 Task: Edit a video using iMovie by importing clips, arranging them on the timeline, trimming, adding transitions, adjusting speed, and exporting the final video.
Action: Mouse moved to (66, 408)
Screenshot: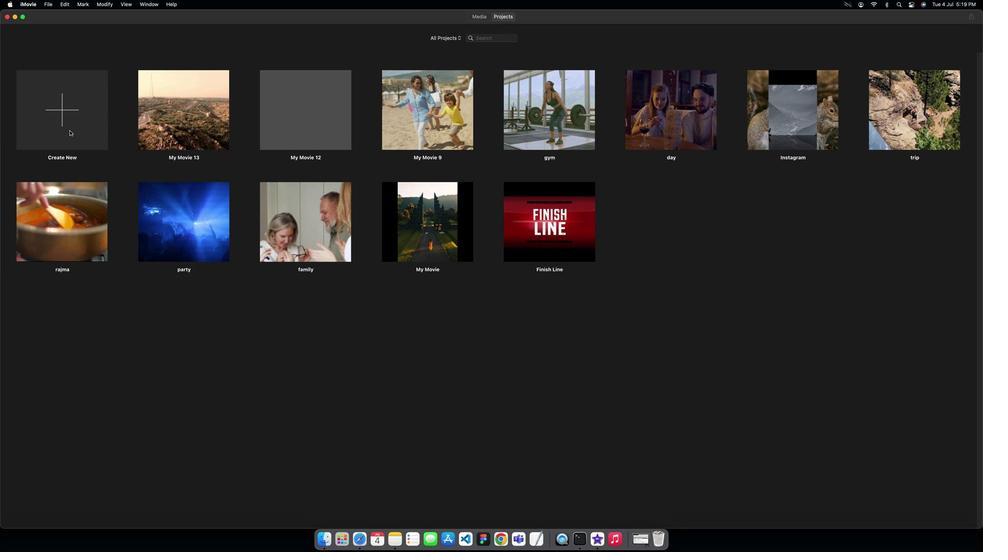 
Action: Mouse pressed left at (66, 408)
Screenshot: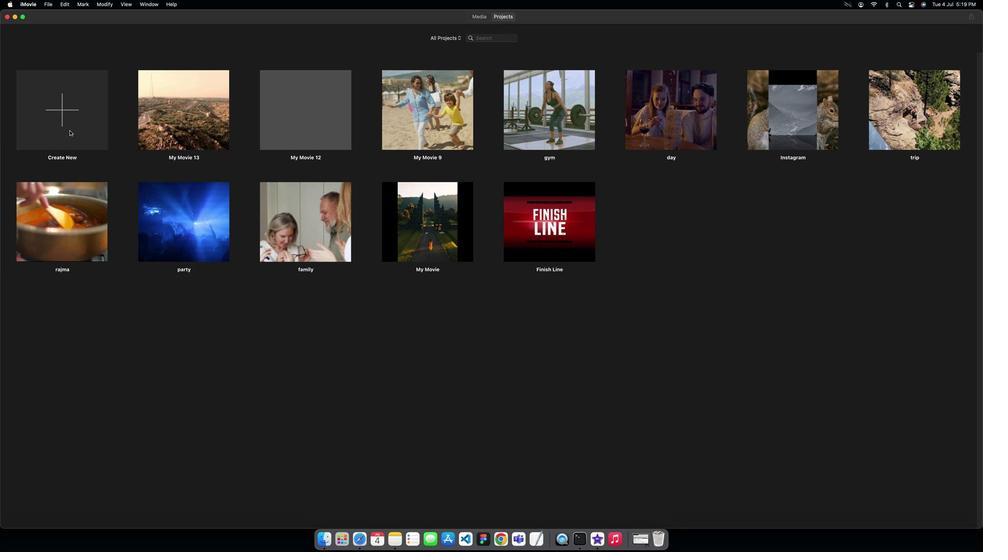 
Action: Mouse moved to (66, 409)
Screenshot: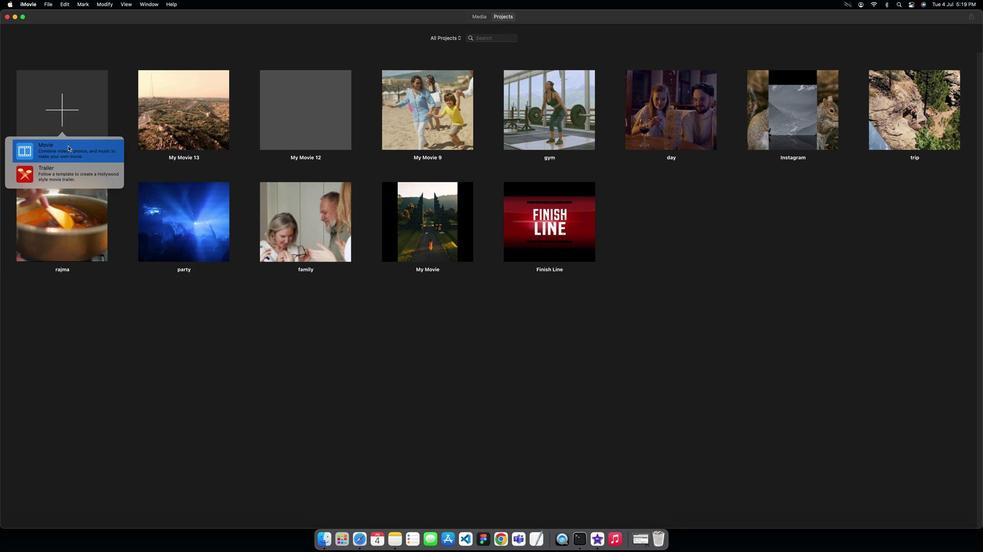 
Action: Mouse pressed left at (66, 409)
Screenshot: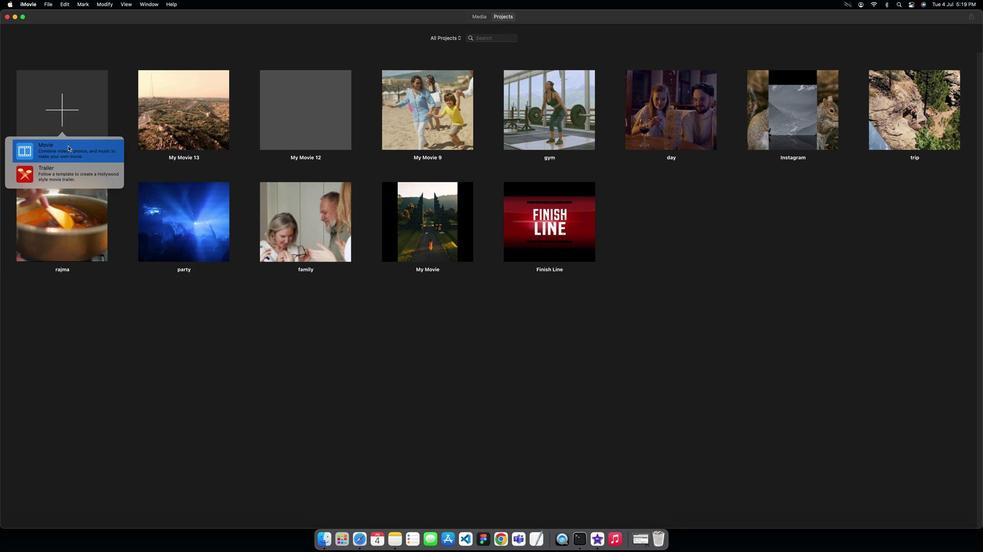 
Action: Mouse moved to (66, 409)
Screenshot: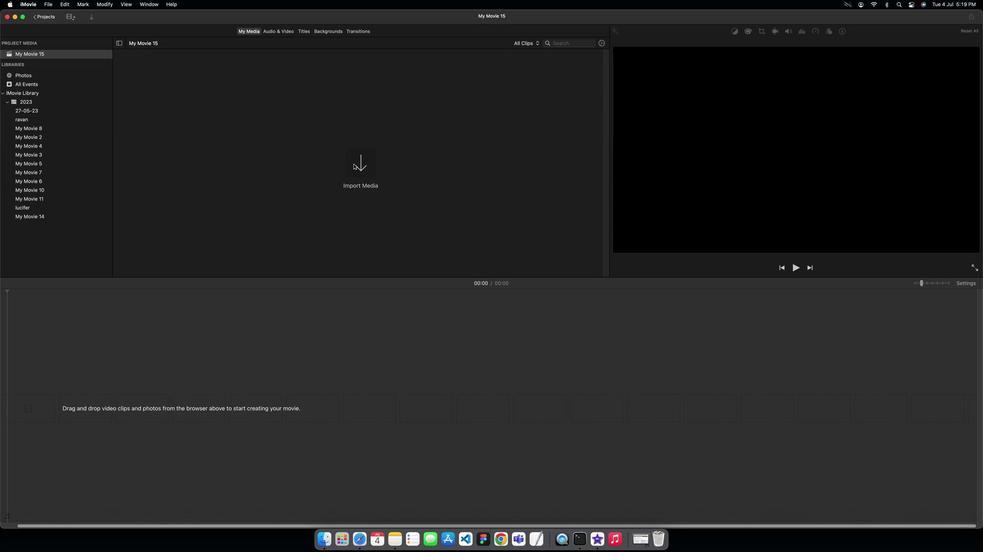 
Action: Mouse pressed left at (66, 409)
Screenshot: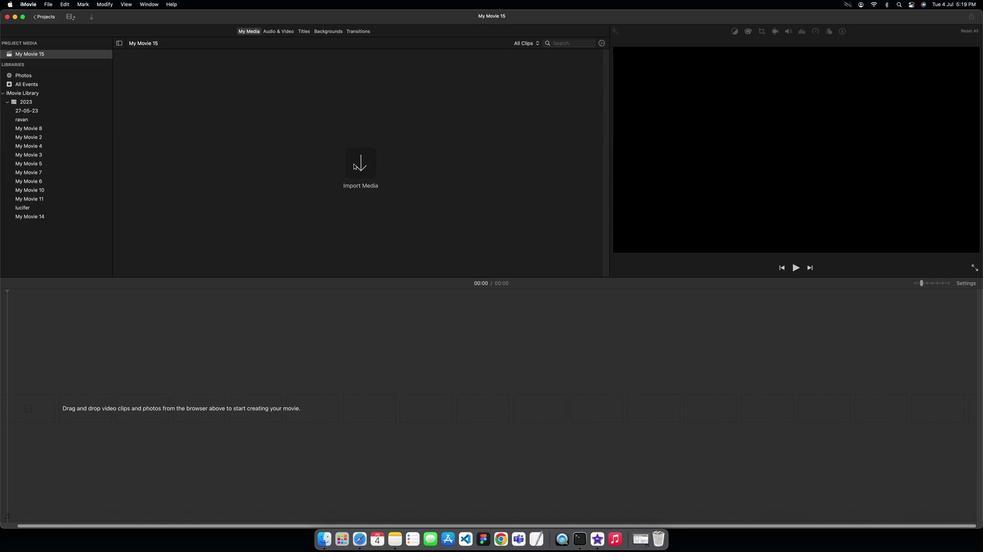
Action: Mouse moved to (66, 410)
Screenshot: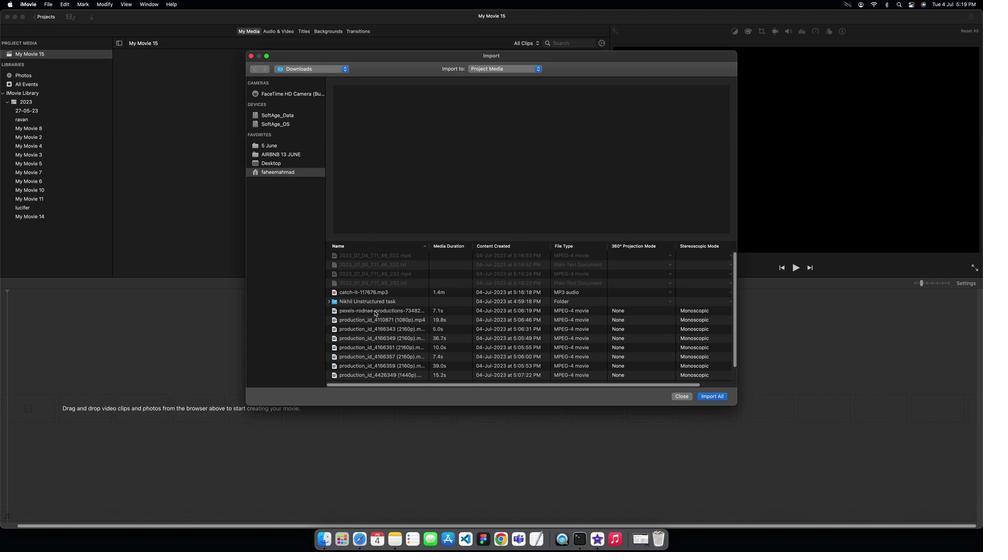 
Action: Mouse pressed left at (66, 410)
Screenshot: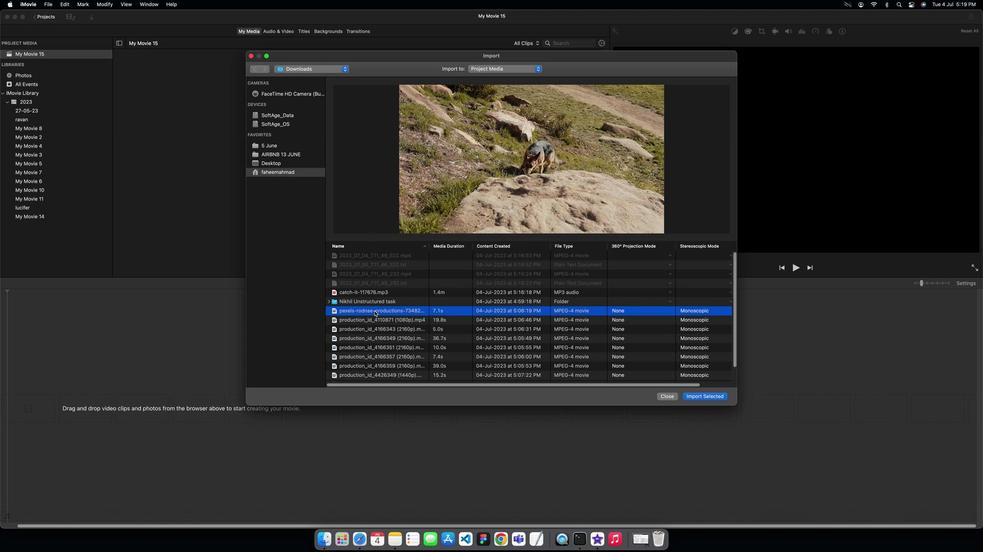 
Action: Mouse scrolled (66, 410) with delta (66, 407)
Screenshot: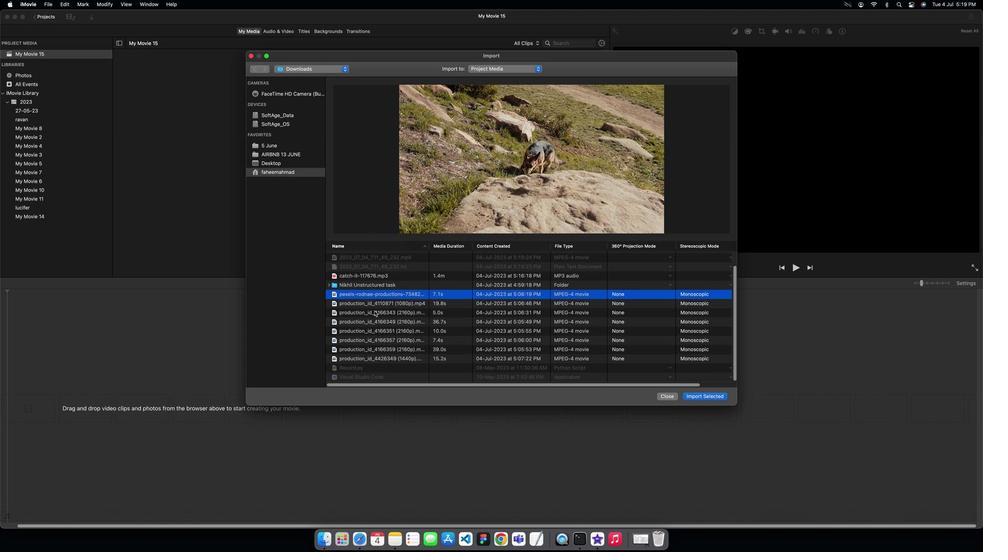 
Action: Mouse scrolled (66, 410) with delta (66, 407)
Screenshot: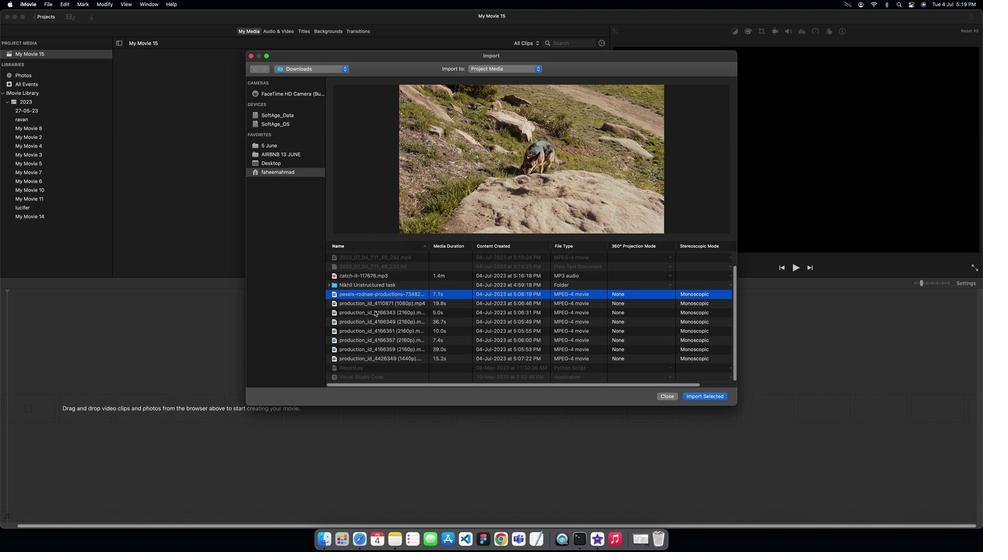 
Action: Mouse scrolled (66, 410) with delta (66, 407)
Screenshot: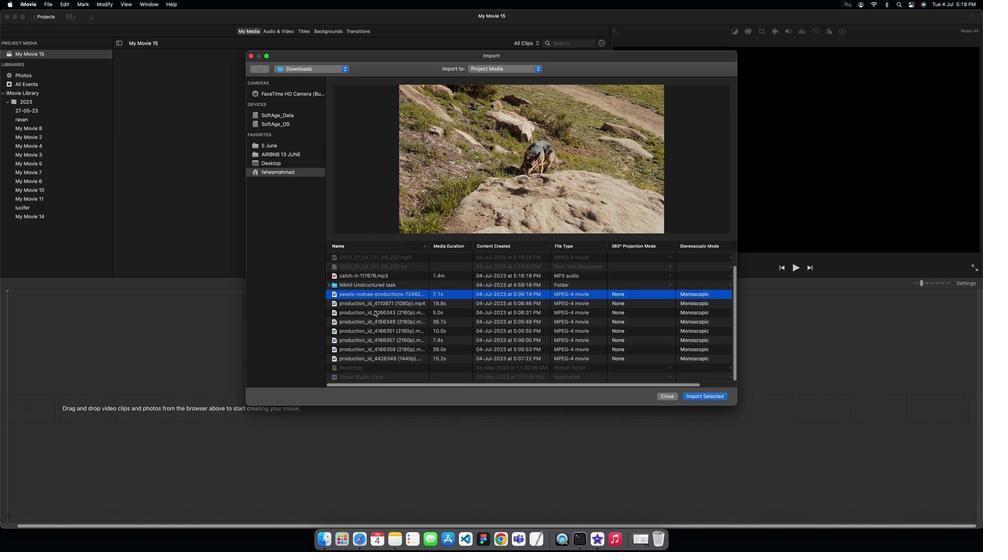 
Action: Mouse moved to (66, 410)
Screenshot: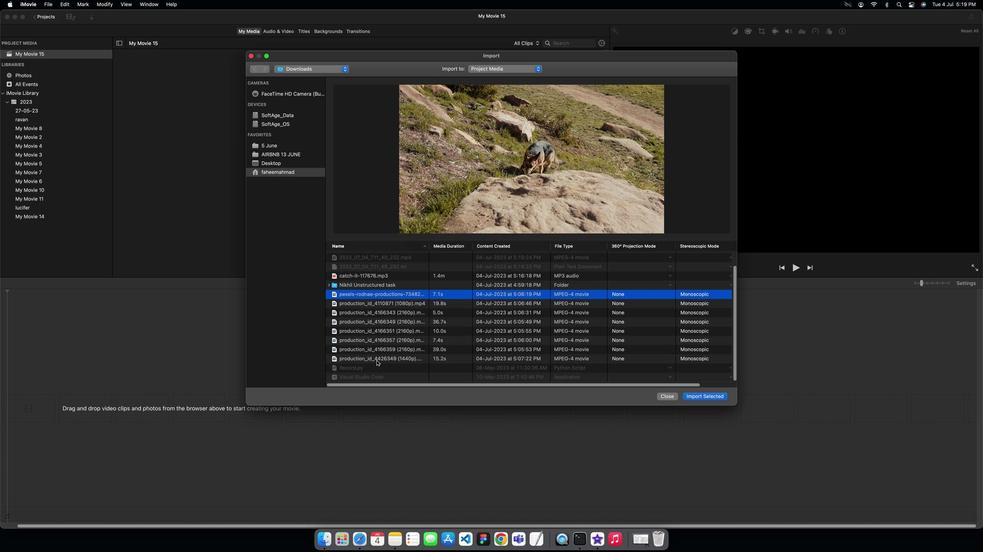 
Action: Key pressed Key.shift
Screenshot: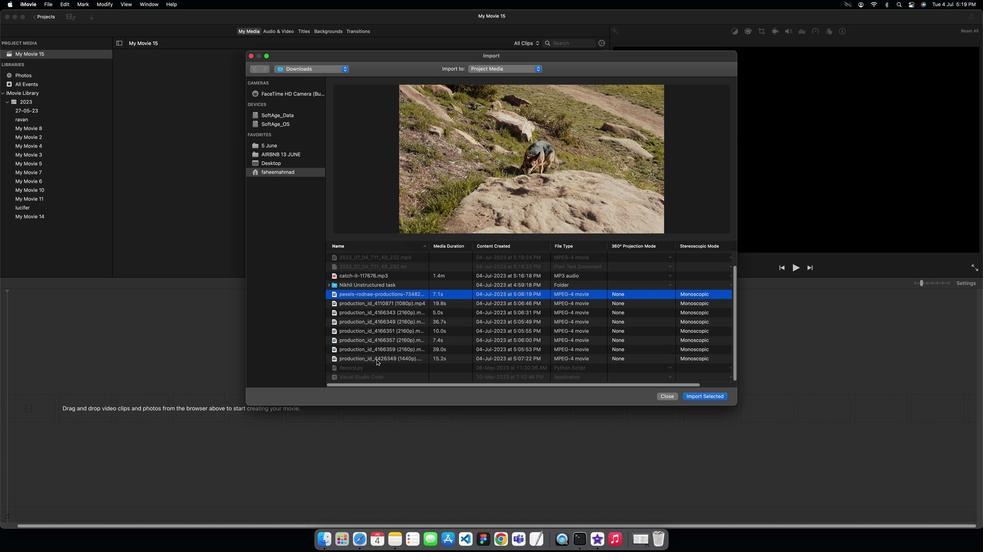 
Action: Mouse moved to (66, 410)
Screenshot: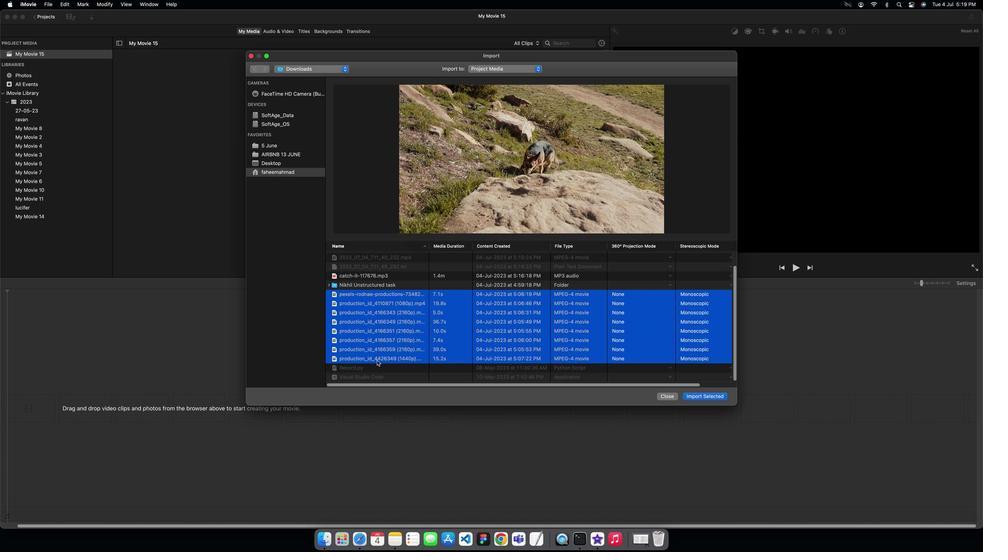 
Action: Mouse pressed left at (66, 410)
Screenshot: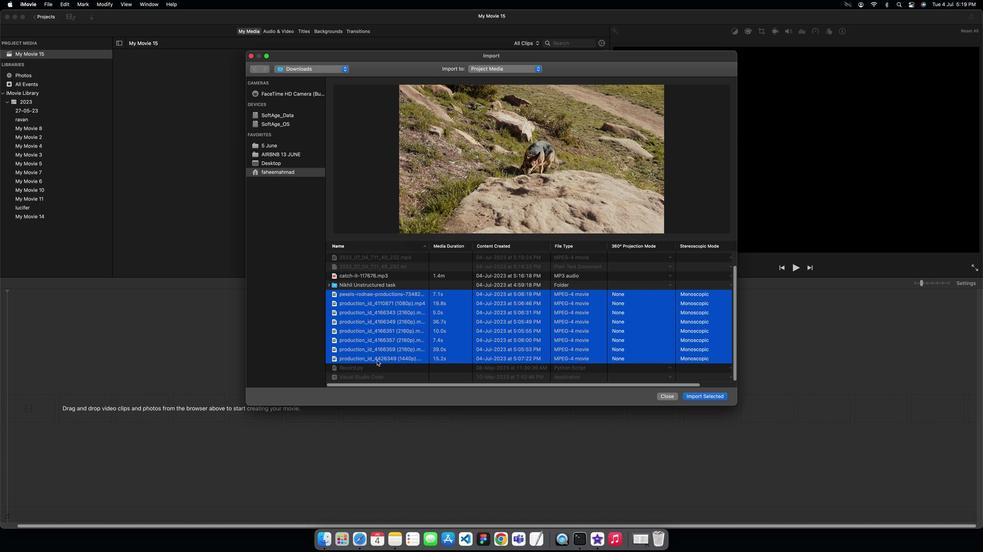 
Action: Mouse moved to (66, 411)
Screenshot: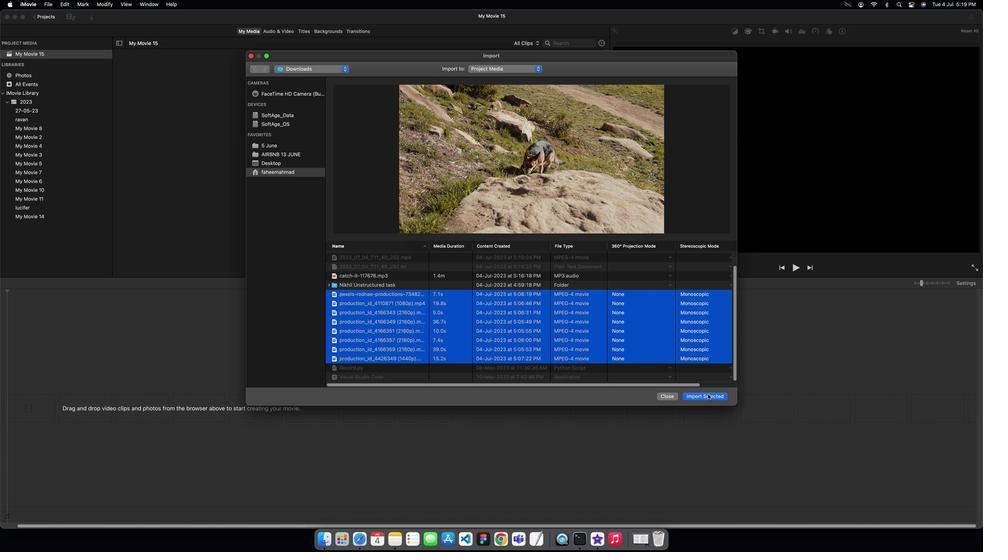 
Action: Mouse pressed left at (66, 411)
Screenshot: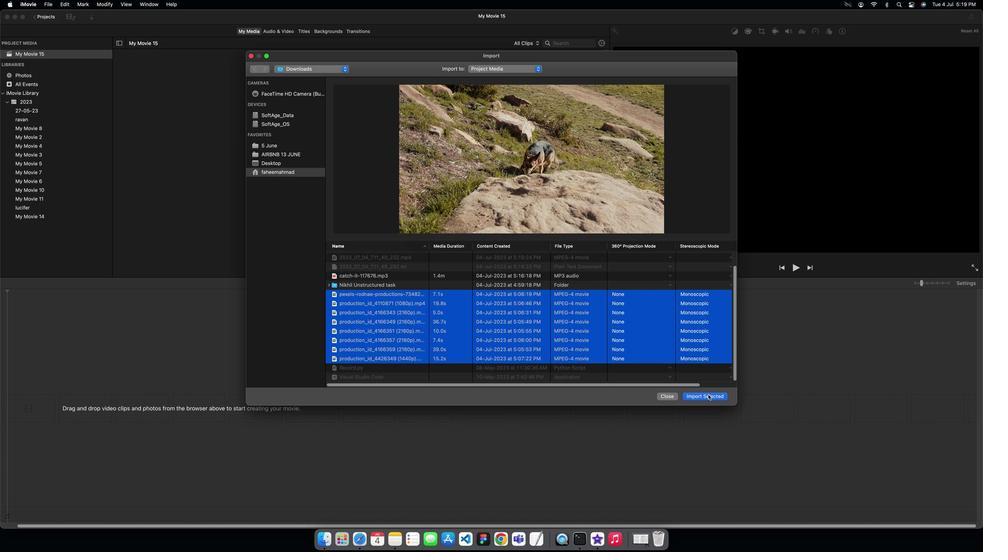 
Action: Mouse moved to (66, 409)
Screenshot: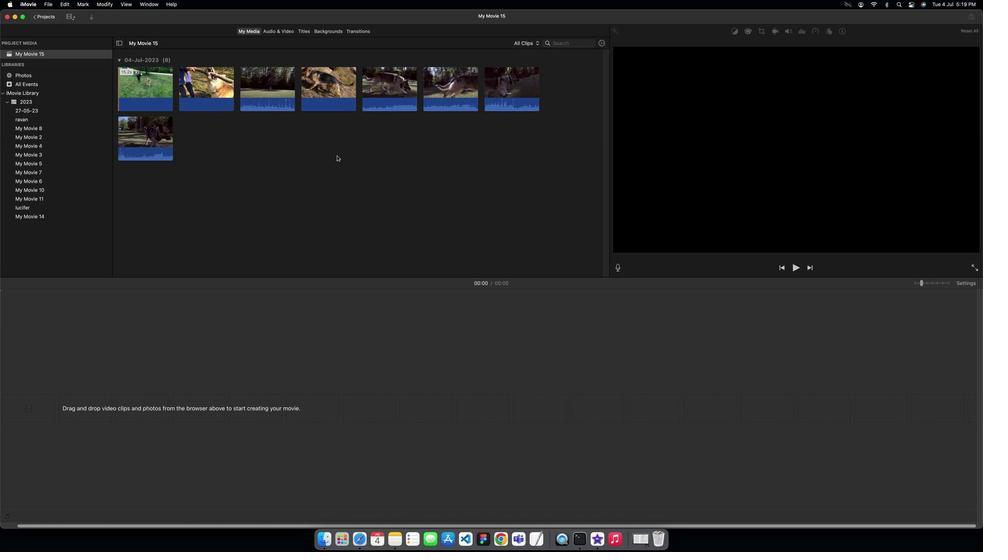 
Action: Mouse pressed left at (66, 409)
Screenshot: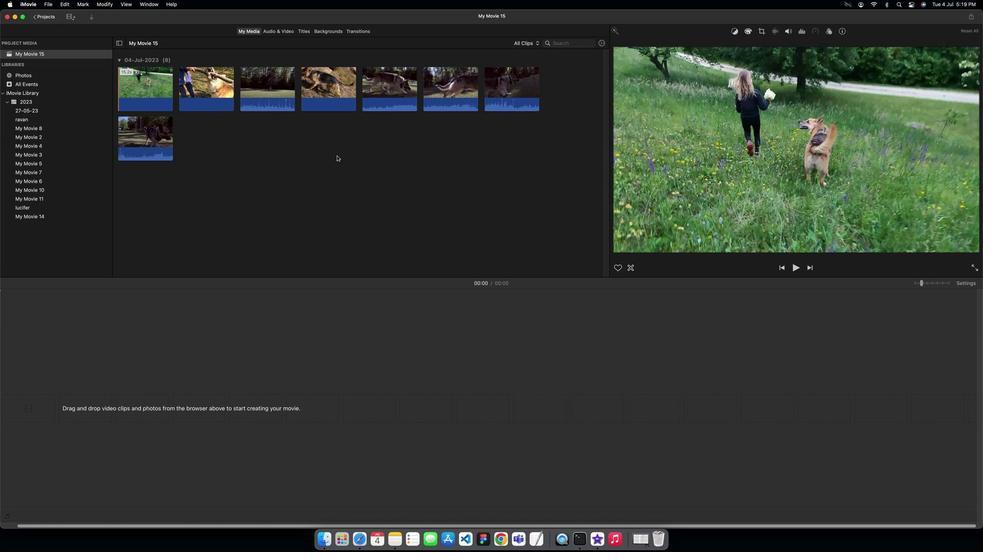 
Action: Mouse moved to (66, 408)
Screenshot: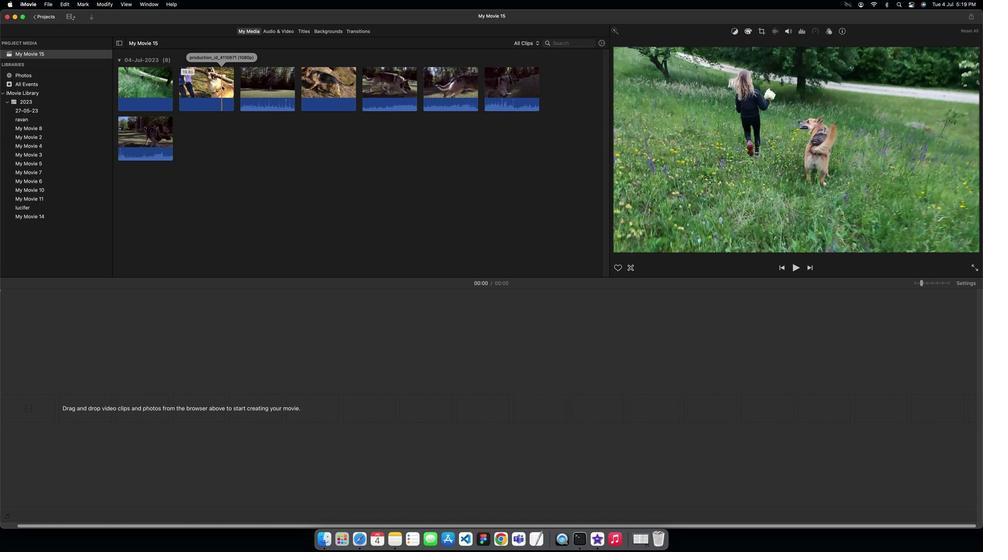 
Action: Mouse pressed left at (66, 408)
Screenshot: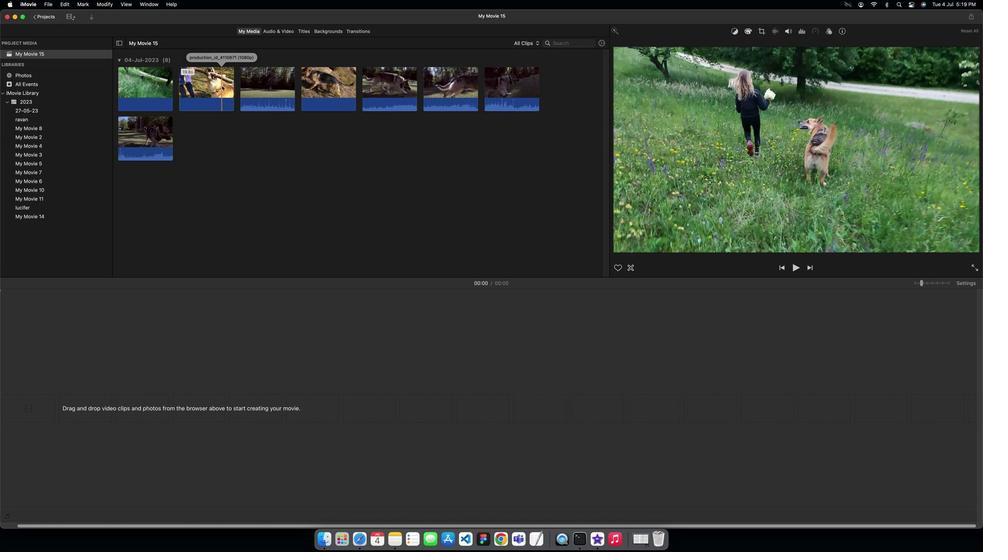 
Action: Mouse moved to (66, 408)
Screenshot: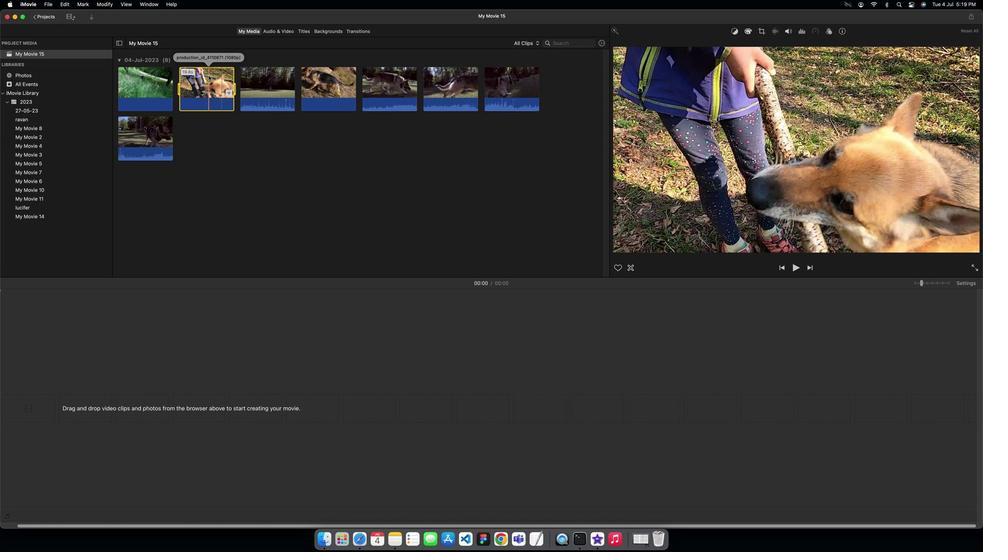 
Action: Mouse pressed left at (66, 408)
Screenshot: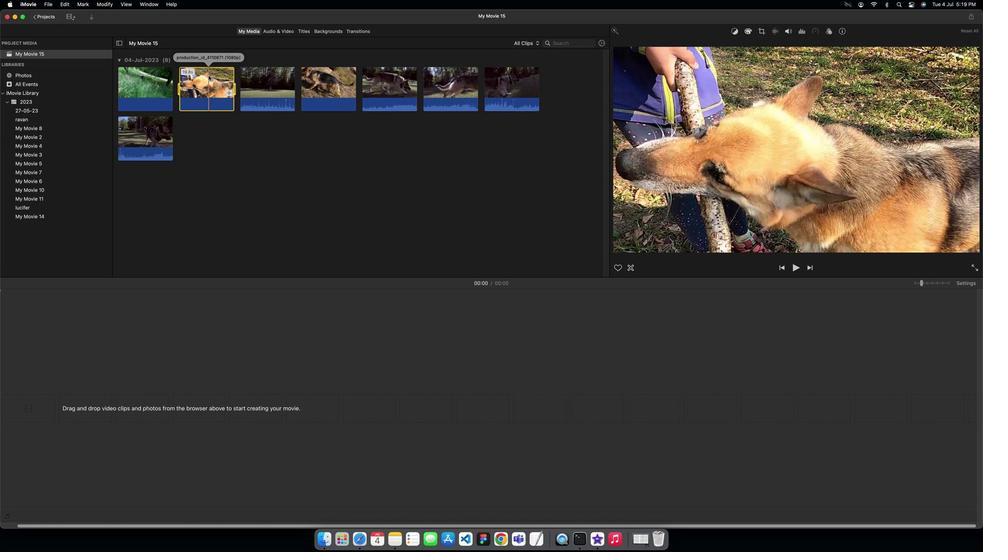 
Action: Mouse moved to (66, 408)
Screenshot: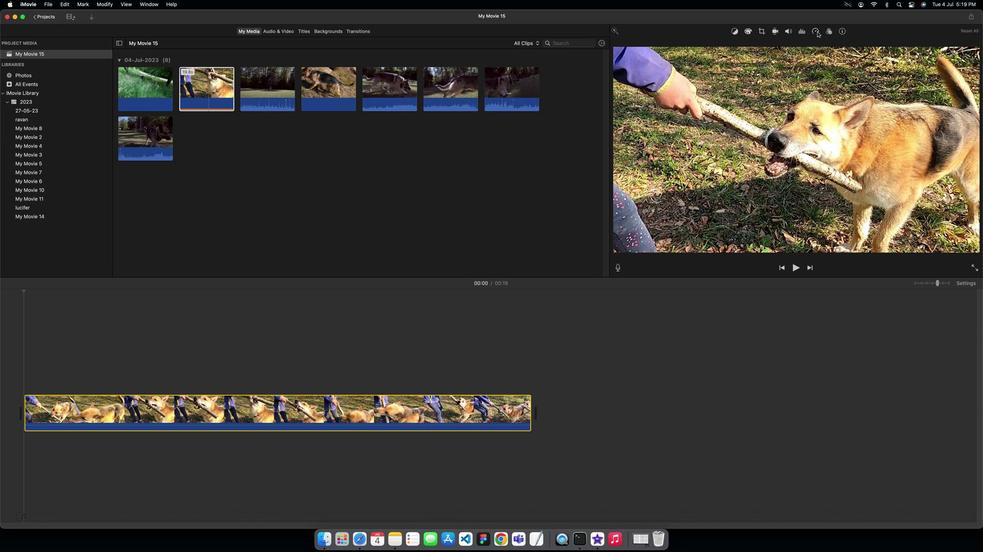
Action: Mouse pressed left at (66, 408)
Screenshot: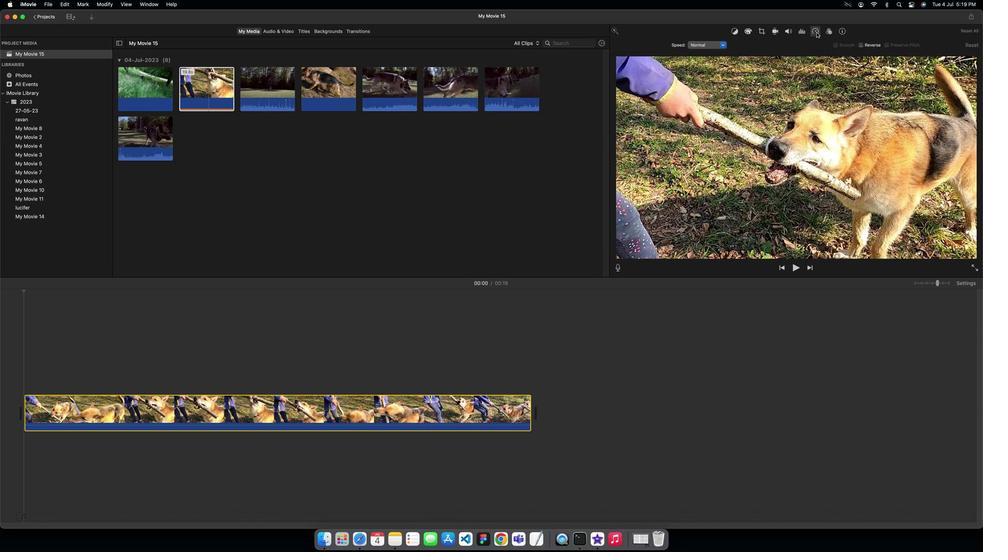 
Action: Mouse moved to (66, 408)
Screenshot: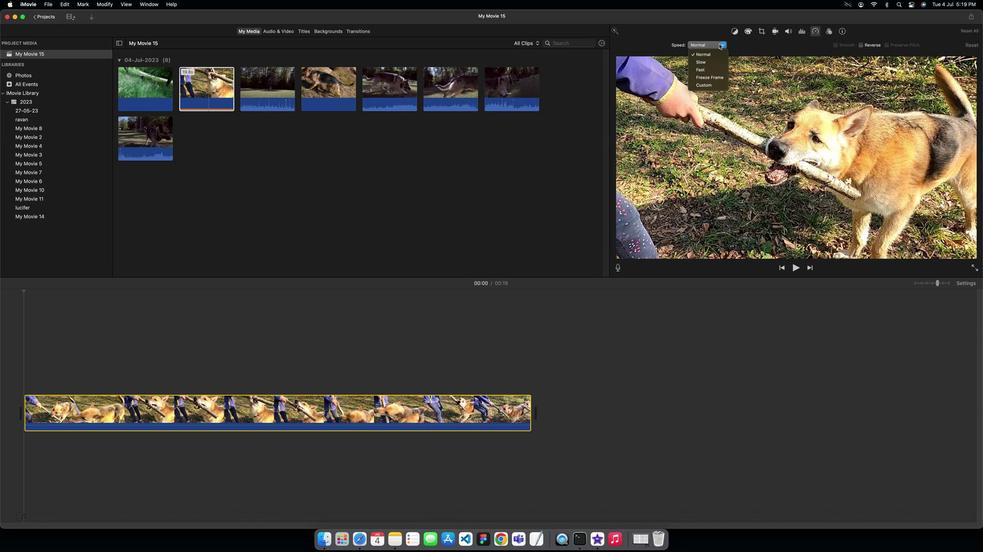 
Action: Mouse pressed left at (66, 408)
Screenshot: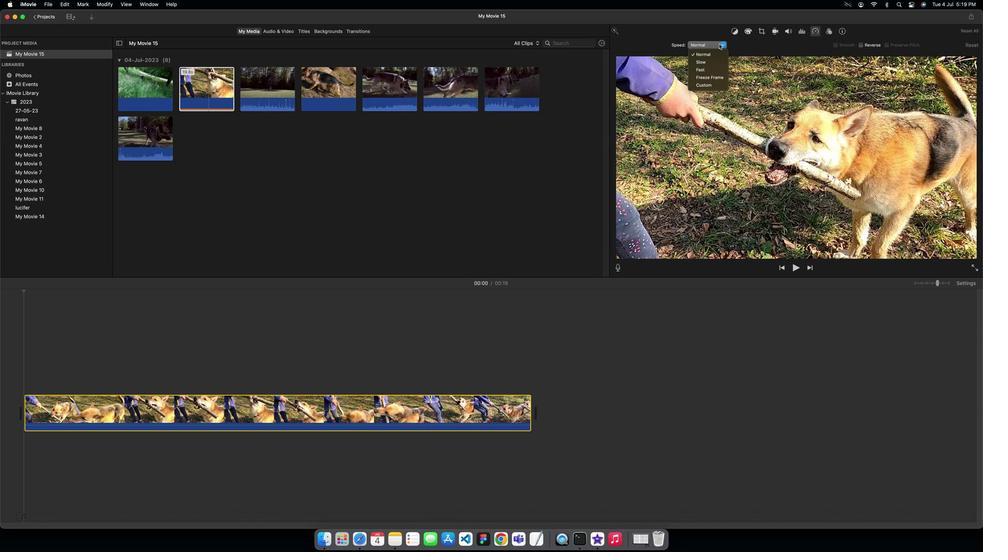 
Action: Mouse moved to (66, 408)
Screenshot: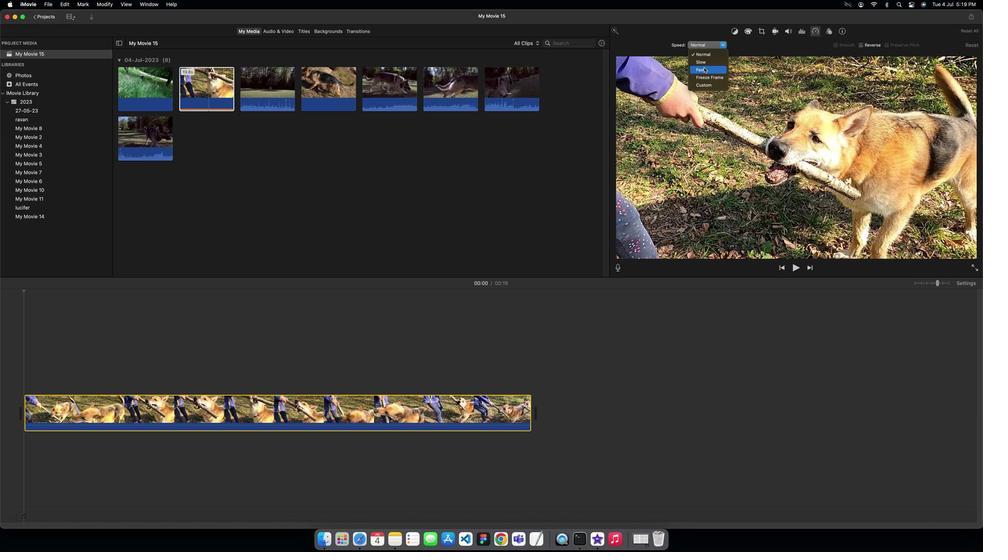 
Action: Mouse pressed left at (66, 408)
Screenshot: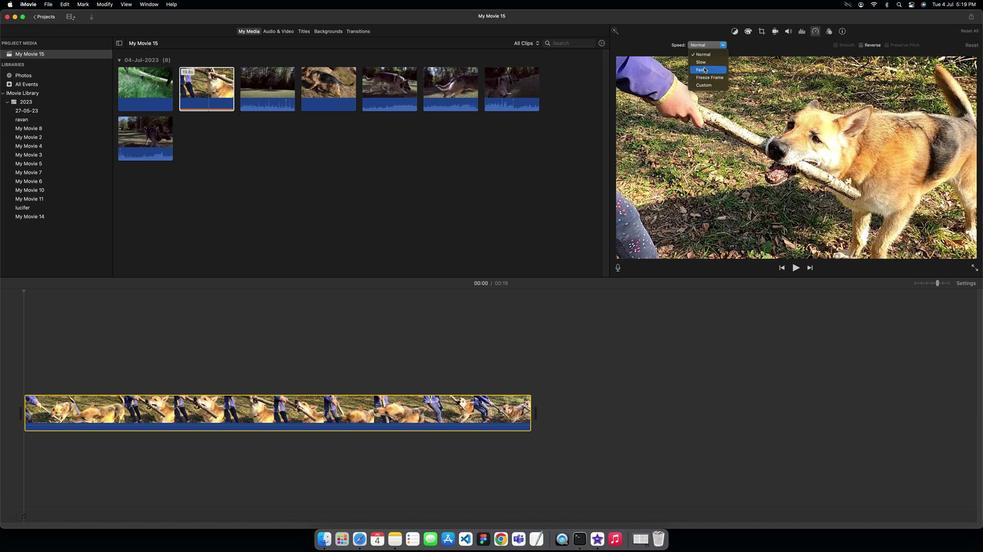 
Action: Mouse moved to (66, 408)
Screenshot: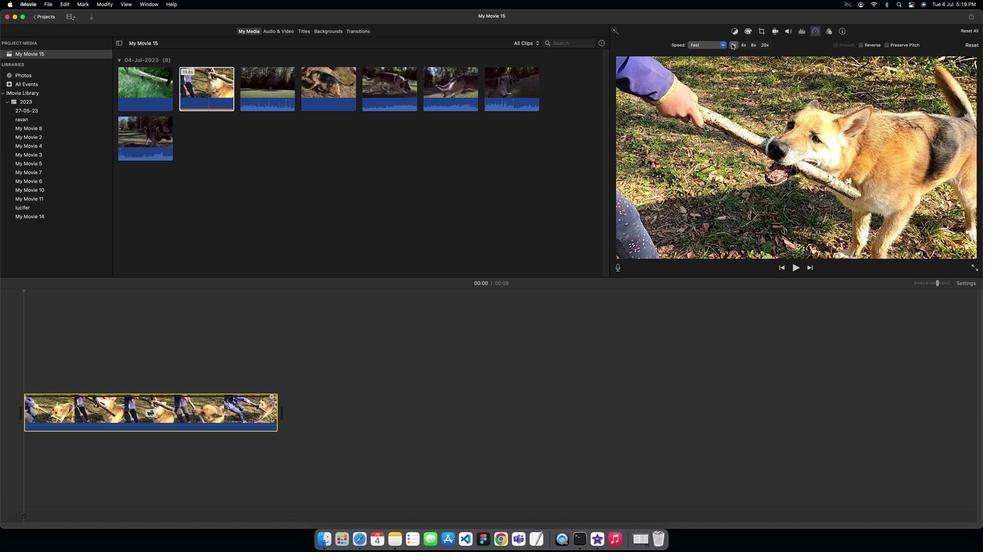 
Action: Mouse pressed left at (66, 408)
Screenshot: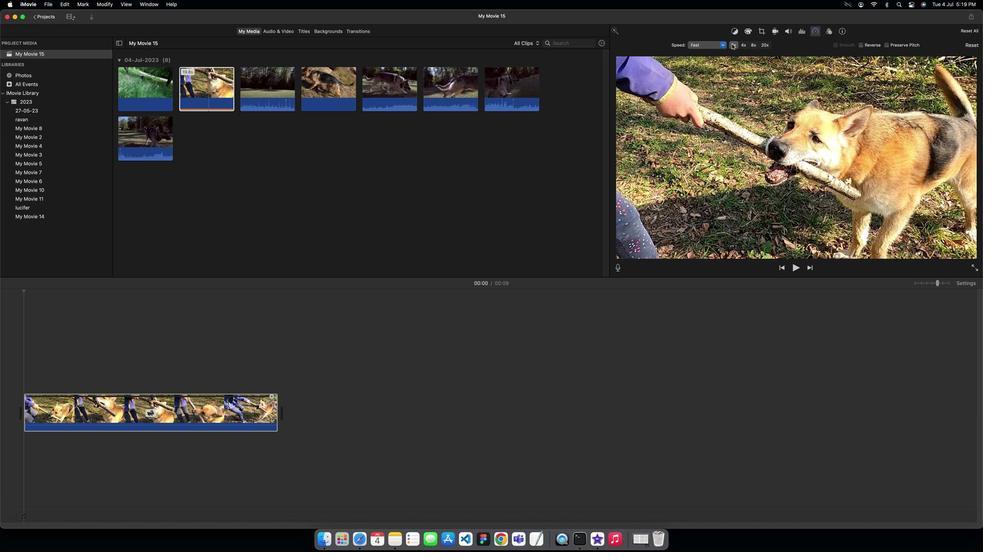 
Action: Mouse moved to (66, 410)
Screenshot: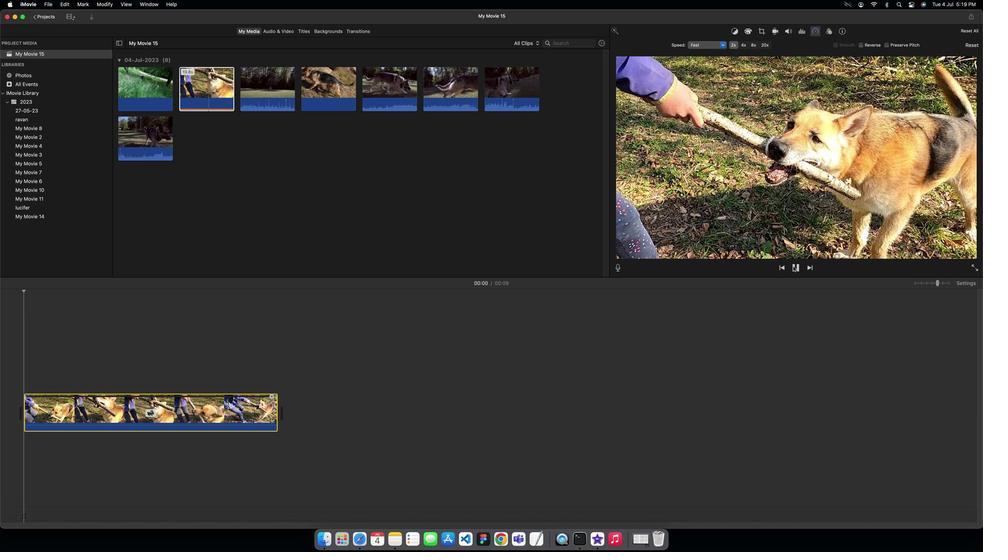 
Action: Mouse pressed left at (66, 410)
Screenshot: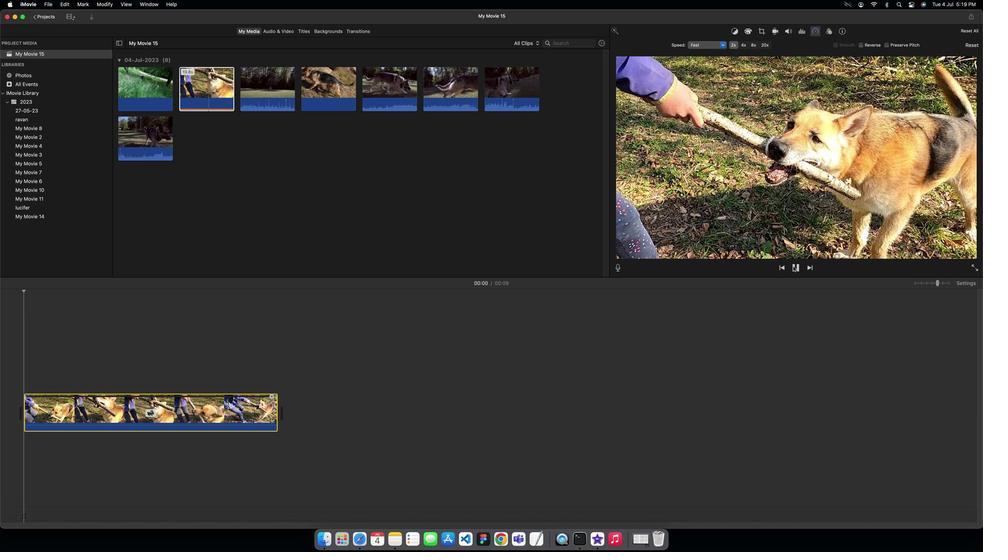 
Action: Mouse moved to (66, 410)
Screenshot: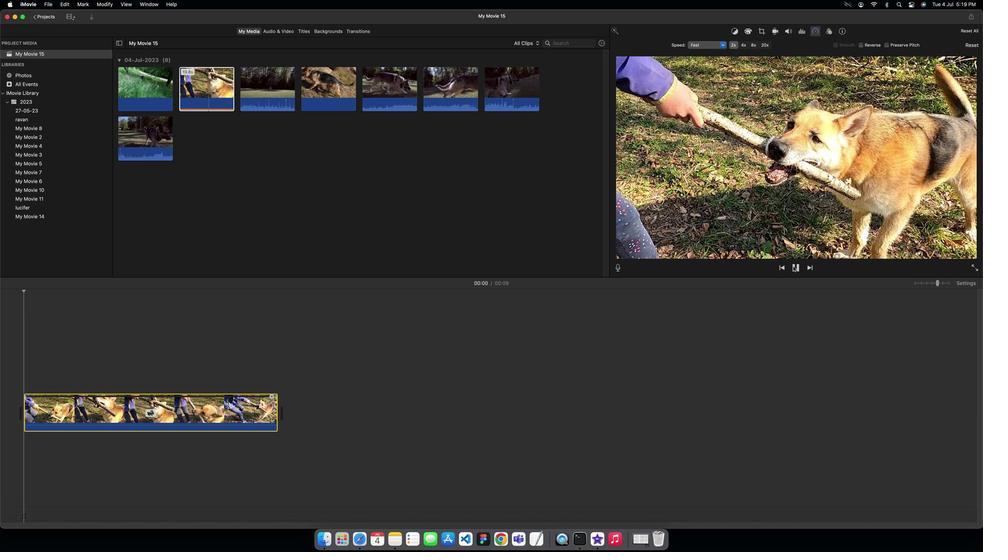 
Action: Mouse pressed left at (66, 410)
Screenshot: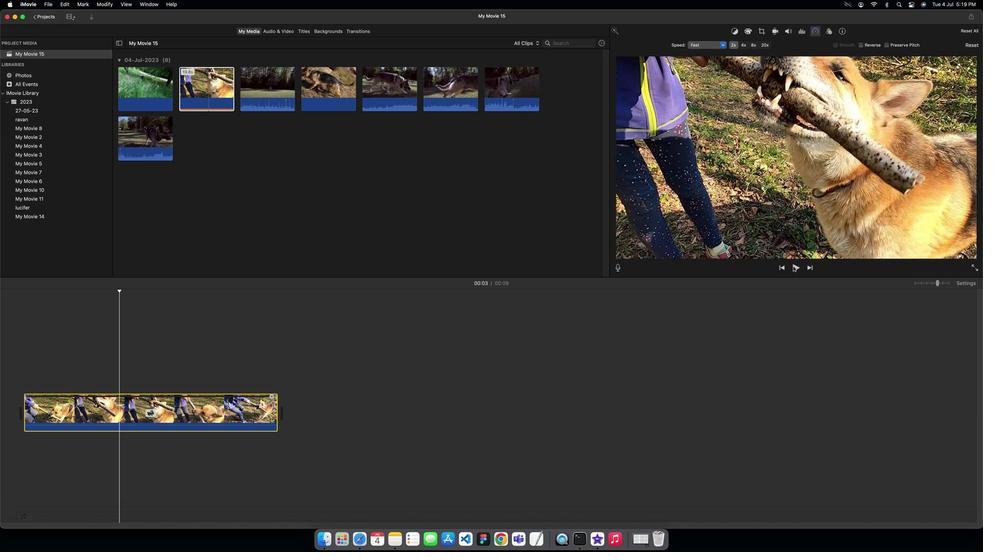 
Action: Mouse moved to (66, 411)
Screenshot: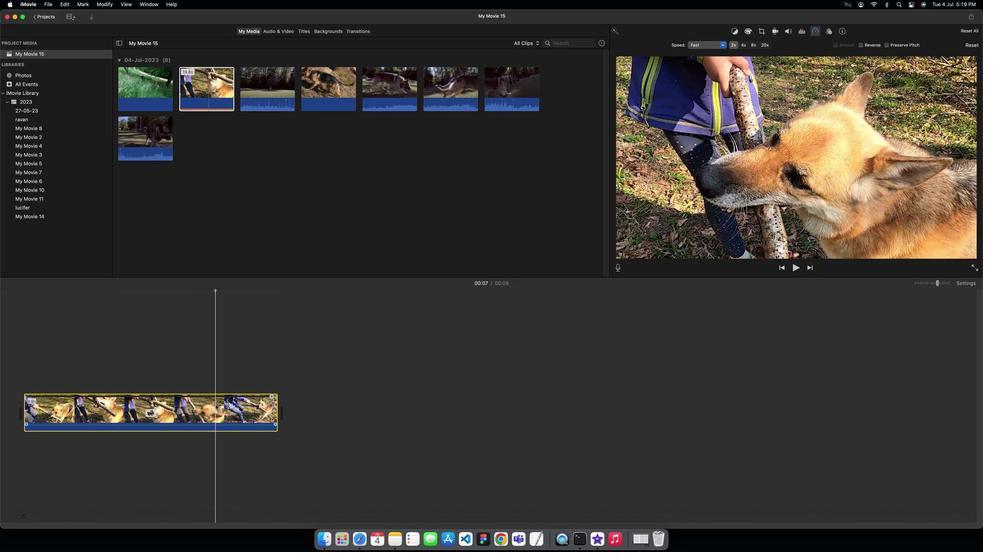 
Action: Mouse pressed left at (66, 411)
Screenshot: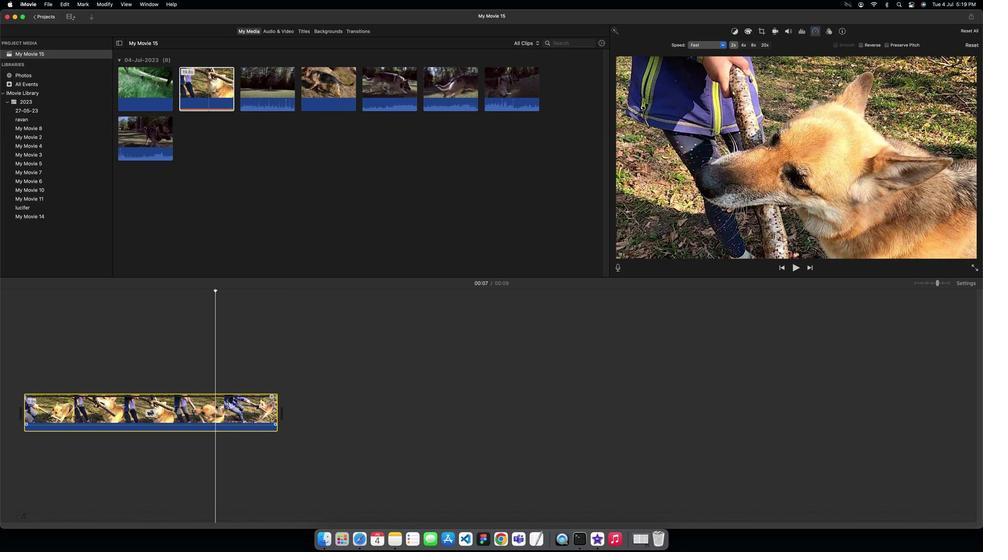 
Action: Mouse moved to (66, 410)
Screenshot: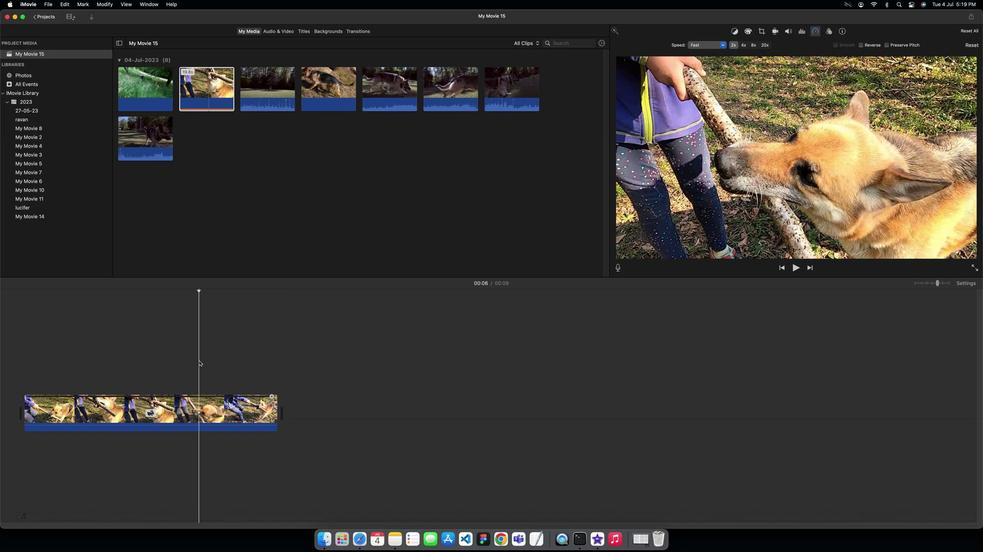 
Action: Mouse pressed left at (66, 410)
Screenshot: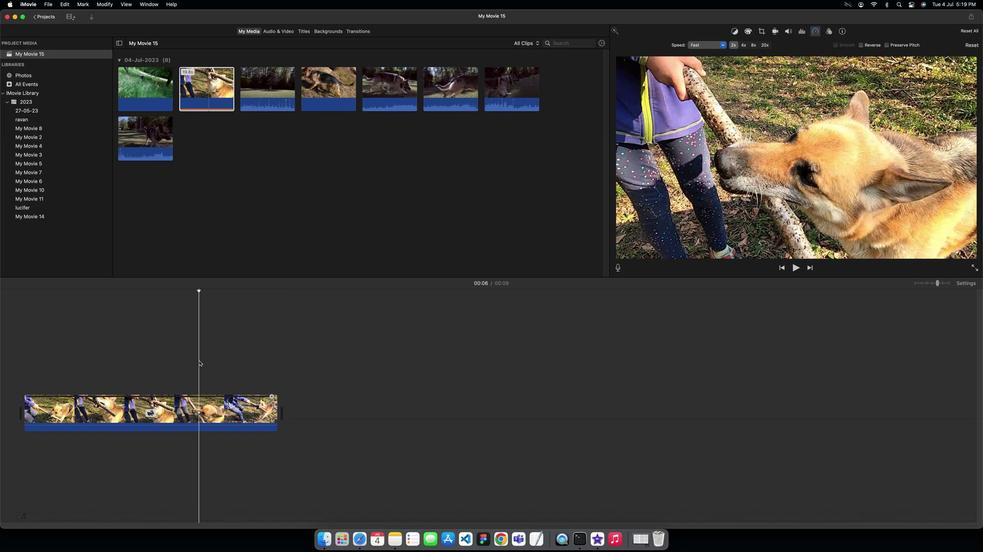 
Action: Mouse moved to (66, 408)
Screenshot: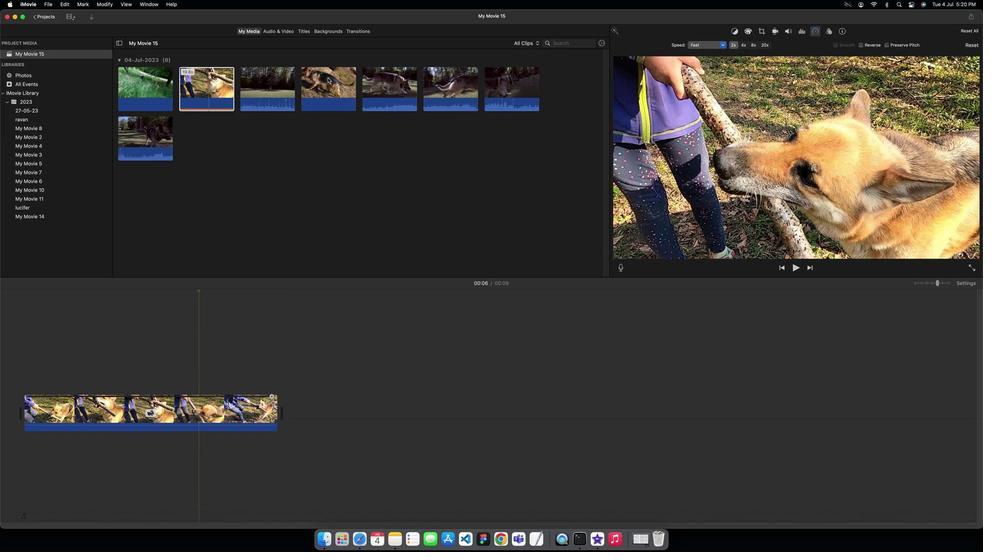 
Action: Mouse pressed left at (66, 408)
Screenshot: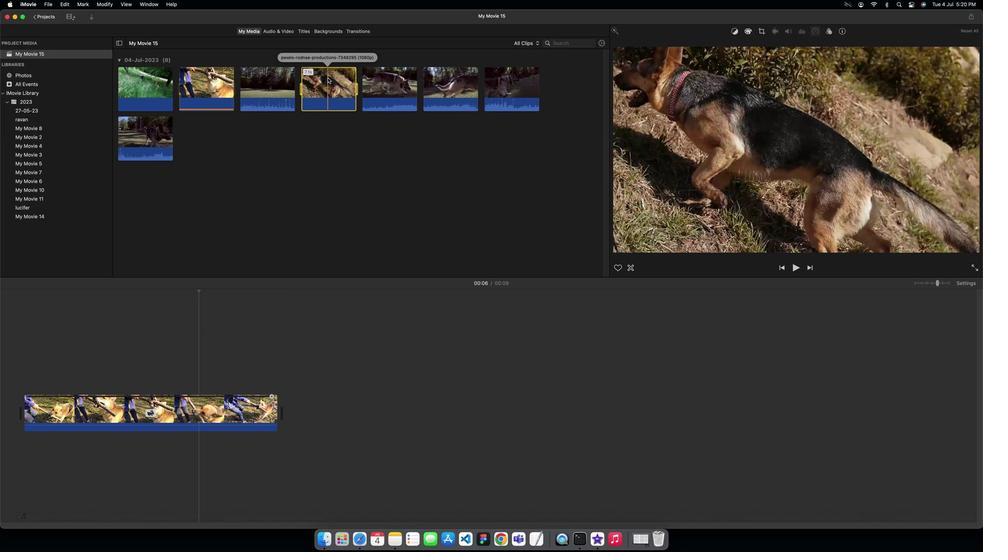 
Action: Mouse moved to (66, 408)
Screenshot: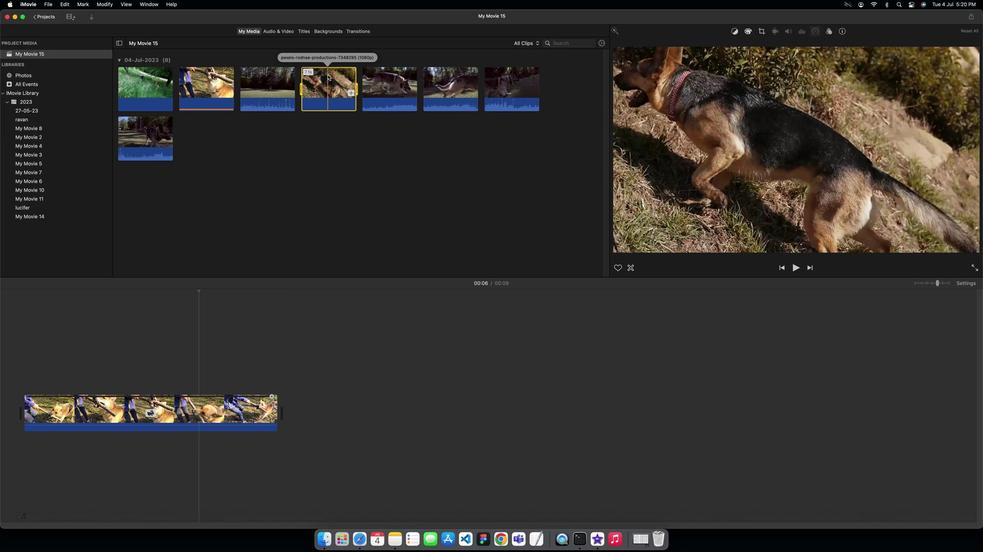 
Action: Mouse pressed left at (66, 408)
Screenshot: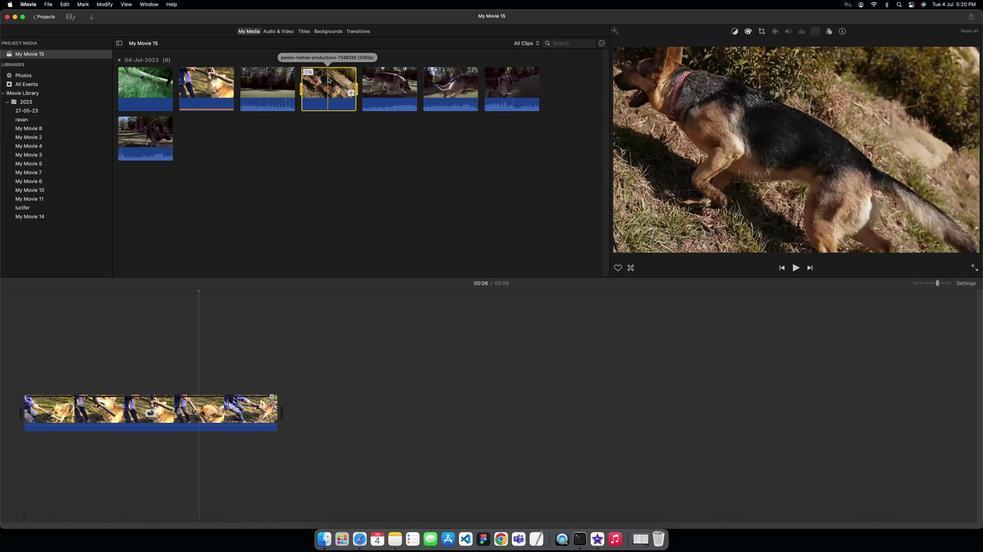 
Action: Mouse moved to (66, 411)
Screenshot: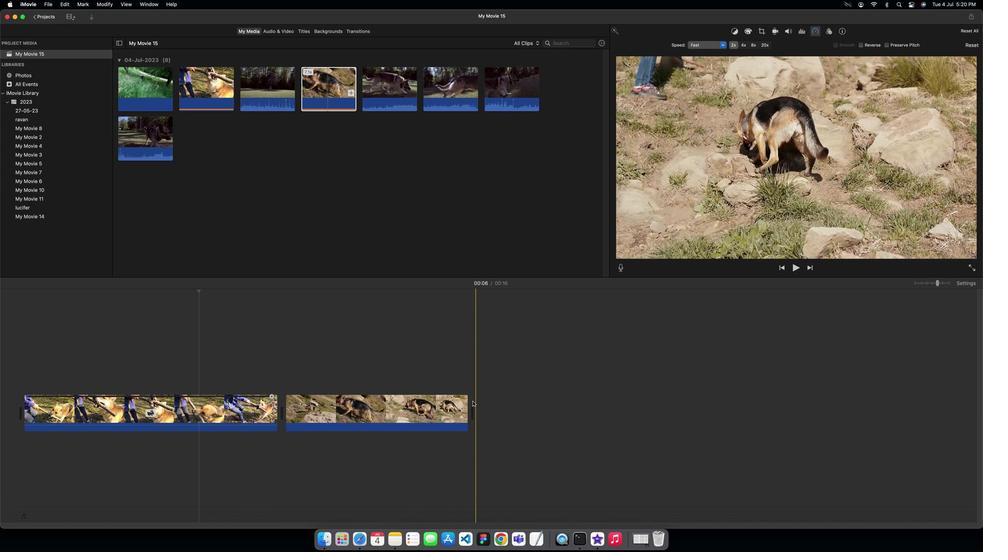 
Action: Mouse pressed left at (66, 411)
Screenshot: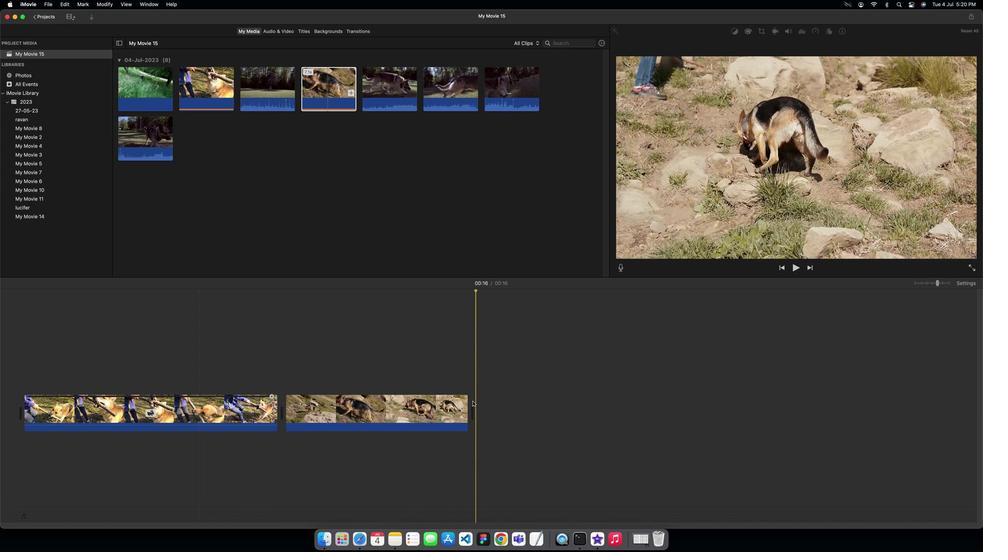 
Action: Mouse moved to (66, 408)
Screenshot: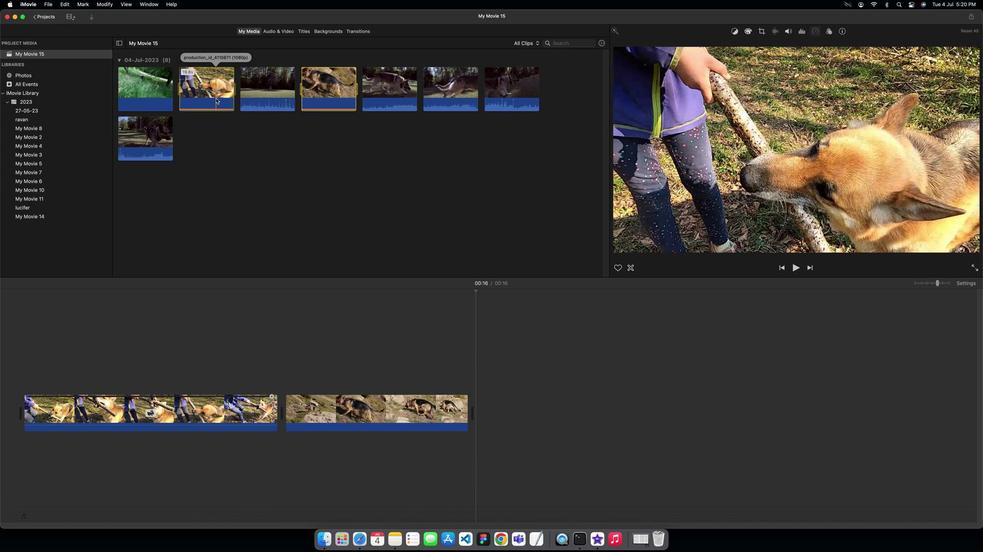 
Action: Mouse pressed left at (66, 408)
Screenshot: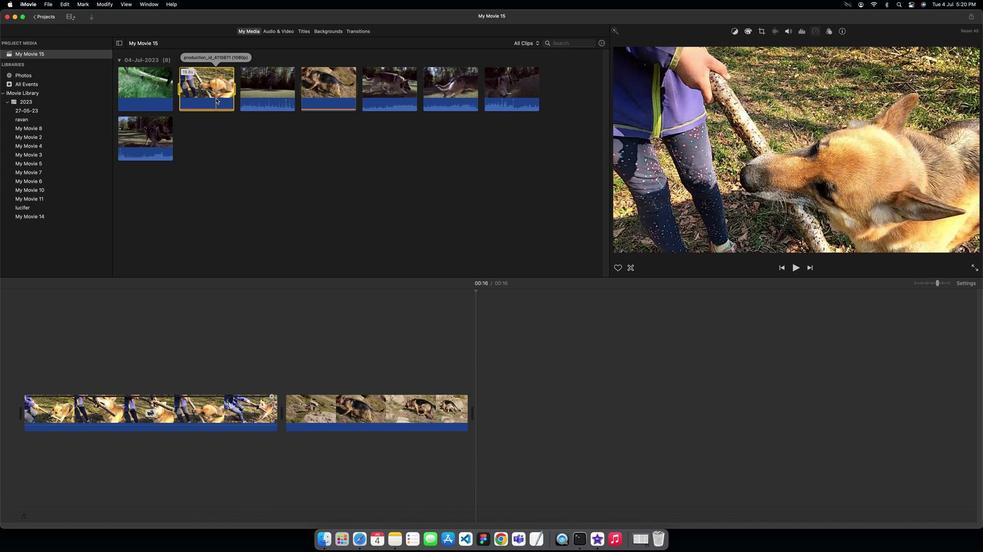 
Action: Mouse moved to (66, 408)
Screenshot: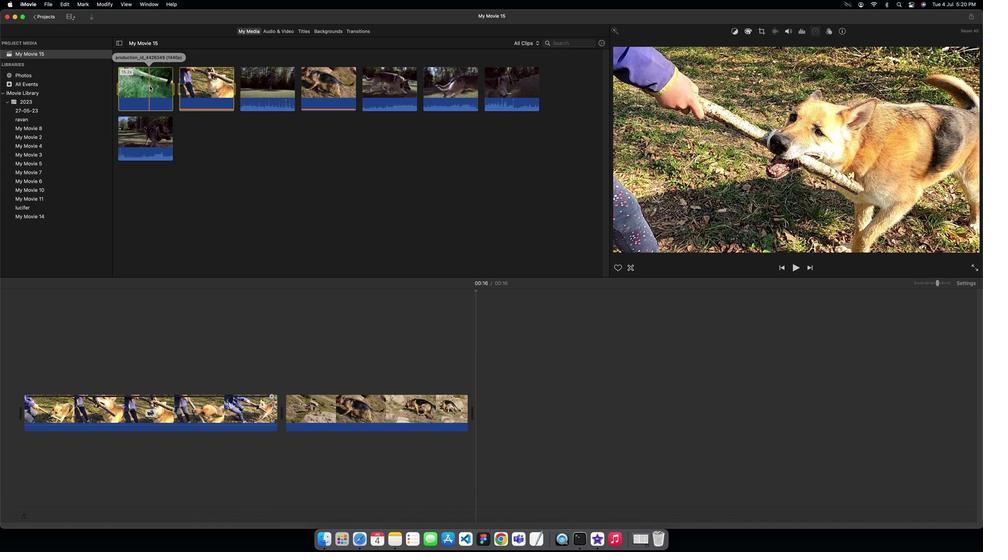 
Action: Mouse pressed left at (66, 408)
Screenshot: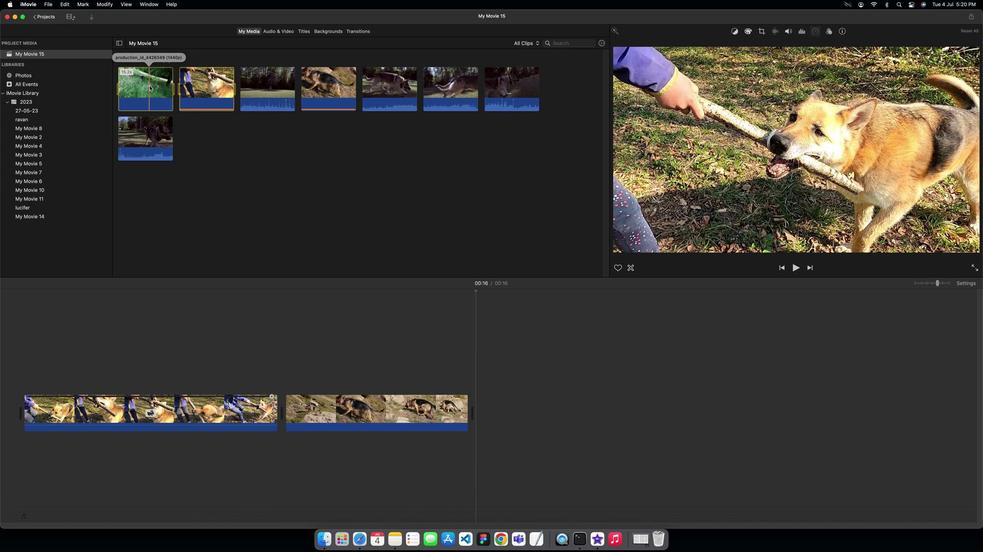 
Action: Mouse moved to (66, 408)
Screenshot: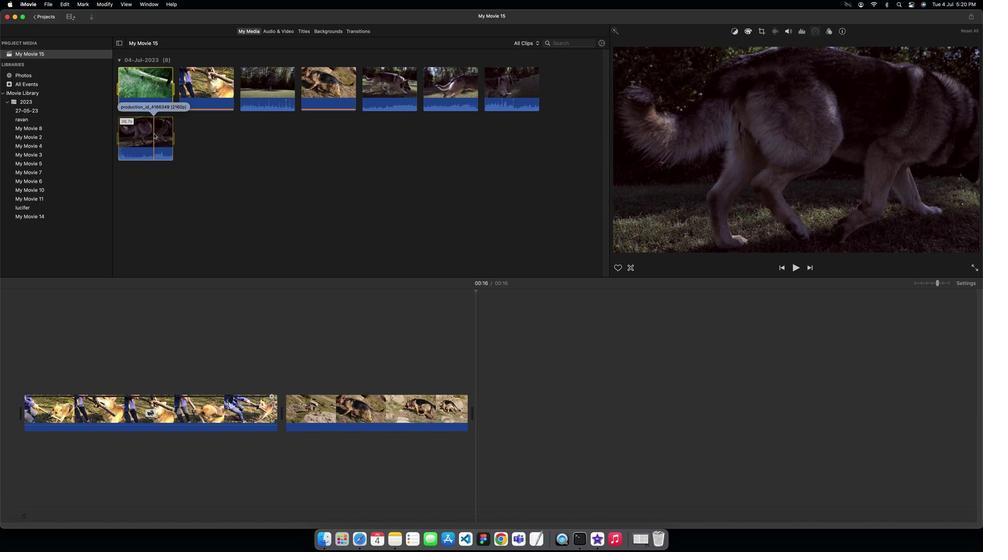 
Action: Mouse pressed left at (66, 408)
Screenshot: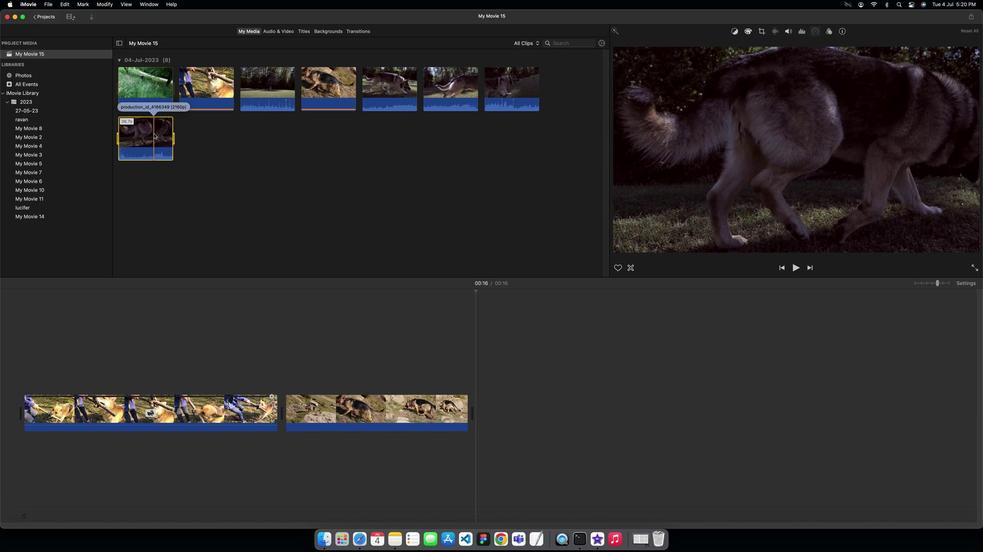 
Action: Mouse moved to (66, 408)
Screenshot: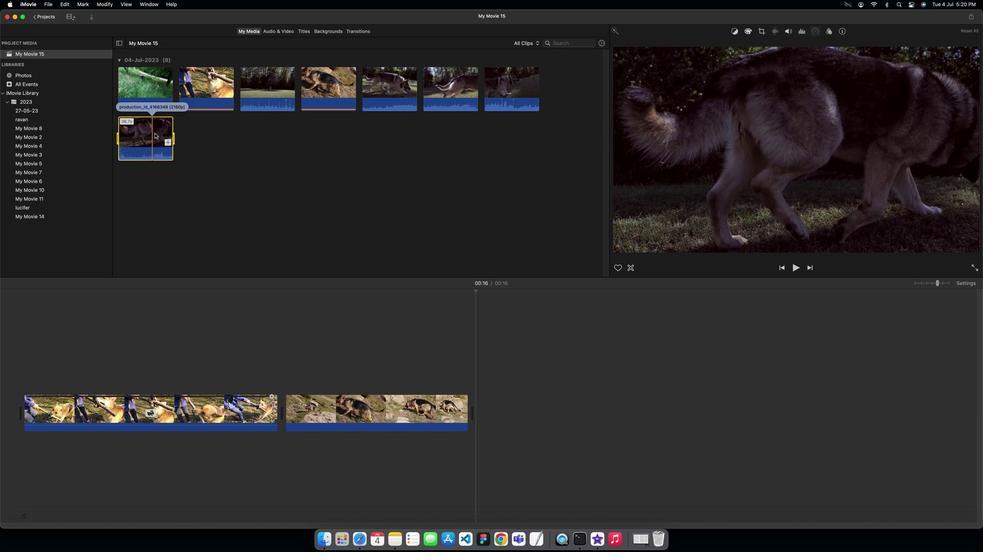 
Action: Mouse pressed left at (66, 408)
Screenshot: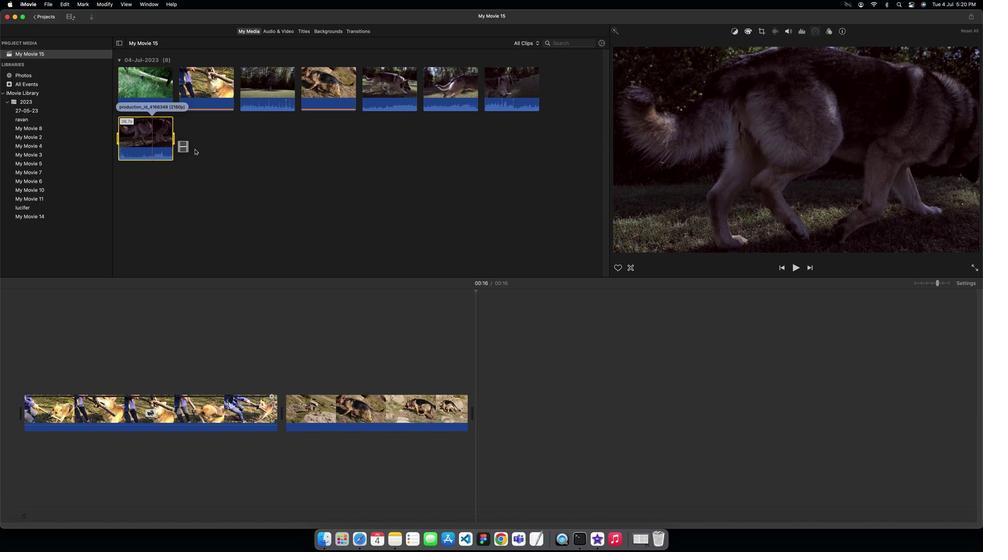 
Action: Mouse moved to (66, 412)
Screenshot: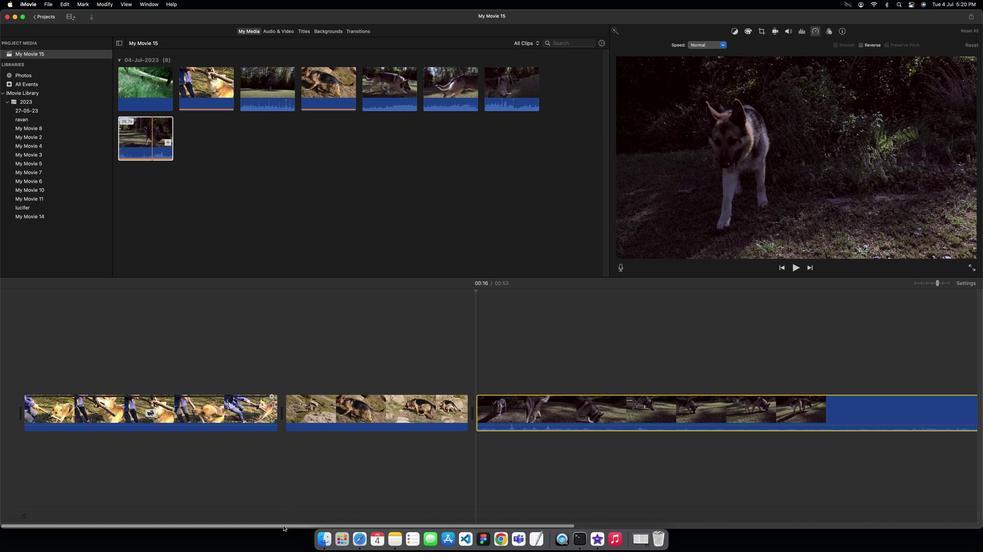 
Action: Mouse pressed left at (66, 412)
Screenshot: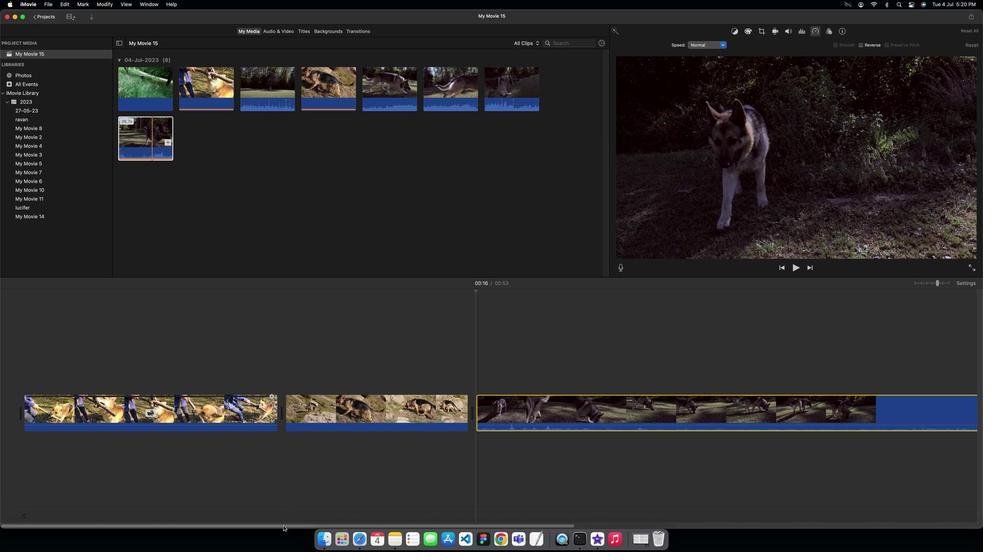 
Action: Mouse moved to (66, 411)
Screenshot: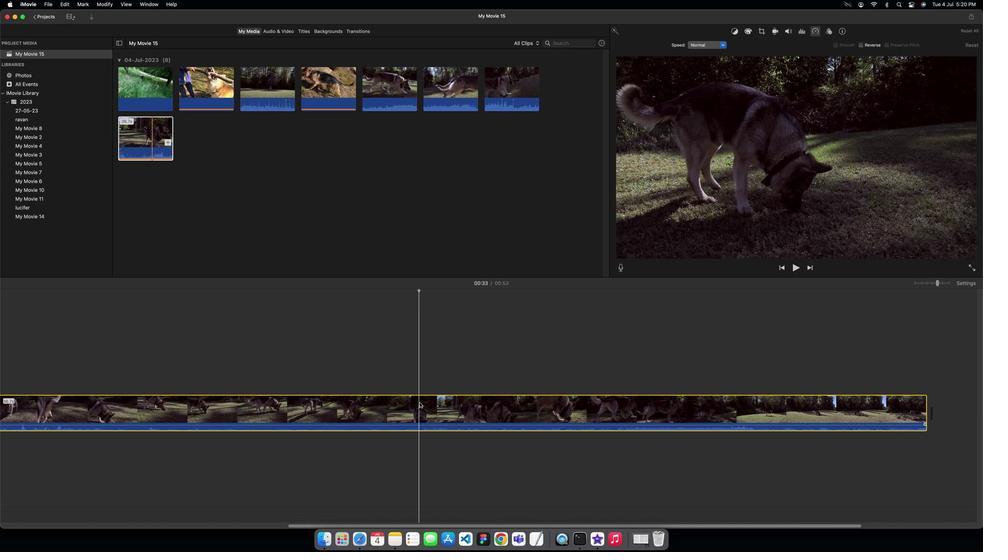 
Action: Mouse pressed left at (66, 411)
Screenshot: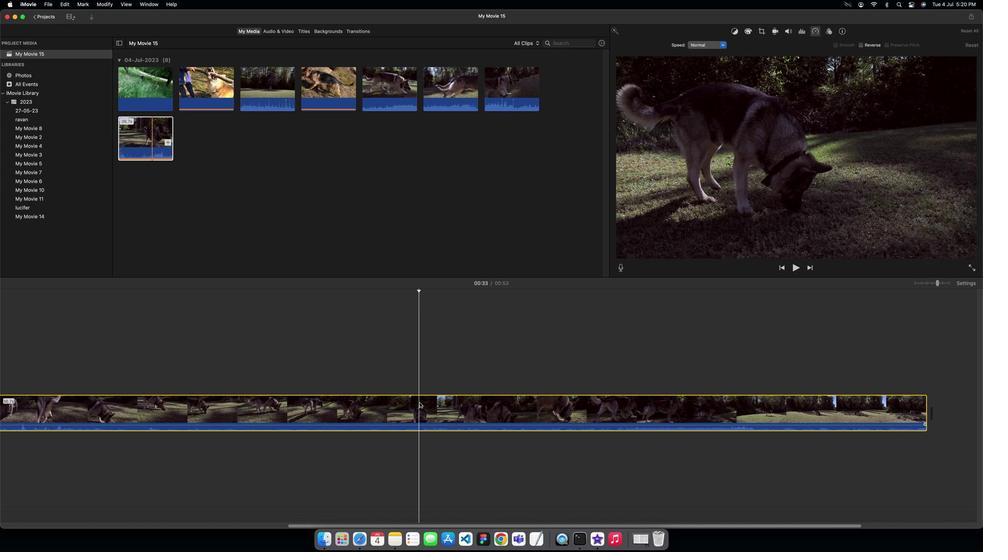 
Action: Mouse moved to (66, 407)
Screenshot: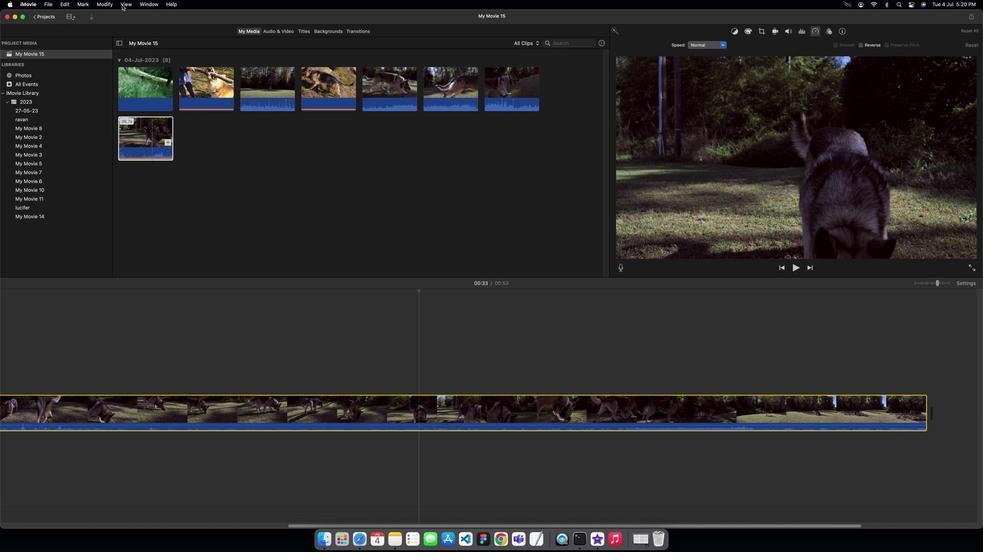 
Action: Mouse pressed left at (66, 407)
Screenshot: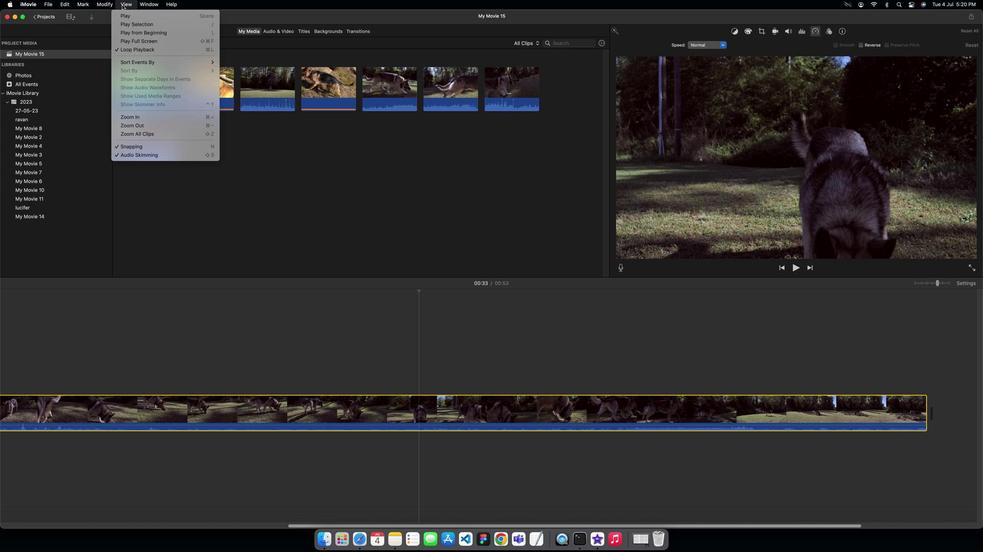 
Action: Mouse moved to (66, 408)
Screenshot: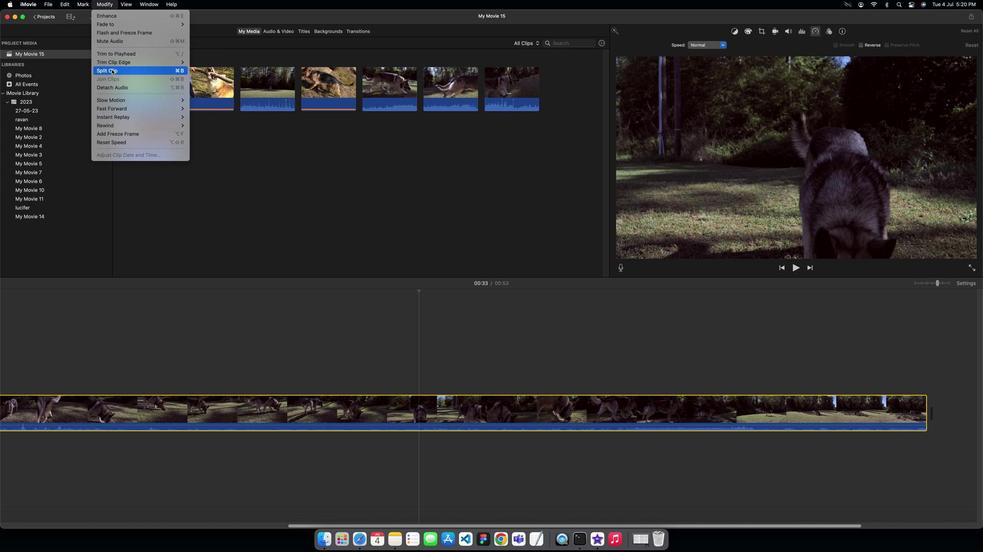 
Action: Mouse pressed left at (66, 408)
Screenshot: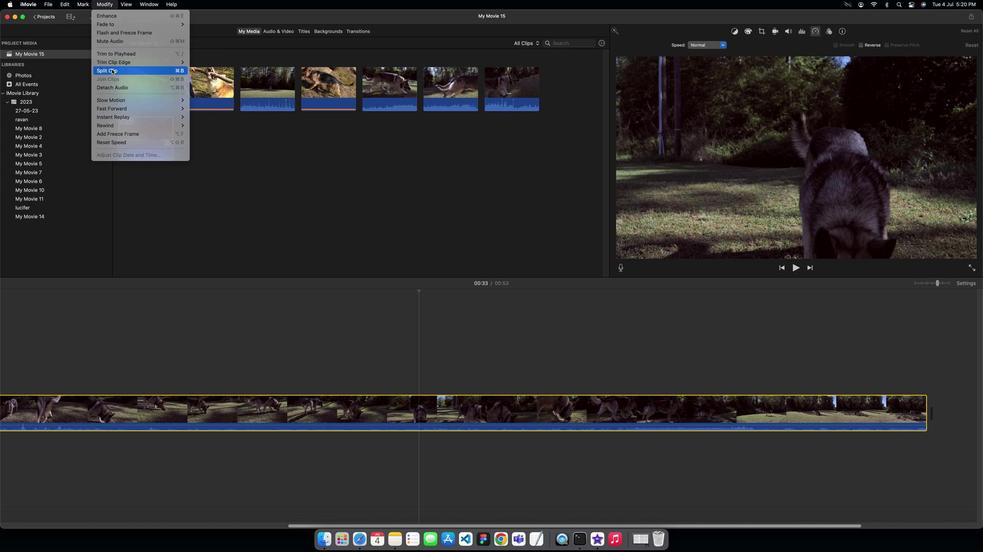 
Action: Mouse moved to (66, 411)
Screenshot: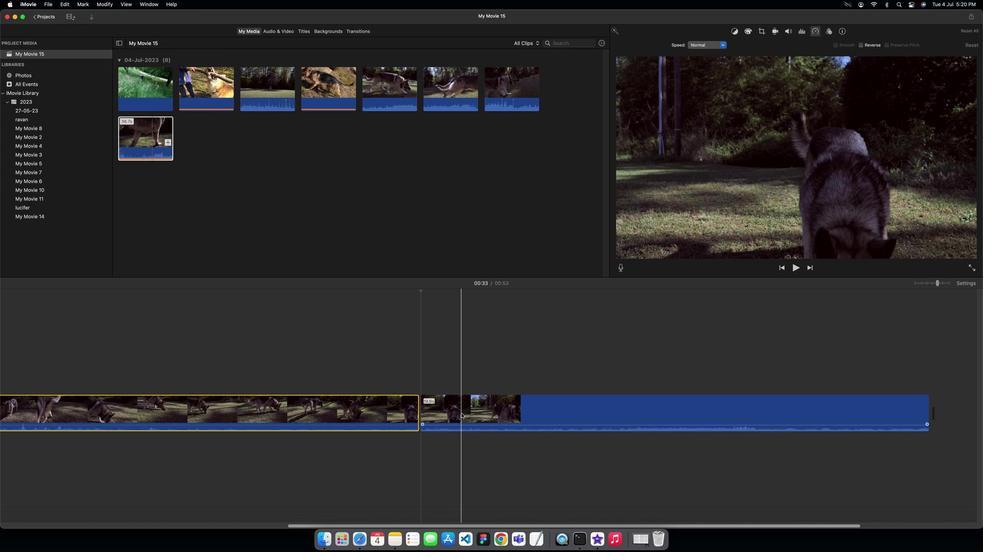 
Action: Mouse pressed left at (66, 411)
Screenshot: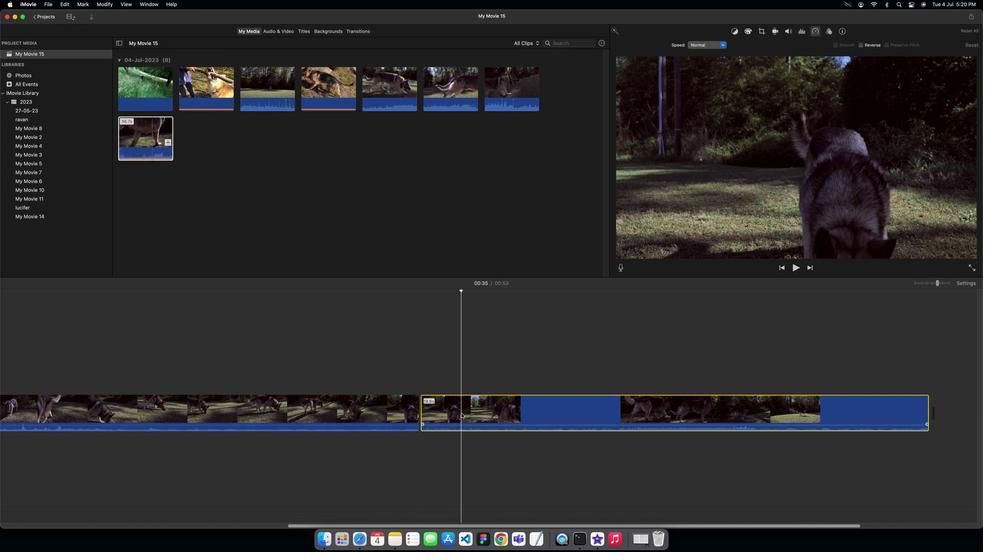 
Action: Key pressed Key.backspace
Screenshot: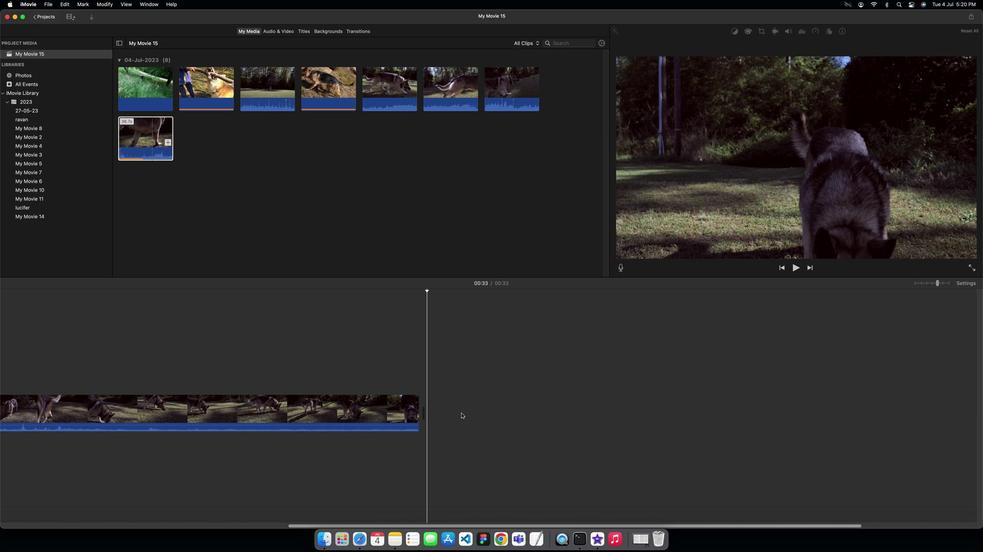 
Action: Mouse moved to (66, 412)
Screenshot: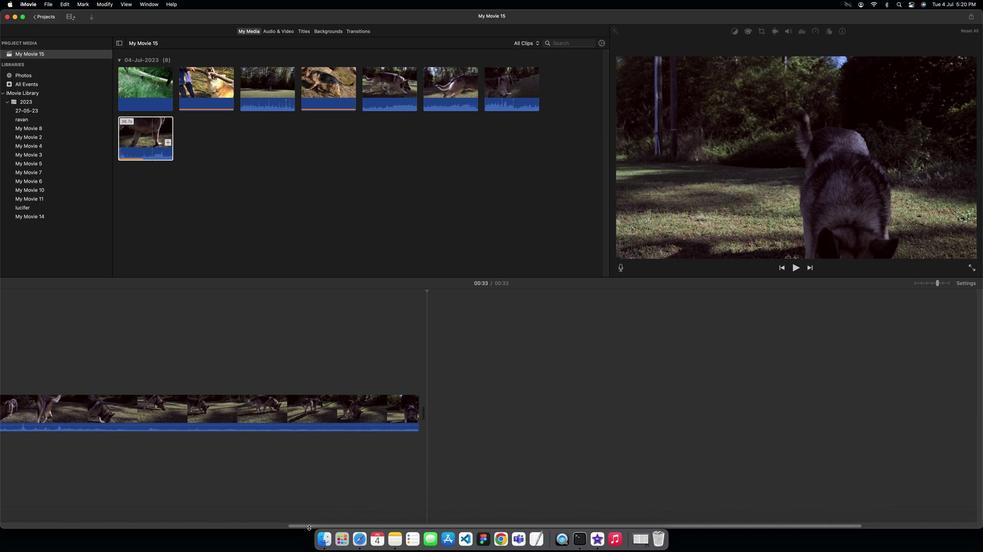 
Action: Mouse pressed left at (66, 412)
Screenshot: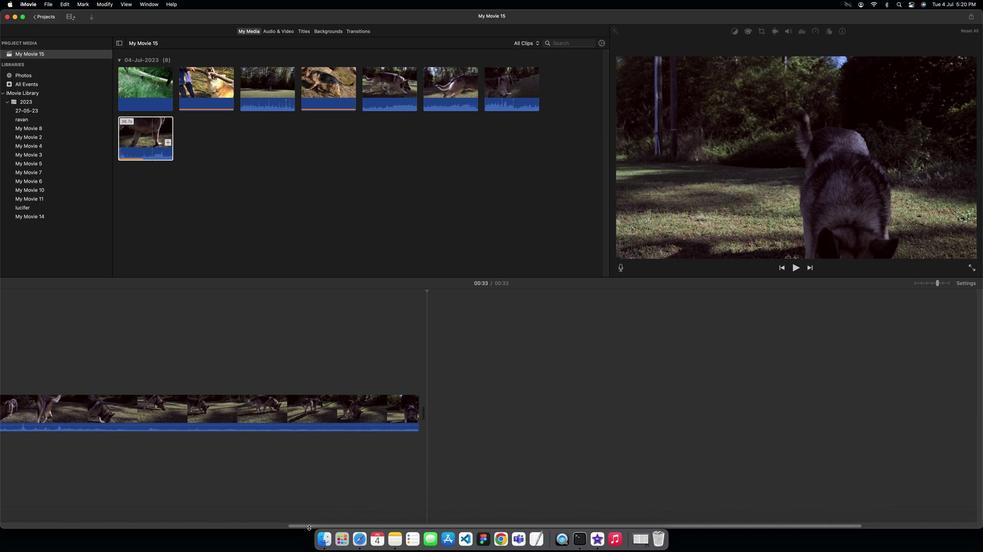 
Action: Mouse moved to (66, 412)
Screenshot: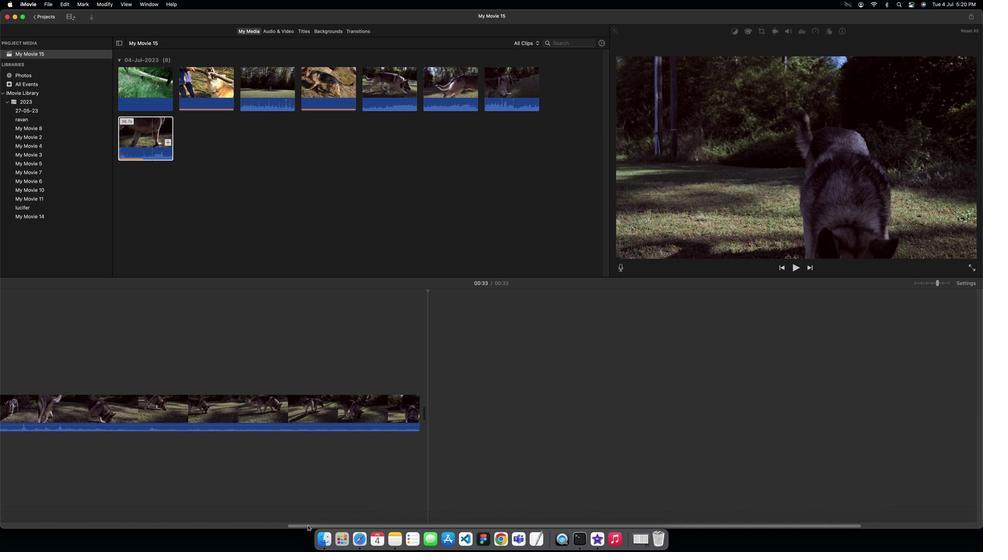 
Action: Mouse pressed left at (66, 412)
Screenshot: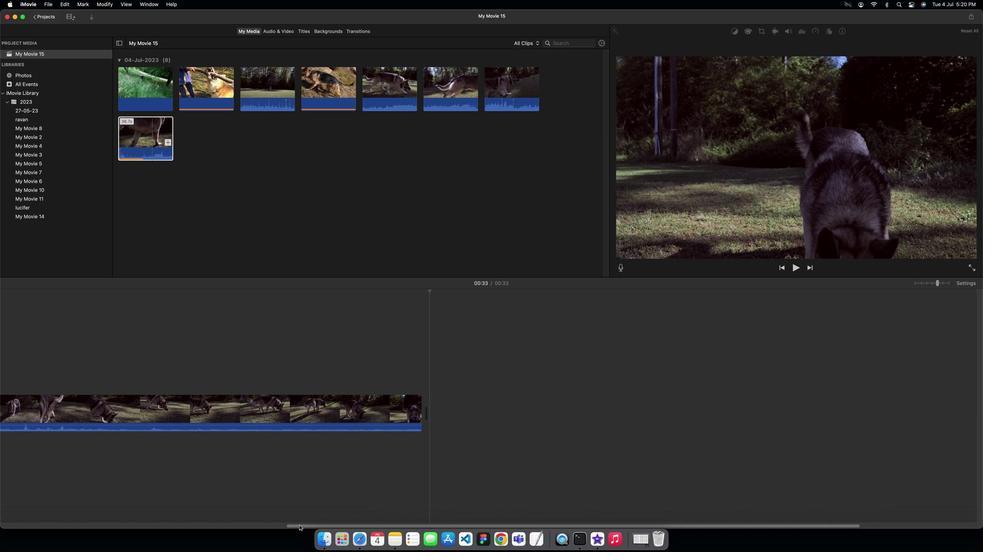 
Action: Mouse moved to (66, 411)
Screenshot: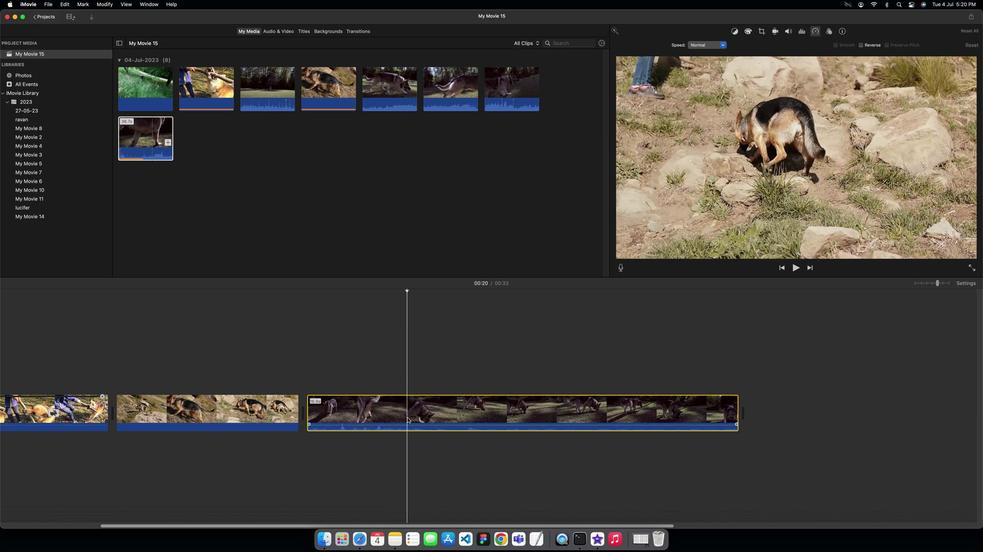 
Action: Mouse pressed left at (66, 411)
Screenshot: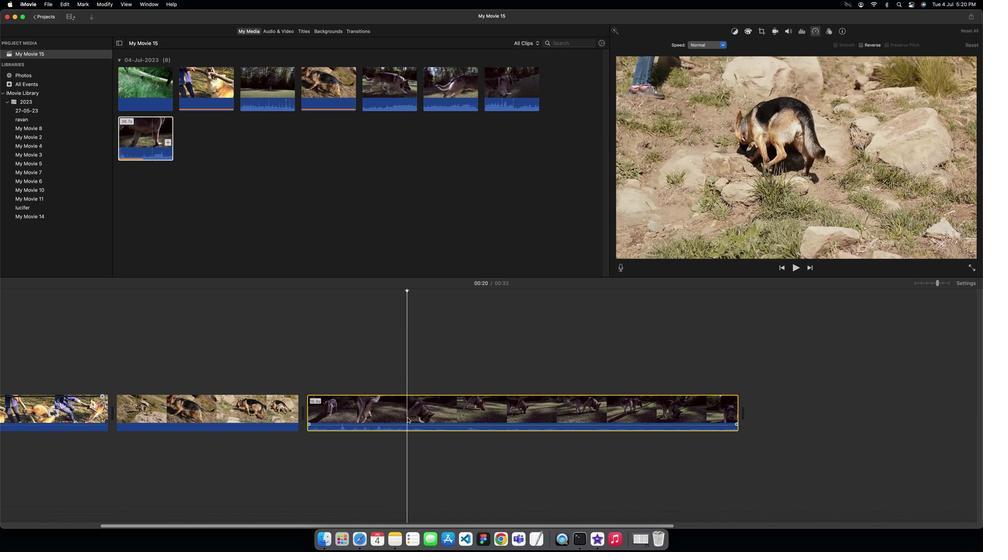 
Action: Mouse moved to (66, 408)
Screenshot: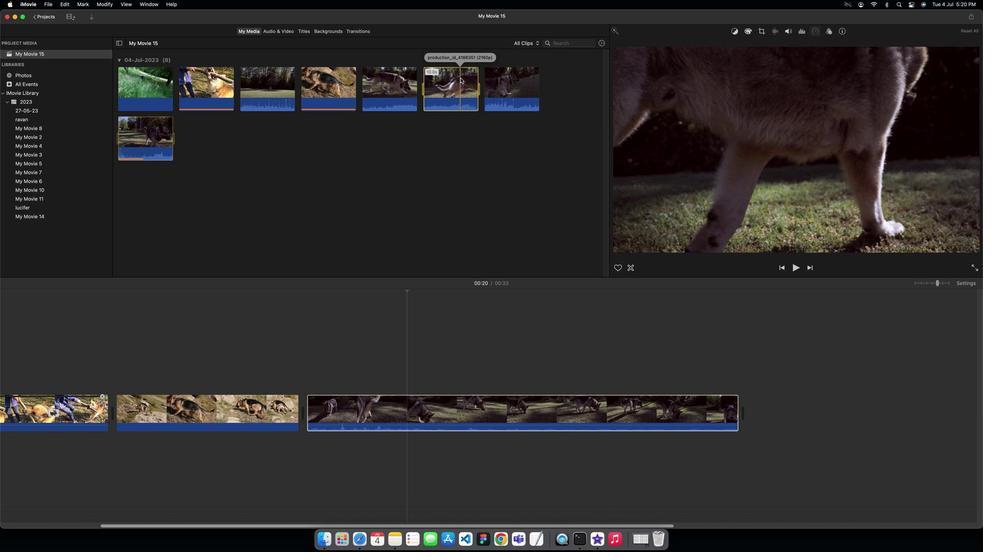
Action: Mouse pressed left at (66, 408)
Screenshot: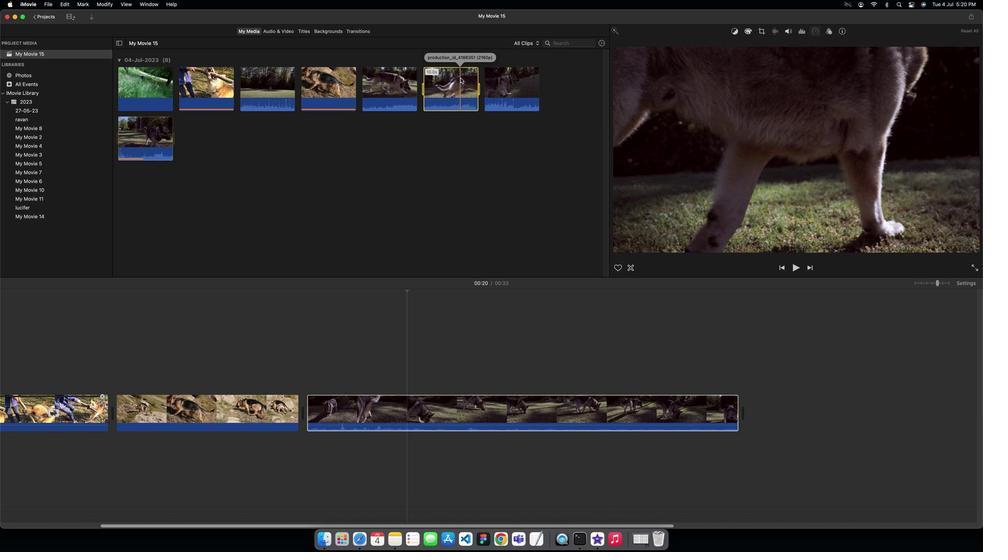 
Action: Mouse moved to (66, 408)
Screenshot: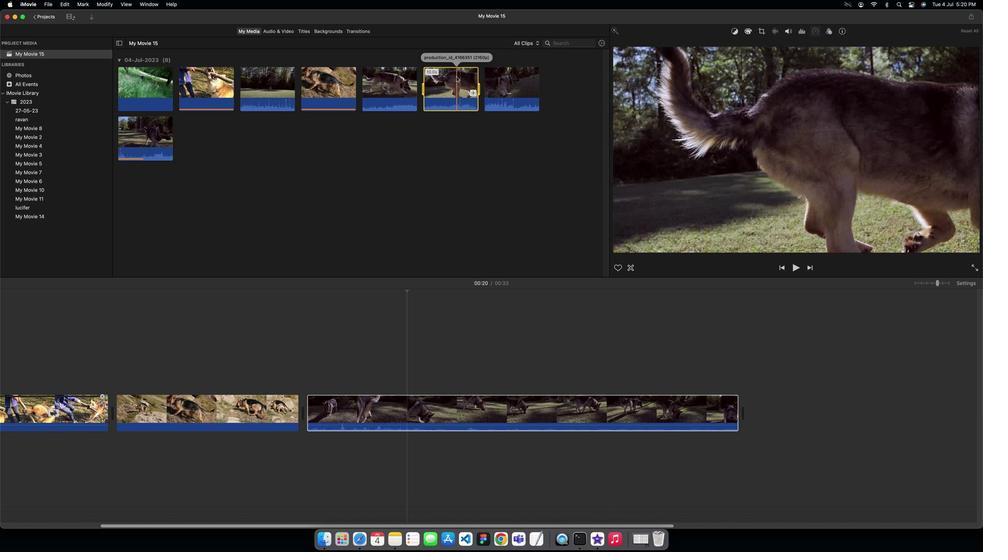 
Action: Mouse pressed left at (66, 408)
Screenshot: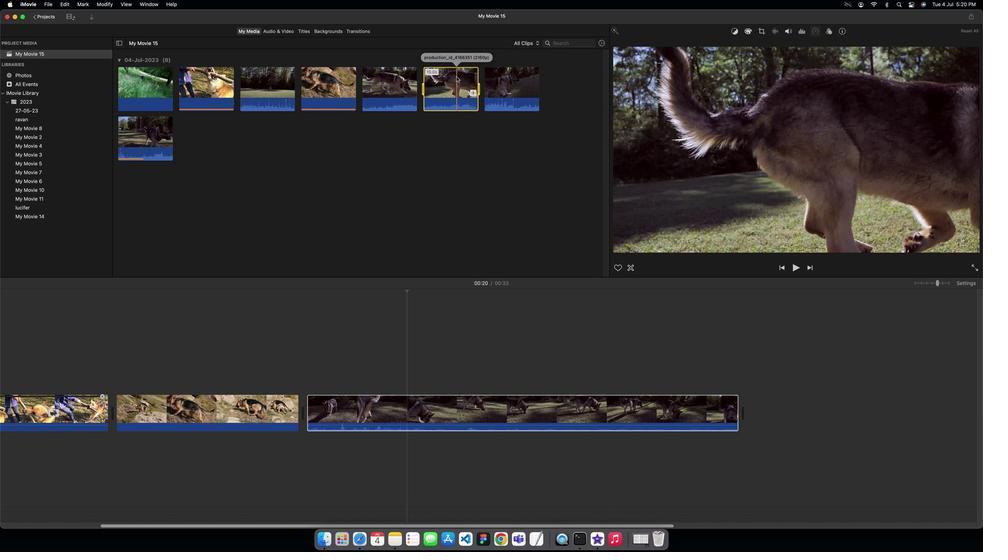 
Action: Mouse moved to (66, 411)
Screenshot: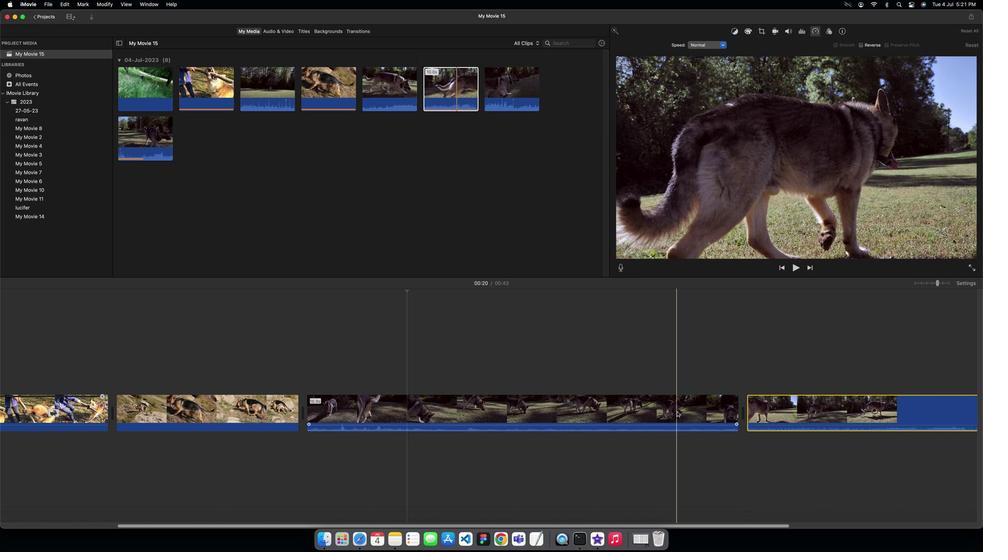 
Action: Mouse pressed left at (66, 411)
Screenshot: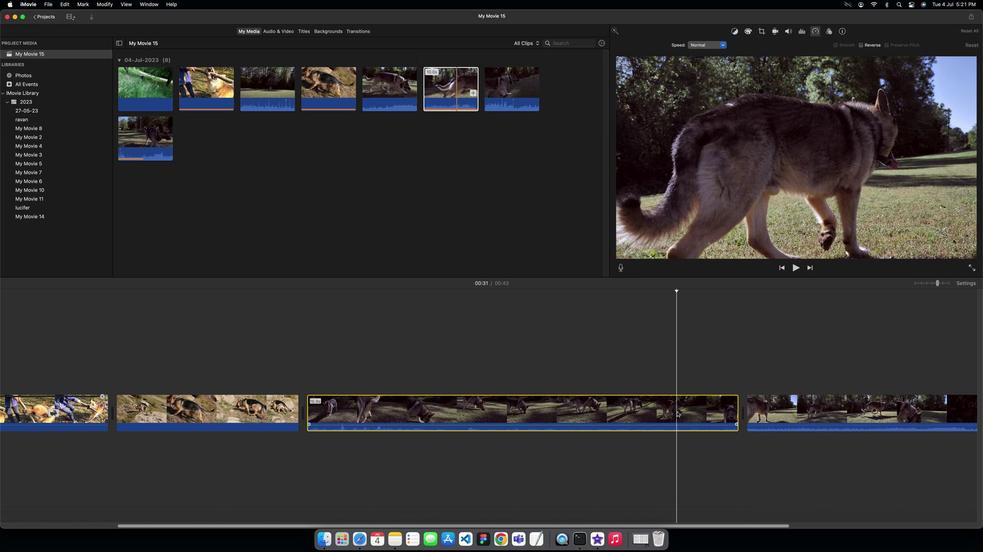 
Action: Mouse pressed left at (66, 411)
Screenshot: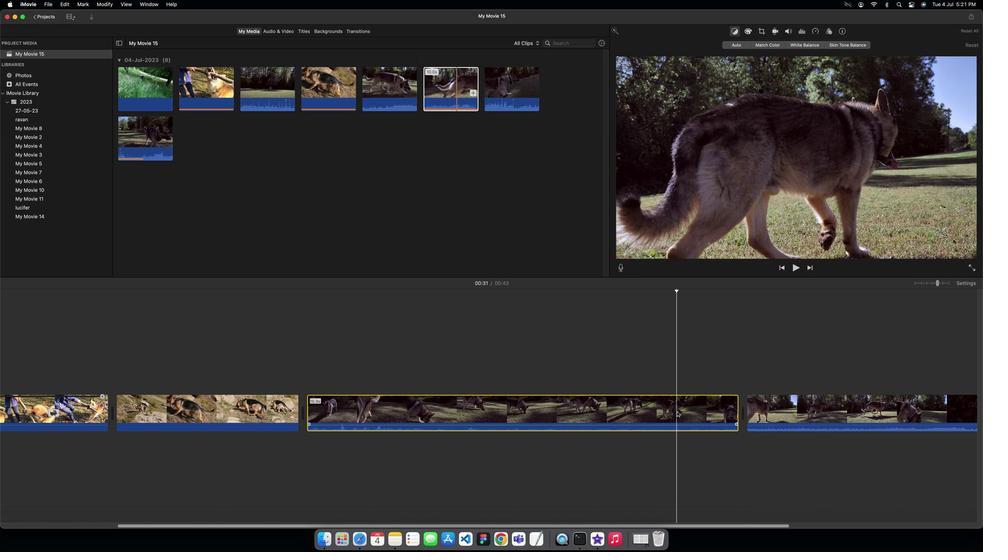 
Action: Mouse pressed left at (66, 411)
Screenshot: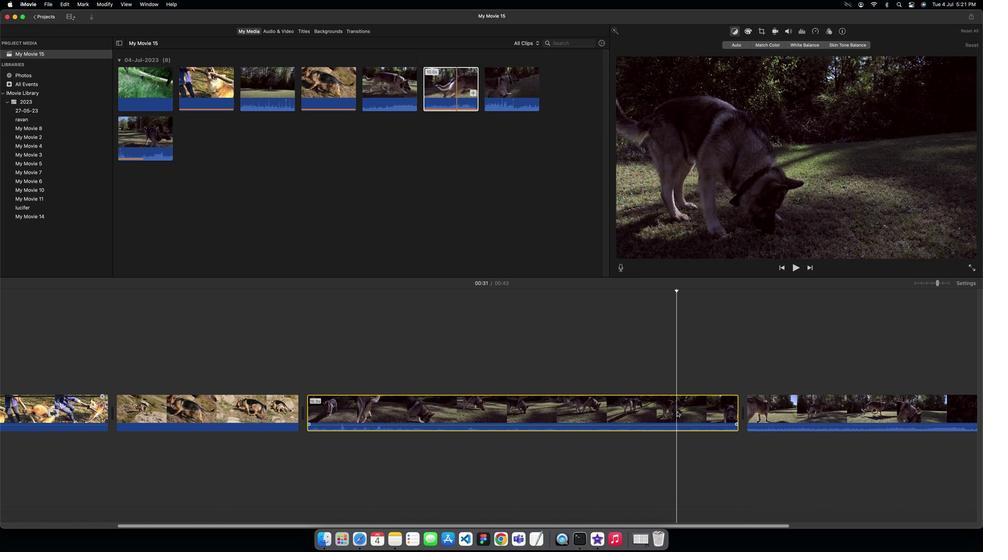 
Action: Mouse pressed left at (66, 411)
Screenshot: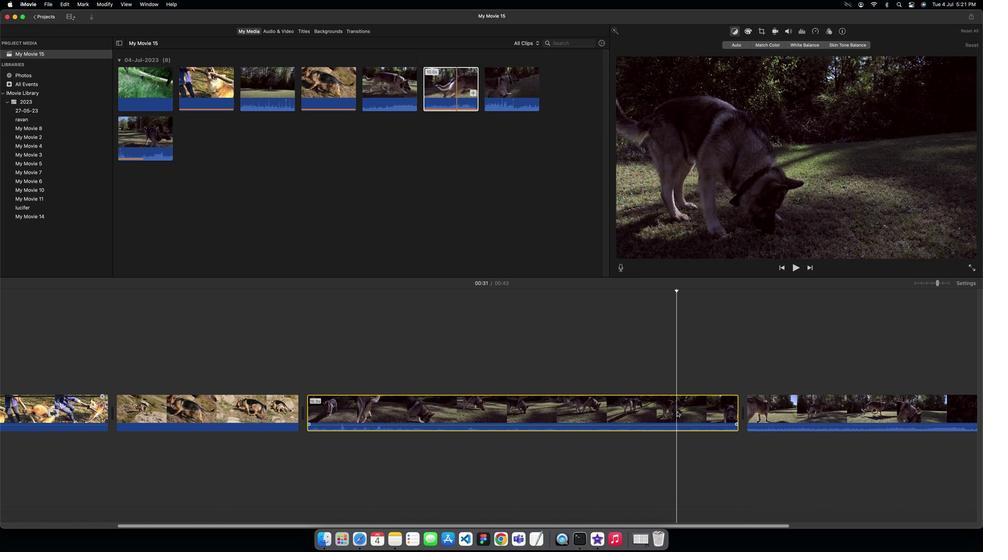 
Action: Mouse moved to (66, 412)
Screenshot: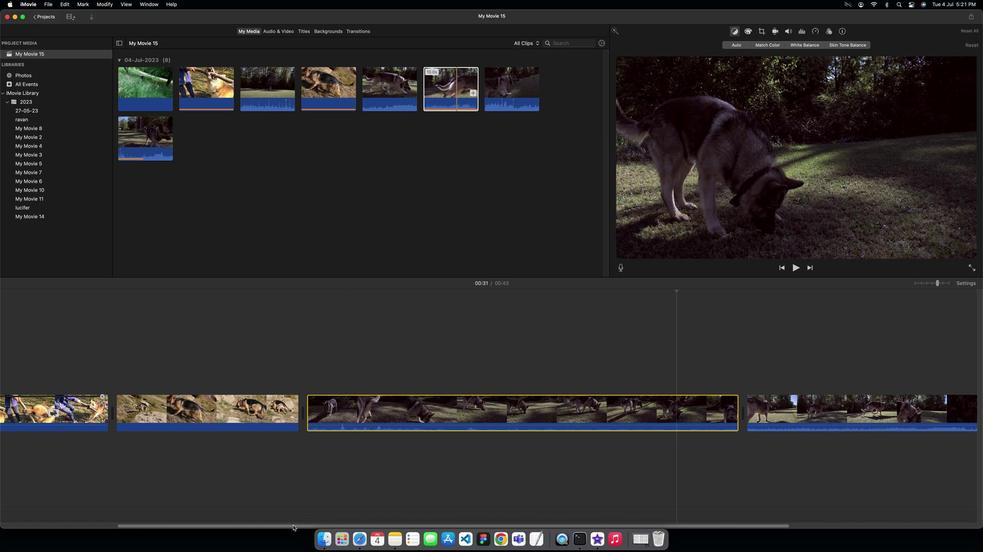 
Action: Mouse pressed left at (66, 412)
Screenshot: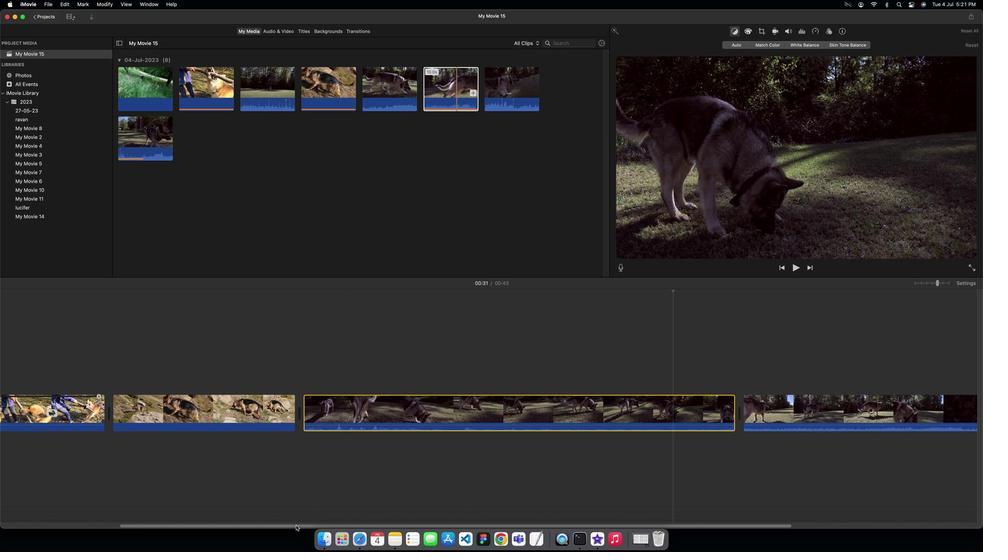 
Action: Mouse moved to (66, 411)
Screenshot: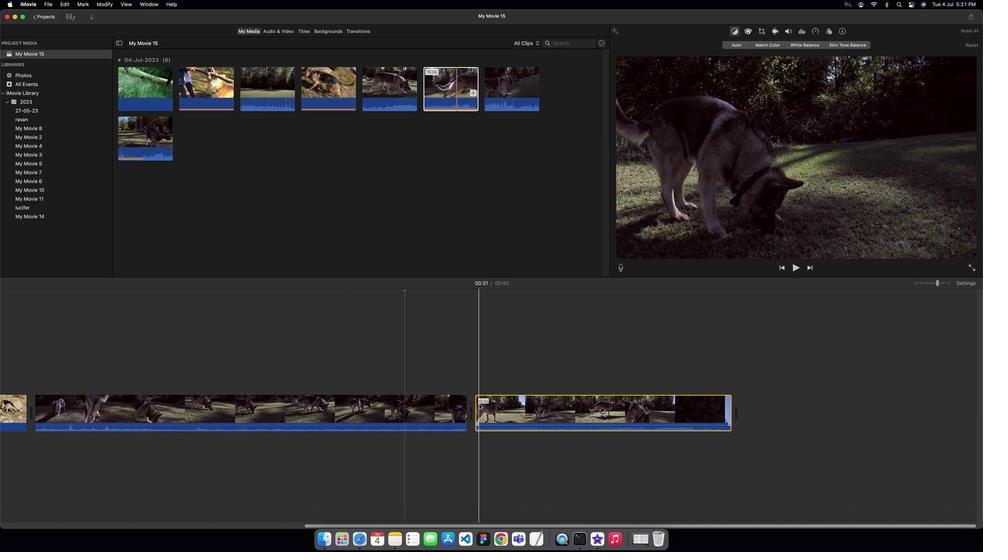 
Action: Mouse pressed left at (66, 411)
Screenshot: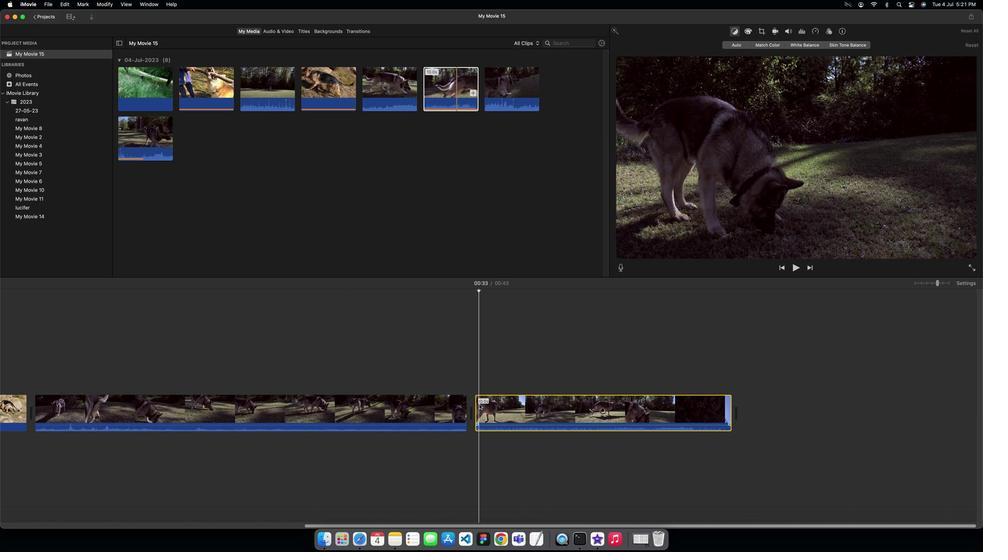 
Action: Mouse moved to (66, 408)
Screenshot: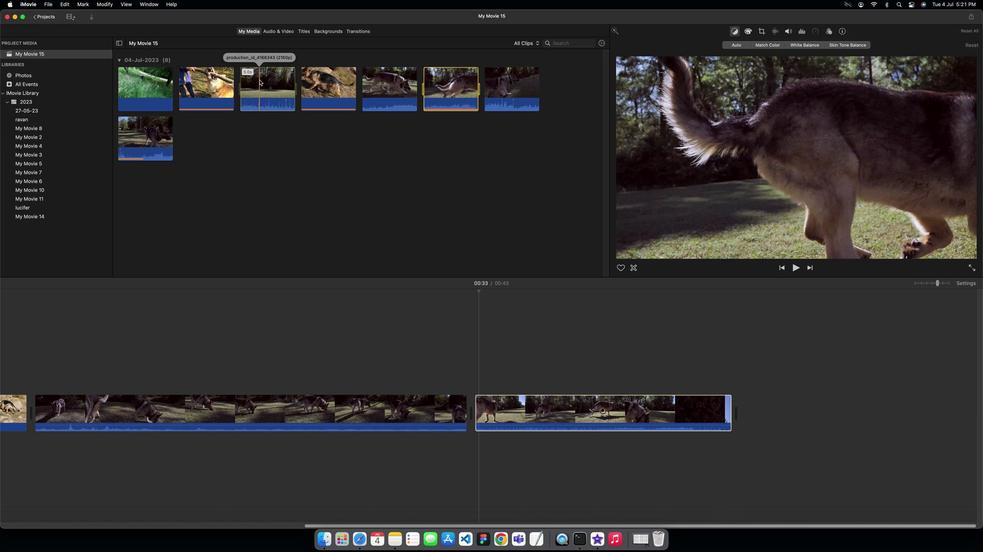 
Action: Mouse pressed left at (66, 408)
Screenshot: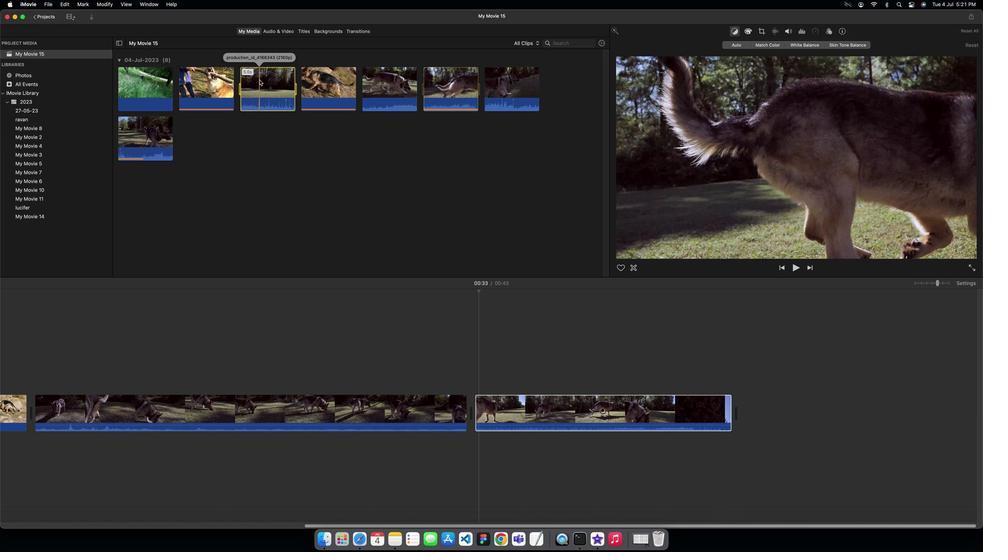 
Action: Mouse moved to (66, 408)
Screenshot: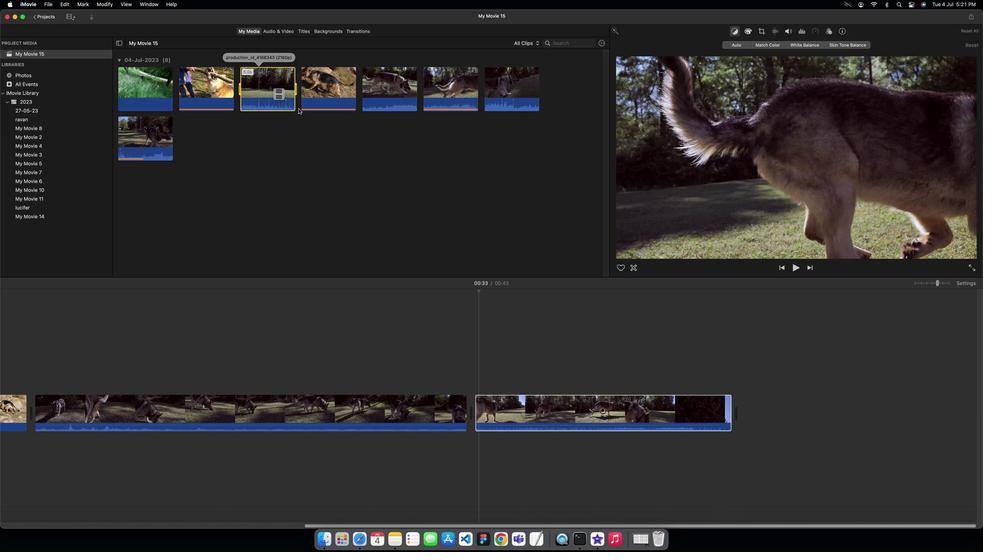 
Action: Mouse pressed left at (66, 408)
Screenshot: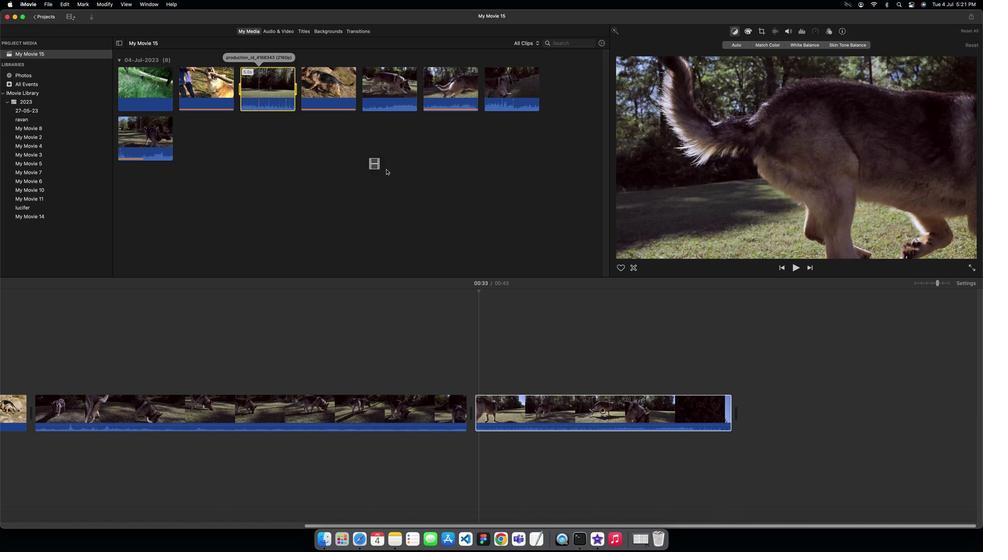 
Action: Mouse moved to (66, 411)
Screenshot: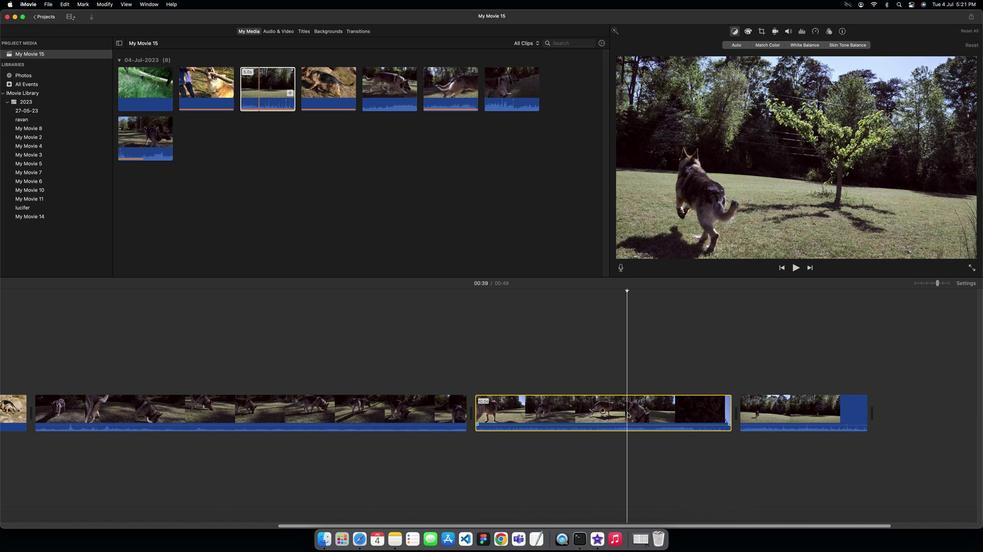 
Action: Mouse pressed left at (66, 411)
Screenshot: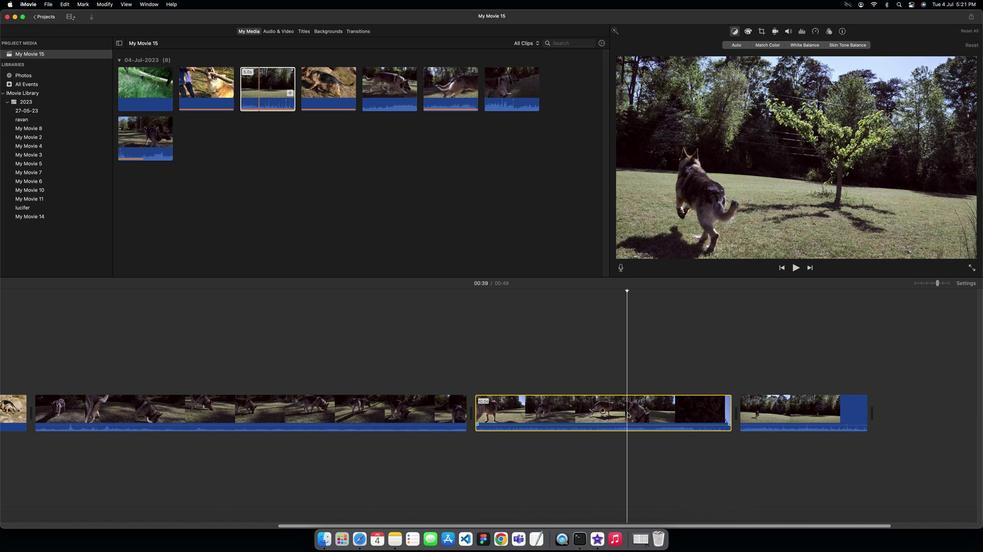 
Action: Mouse moved to (66, 408)
Screenshot: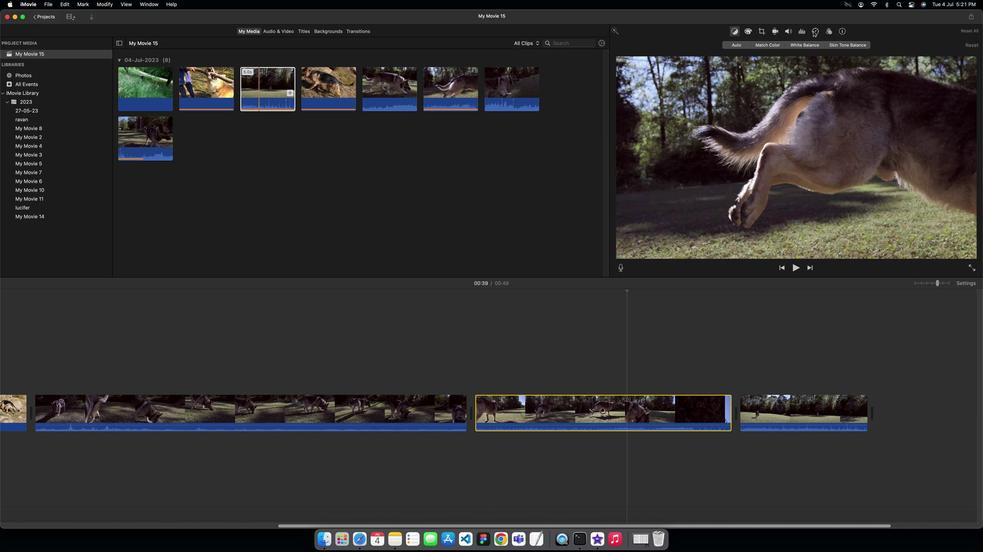 
Action: Mouse pressed left at (66, 408)
Screenshot: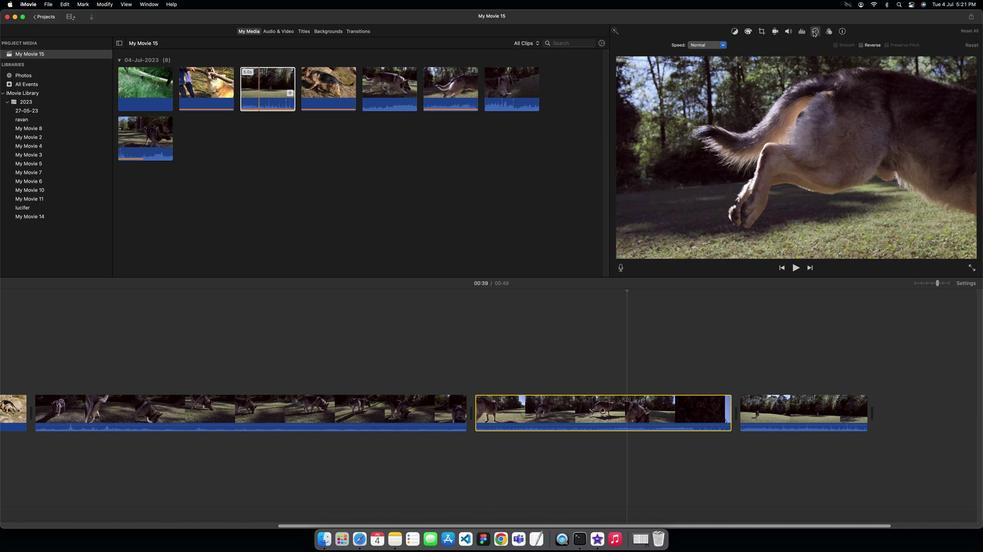 
Action: Mouse moved to (66, 408)
Screenshot: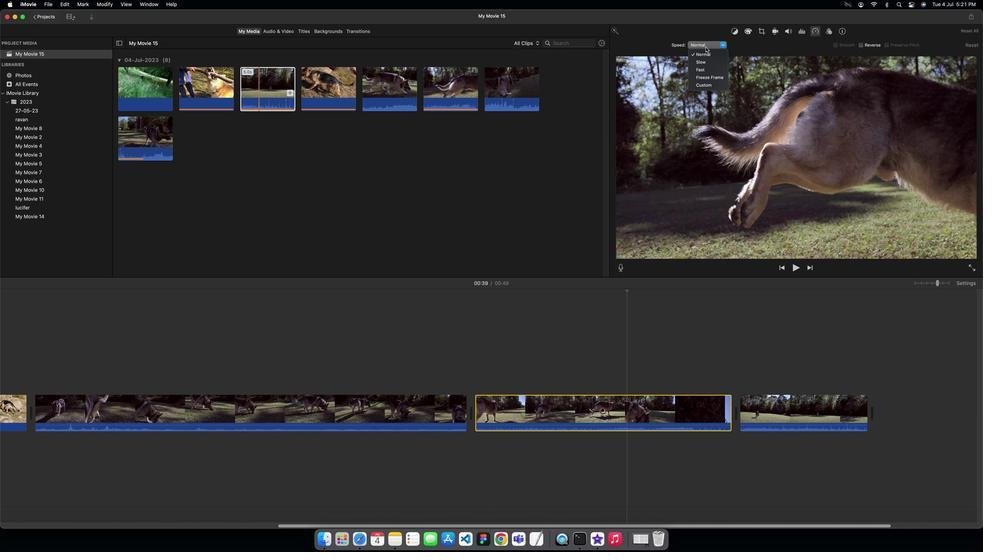 
Action: Mouse pressed left at (66, 408)
Screenshot: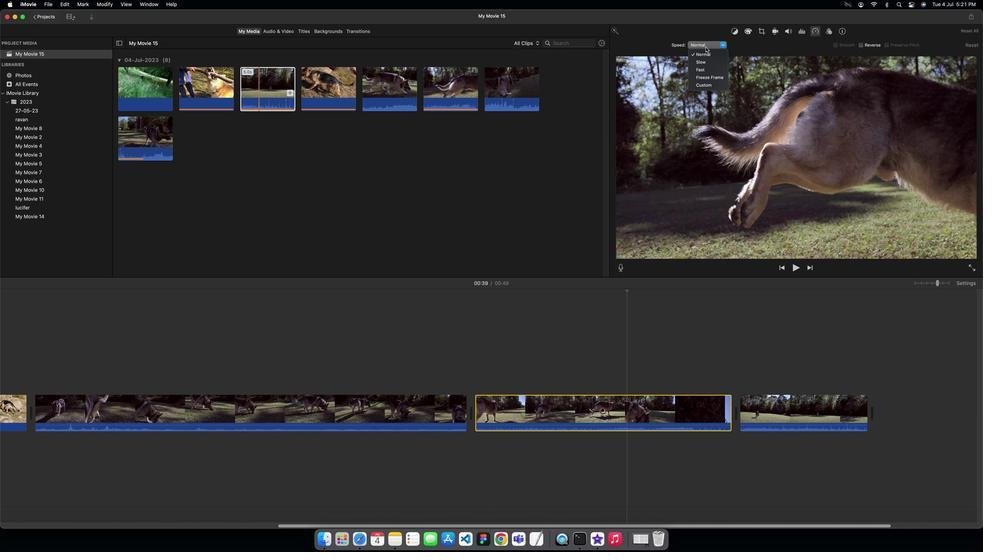 
Action: Mouse moved to (66, 408)
Screenshot: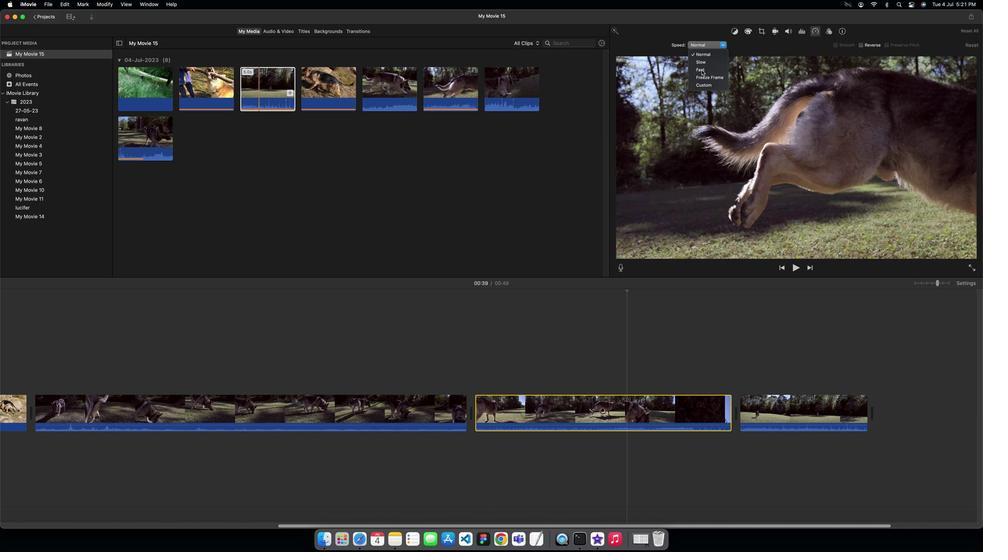 
Action: Mouse pressed left at (66, 408)
Screenshot: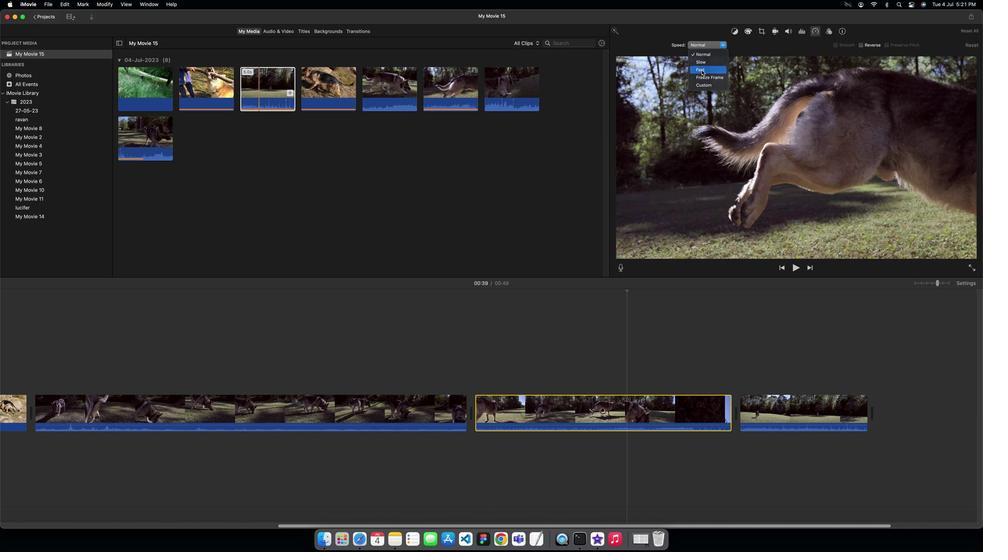 
Action: Mouse moved to (66, 408)
Screenshot: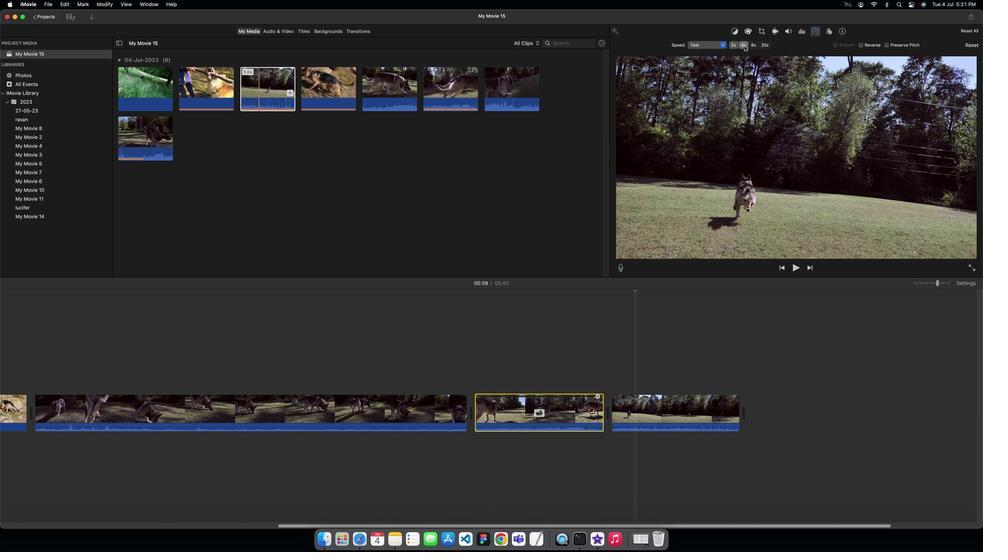 
Action: Mouse pressed left at (66, 408)
Screenshot: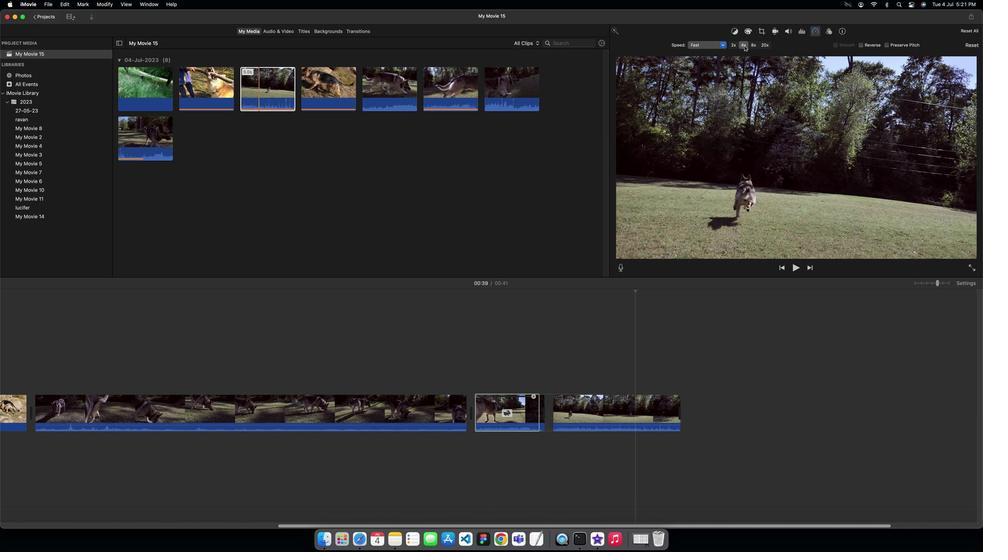 
Action: Mouse moved to (66, 408)
Screenshot: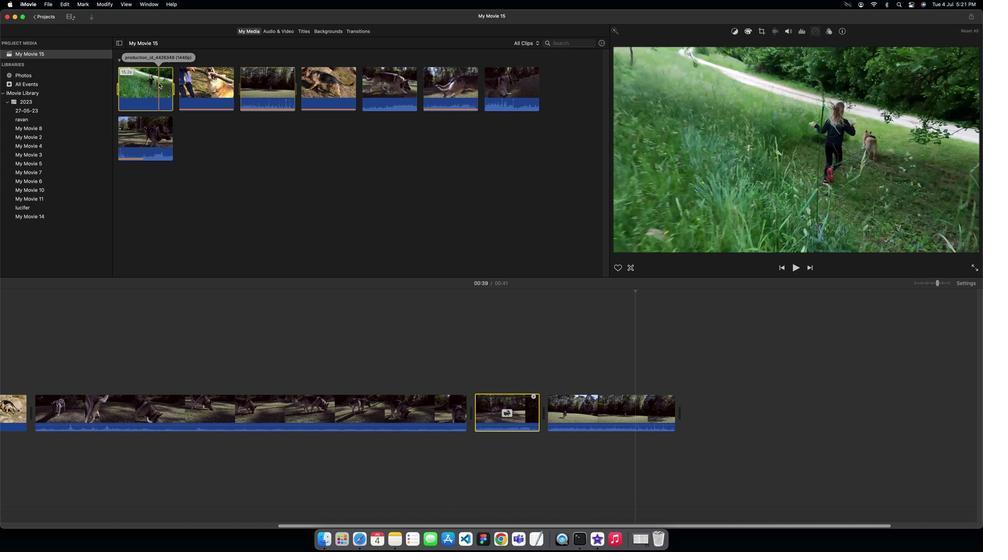 
Action: Mouse pressed left at (66, 408)
Screenshot: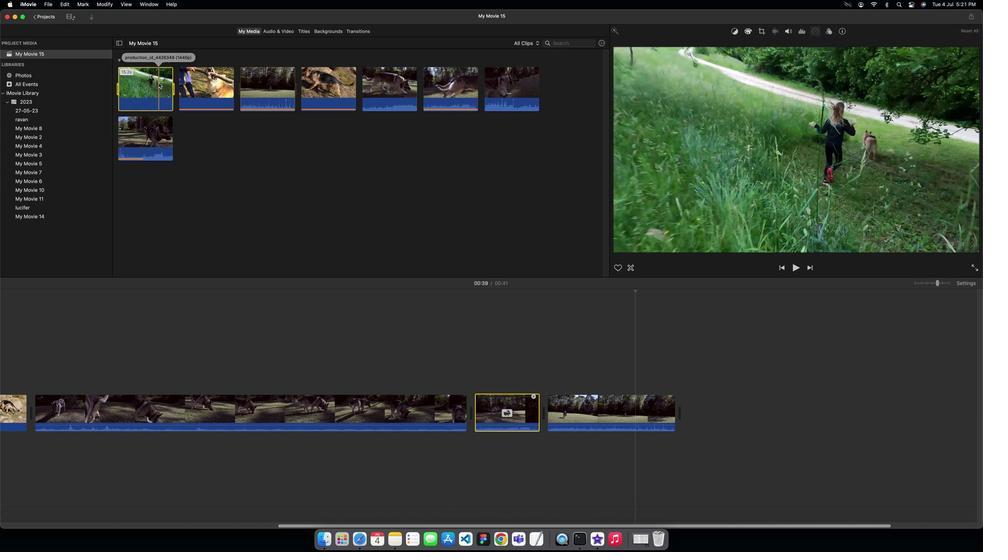 
Action: Mouse moved to (66, 408)
Screenshot: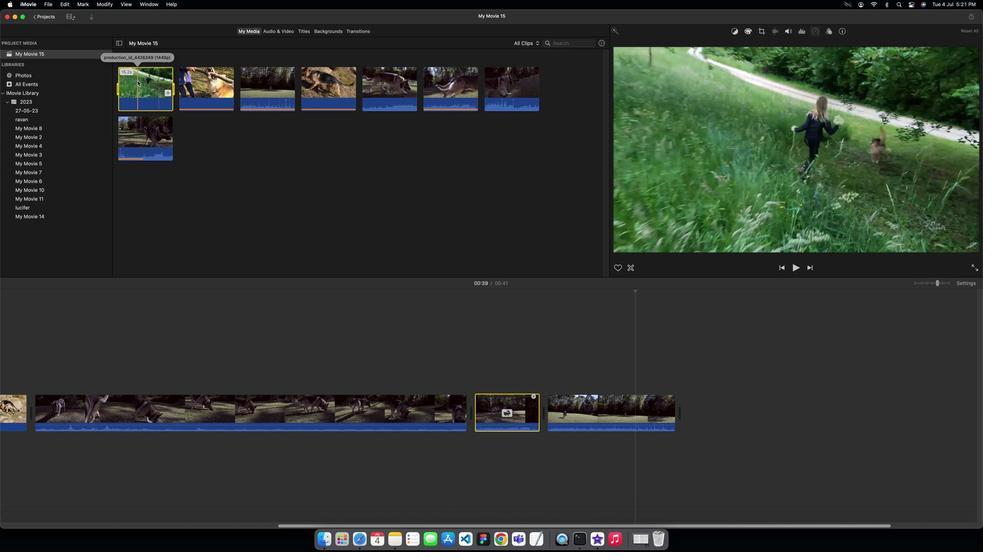
Action: Mouse pressed left at (66, 408)
Screenshot: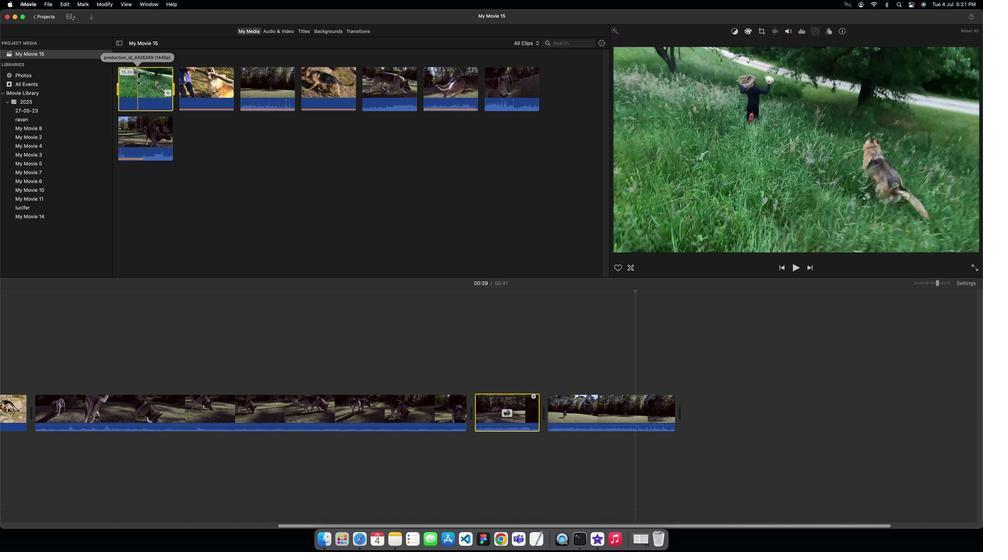 
Action: Mouse moved to (66, 412)
Screenshot: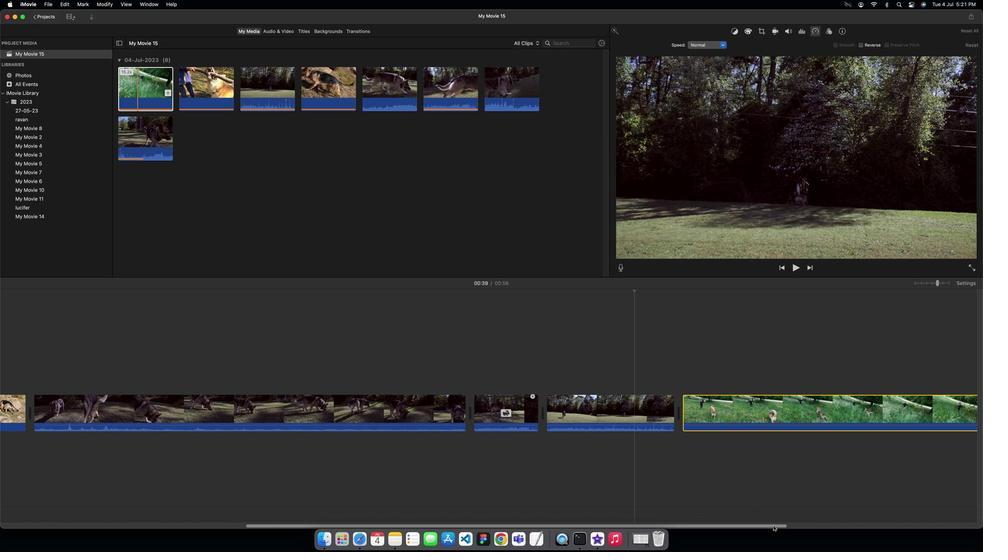 
Action: Mouse pressed left at (66, 412)
Screenshot: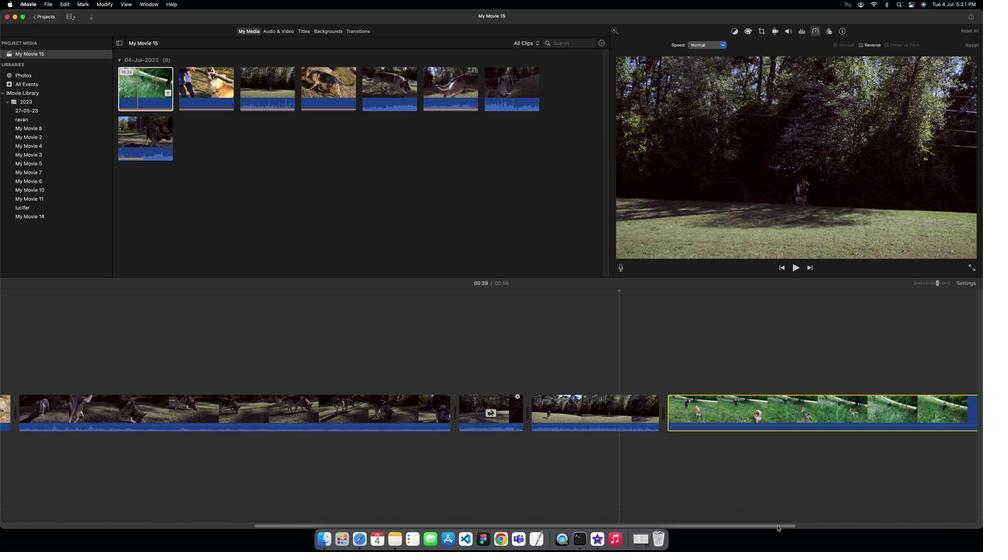 
Action: Mouse moved to (66, 410)
Screenshot: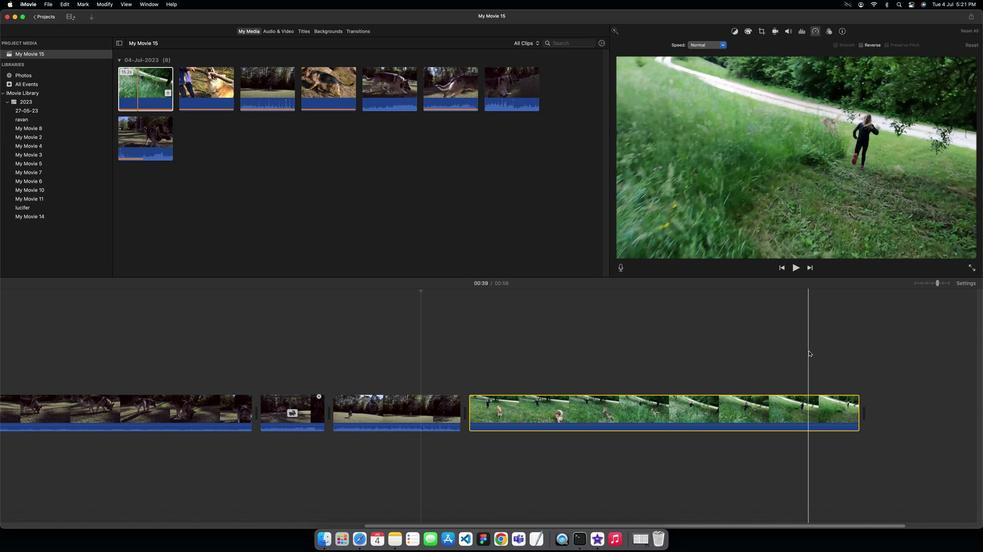 
Action: Mouse pressed left at (66, 410)
Screenshot: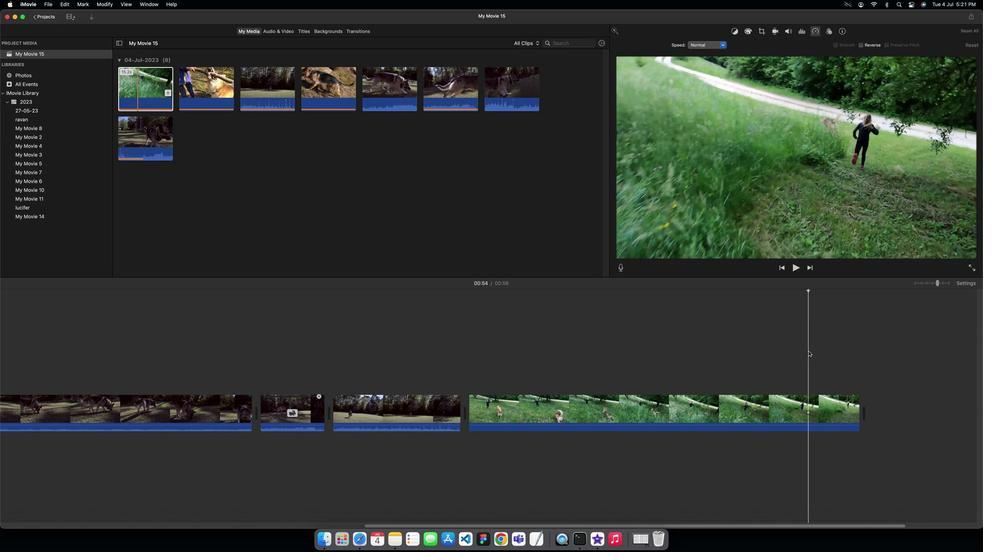 
Action: Mouse moved to (66, 408)
Screenshot: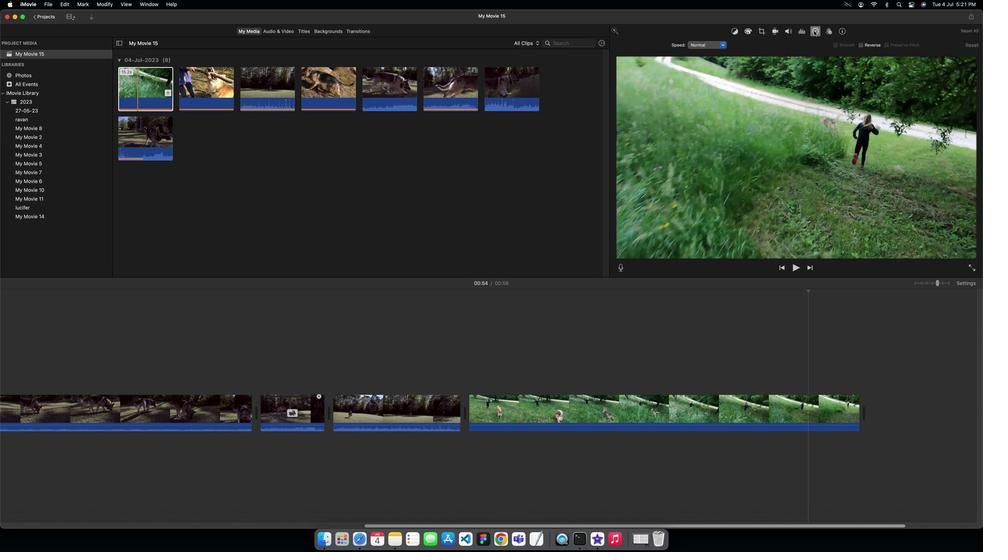
Action: Mouse pressed left at (66, 408)
Screenshot: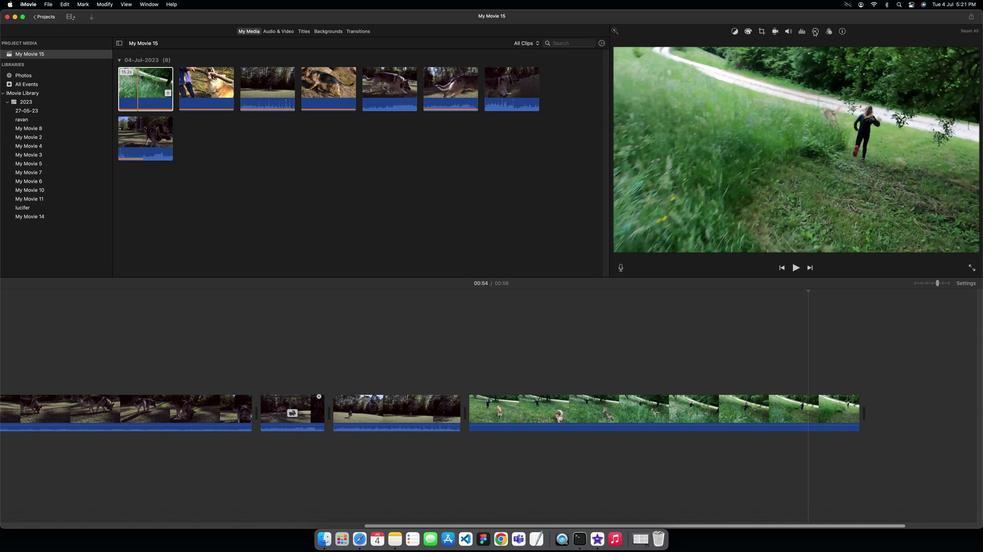 
Action: Mouse moved to (66, 408)
Screenshot: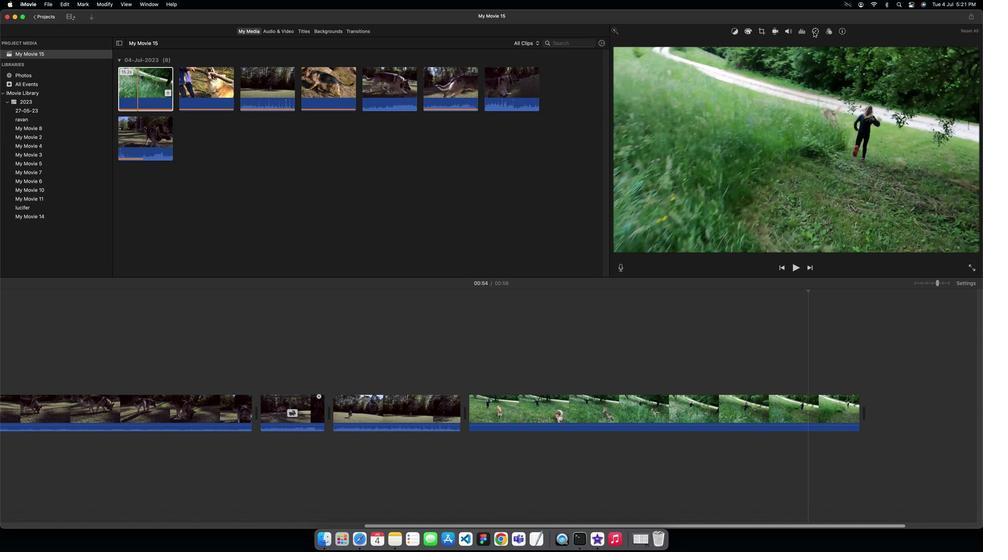 
Action: Mouse pressed left at (66, 408)
Screenshot: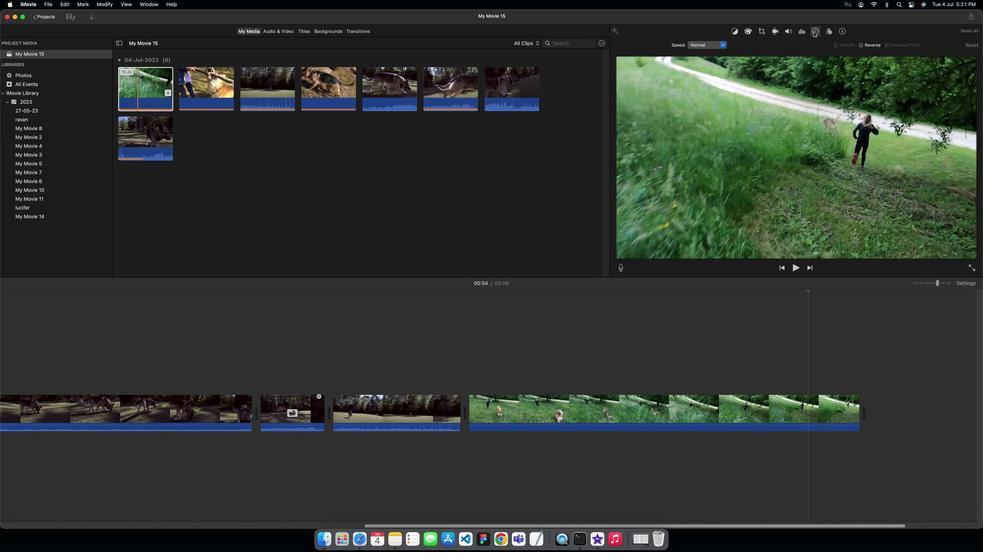 
Action: Mouse moved to (66, 408)
Screenshot: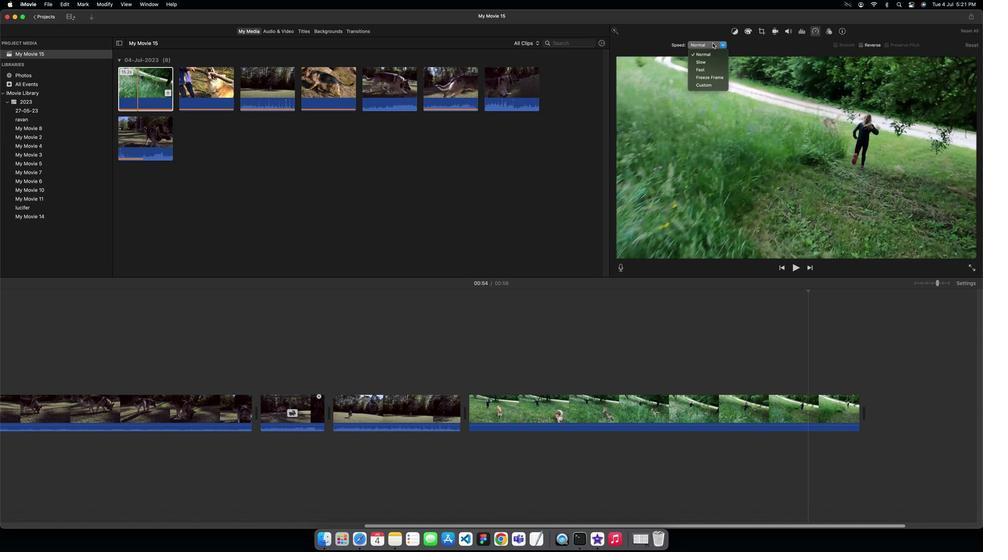 
Action: Mouse pressed left at (66, 408)
Screenshot: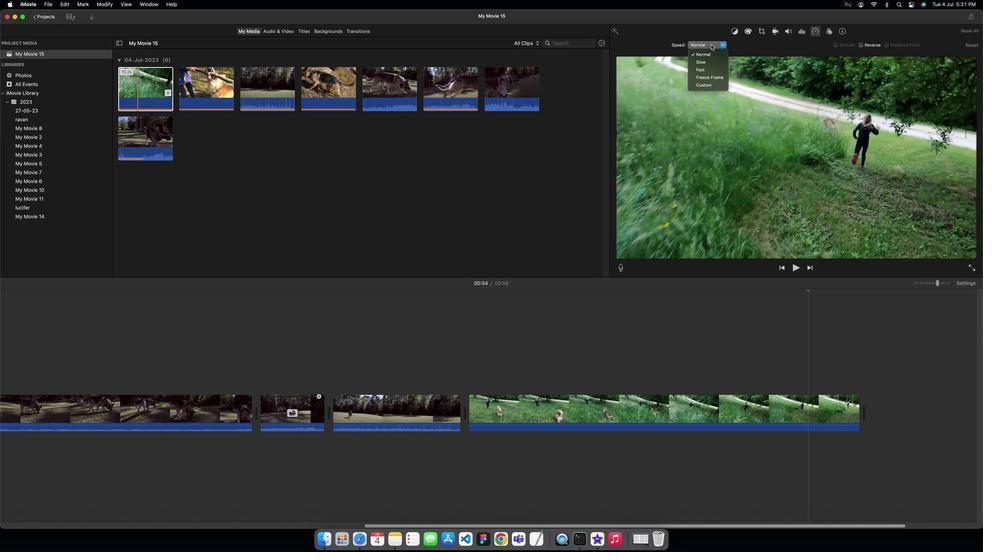 
Action: Mouse moved to (66, 408)
Screenshot: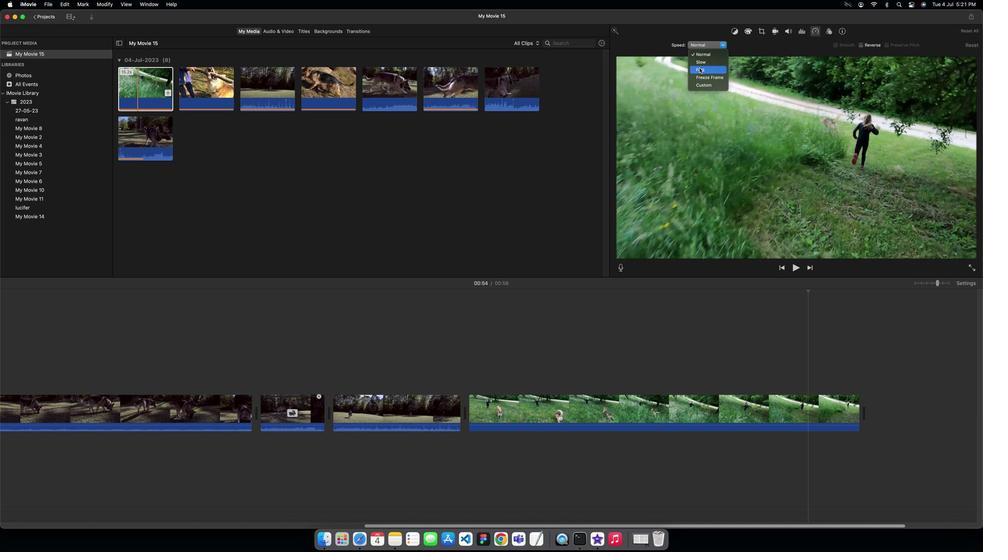 
Action: Mouse pressed left at (66, 408)
Screenshot: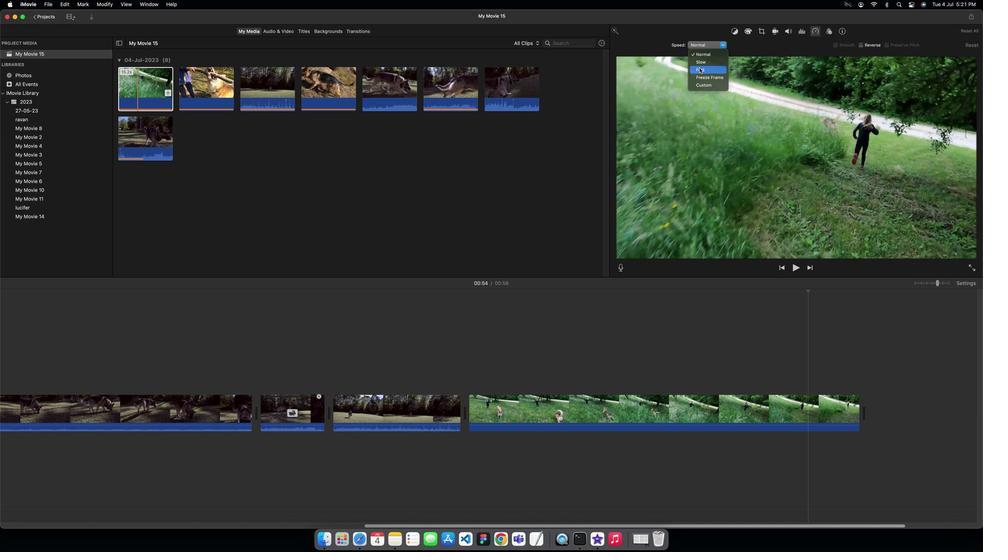 
Action: Mouse moved to (66, 408)
Screenshot: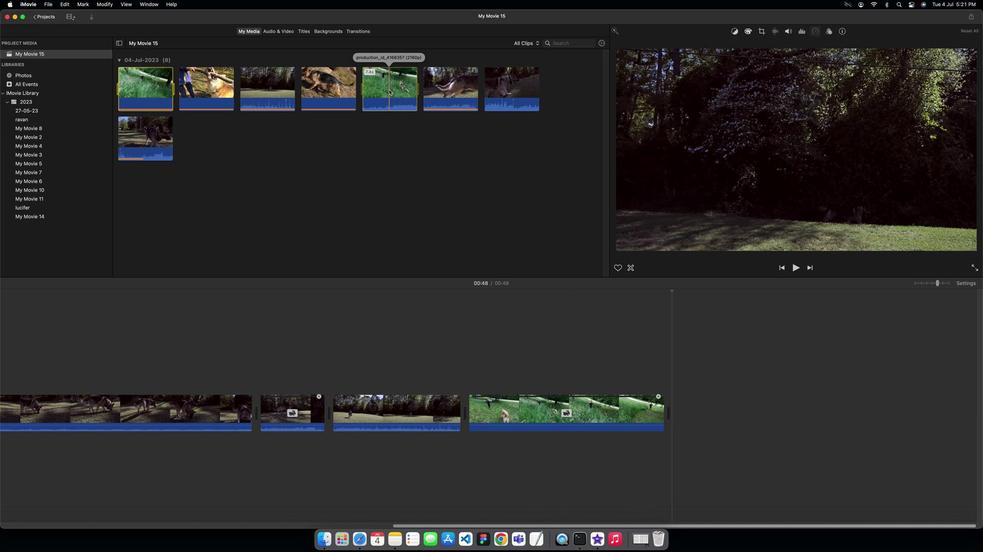 
Action: Mouse pressed left at (66, 408)
Screenshot: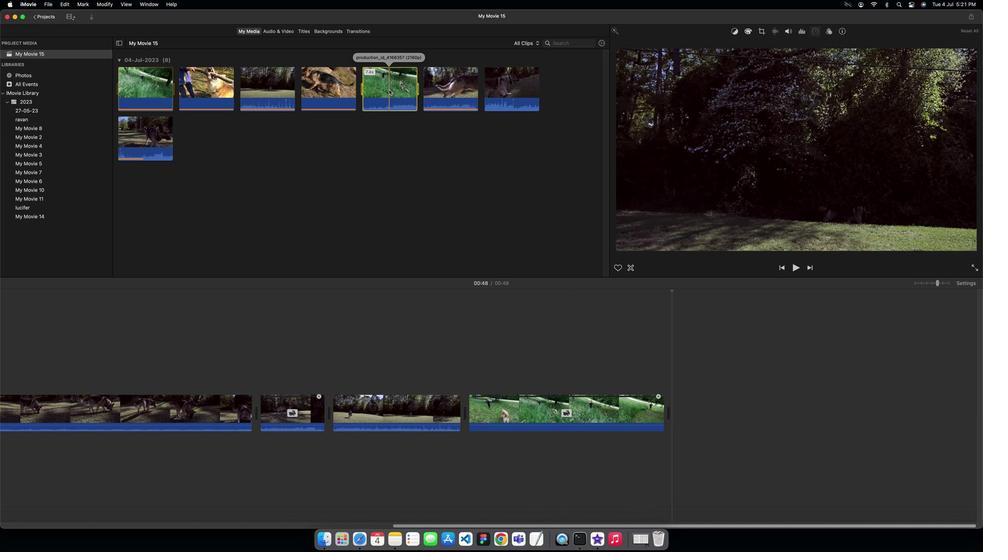 
Action: Mouse moved to (66, 408)
Screenshot: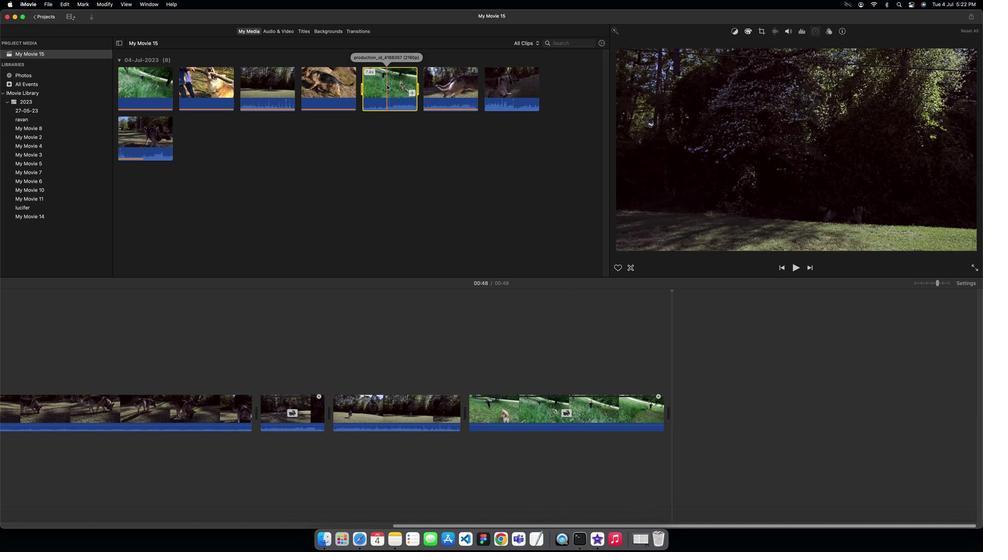 
Action: Mouse pressed left at (66, 408)
Screenshot: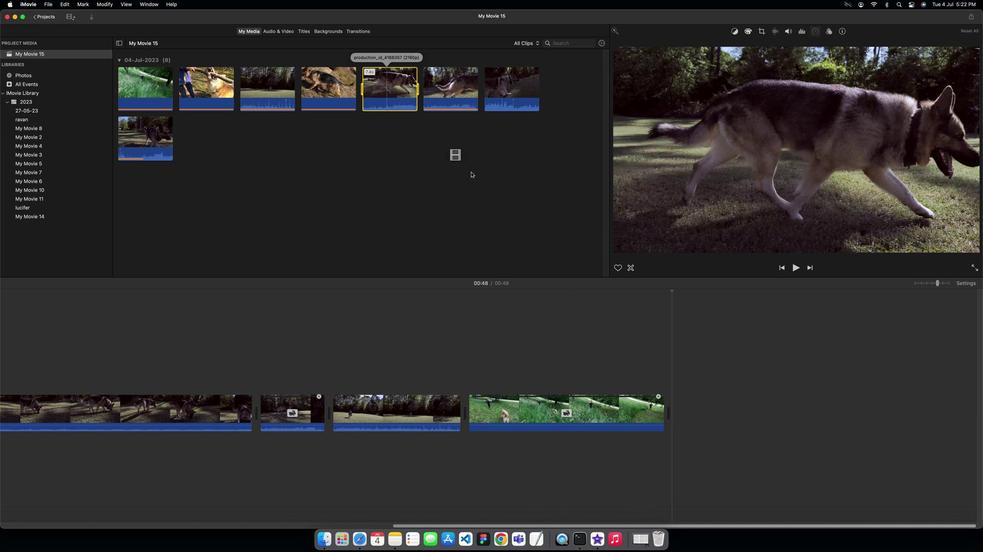 
Action: Mouse moved to (66, 408)
Screenshot: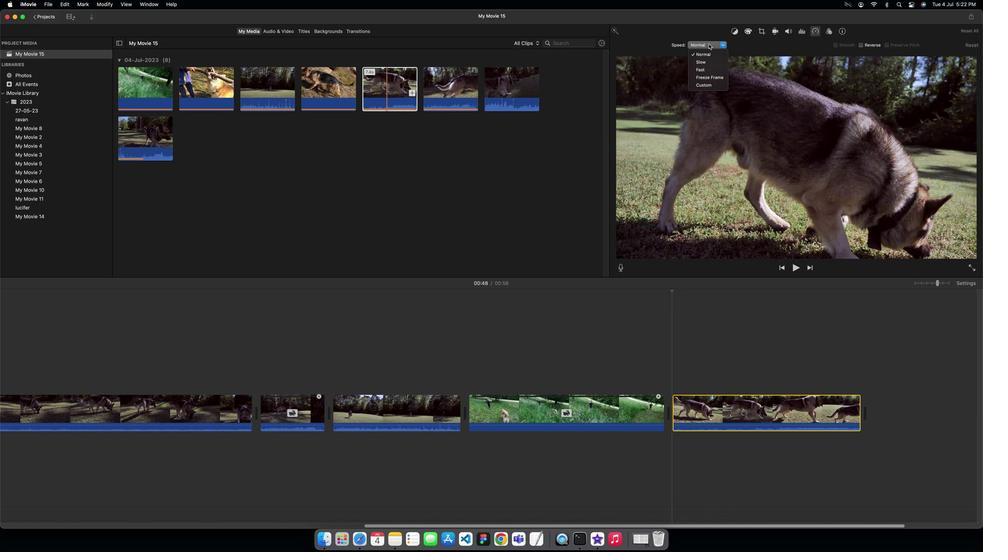 
Action: Mouse pressed left at (66, 408)
Screenshot: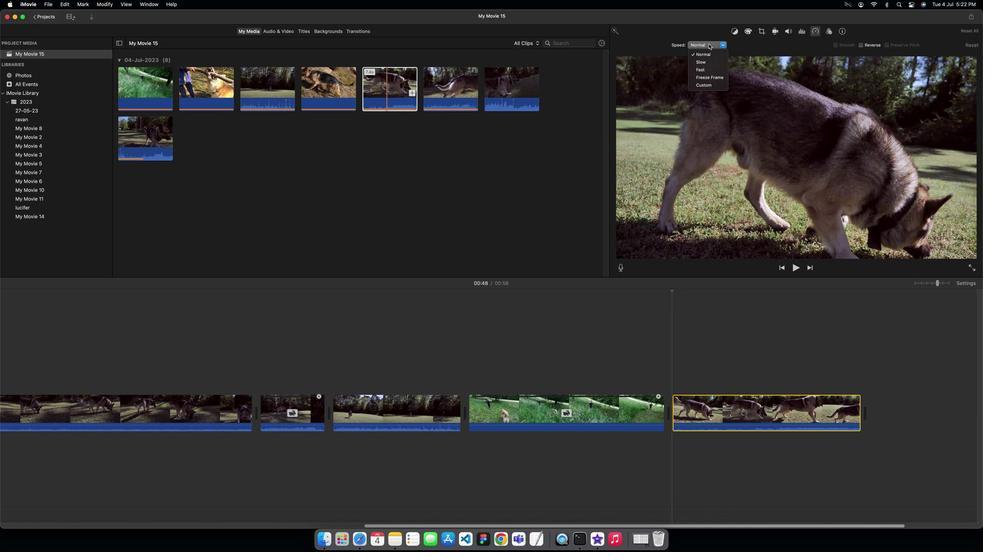 
Action: Mouse moved to (66, 408)
Screenshot: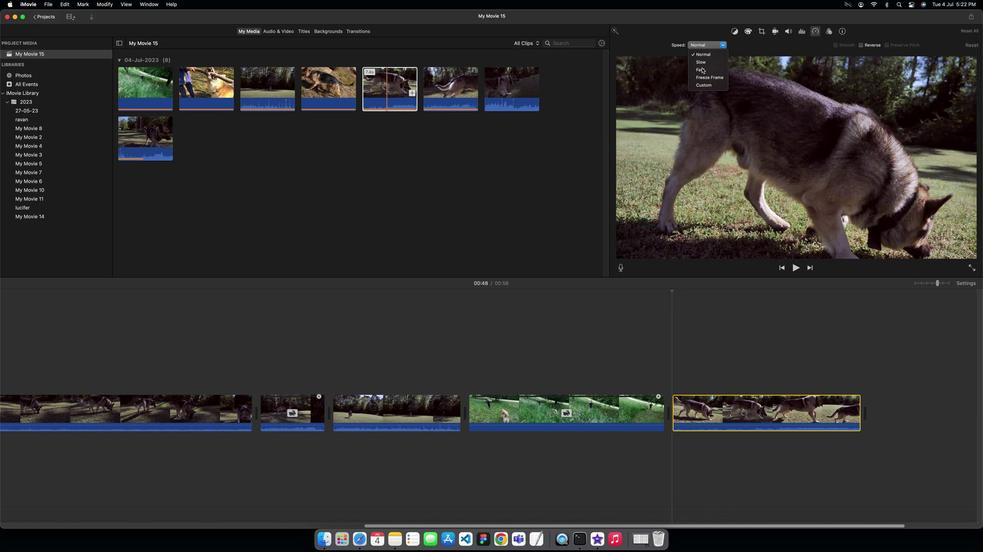 
Action: Mouse pressed left at (66, 408)
Screenshot: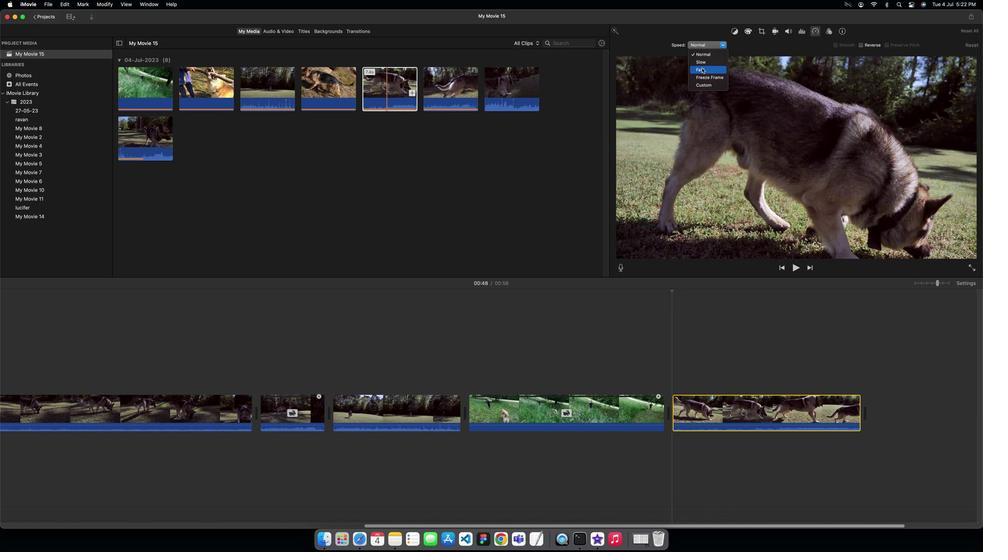 
Action: Mouse moved to (66, 409)
Screenshot: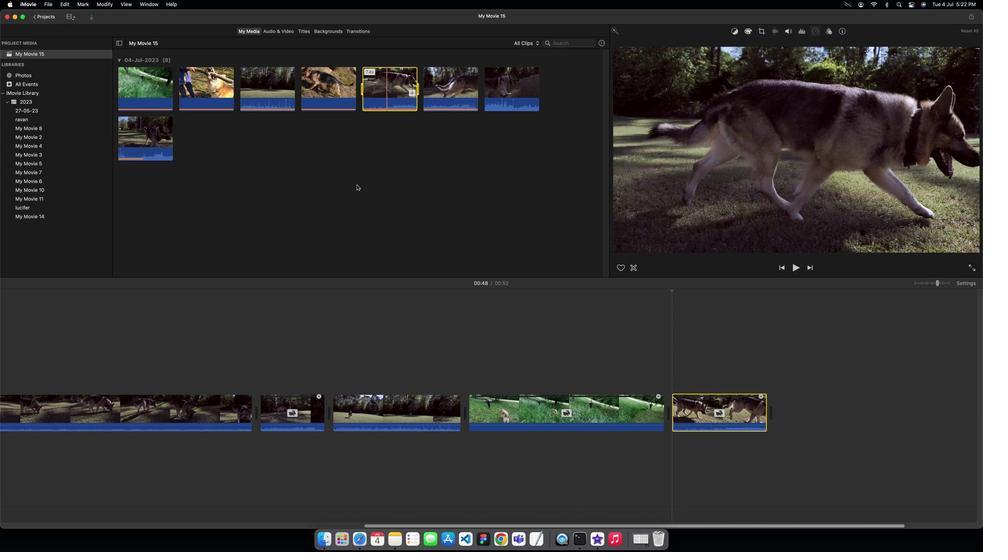 
Action: Mouse pressed left at (66, 409)
Screenshot: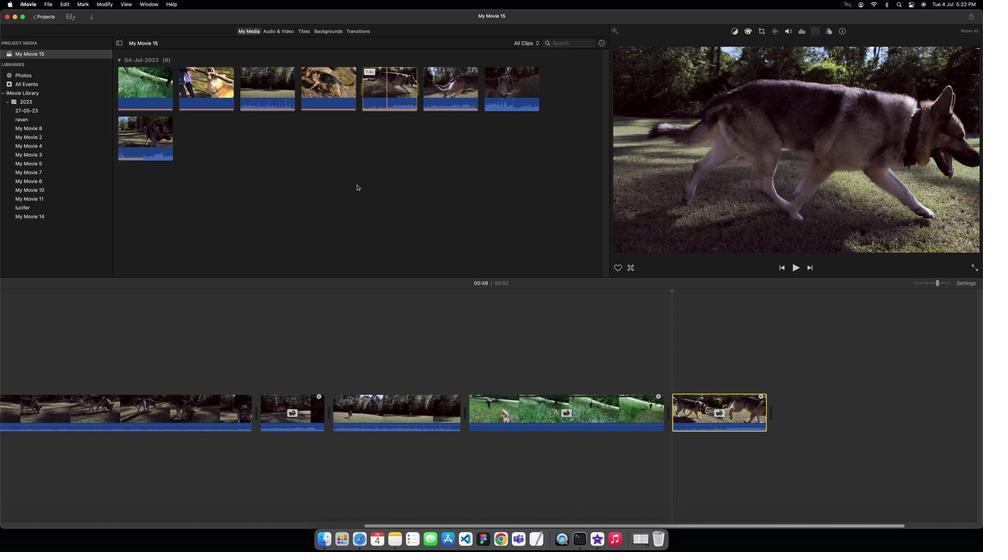 
Action: Key pressed Key.cmd'i'
Screenshot: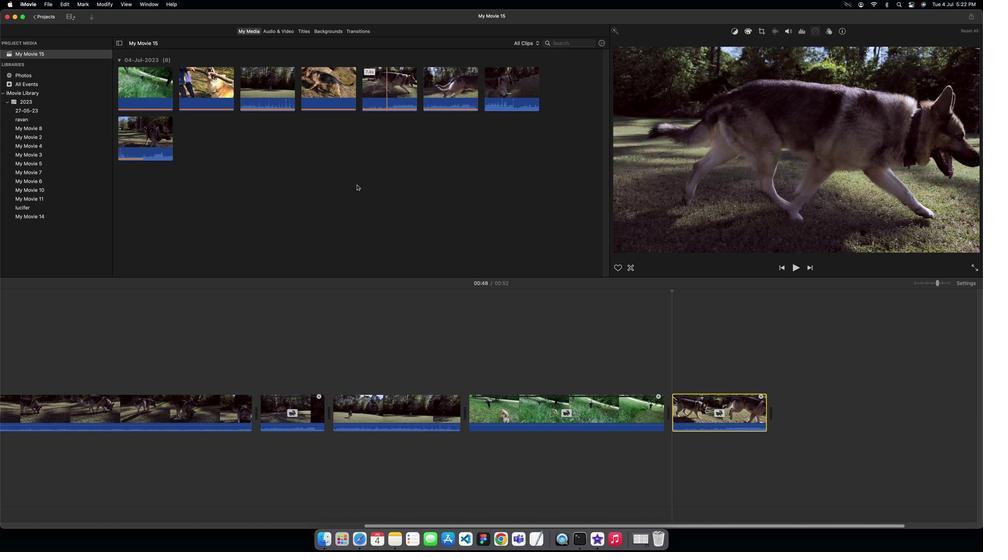 
Action: Mouse moved to (66, 410)
Screenshot: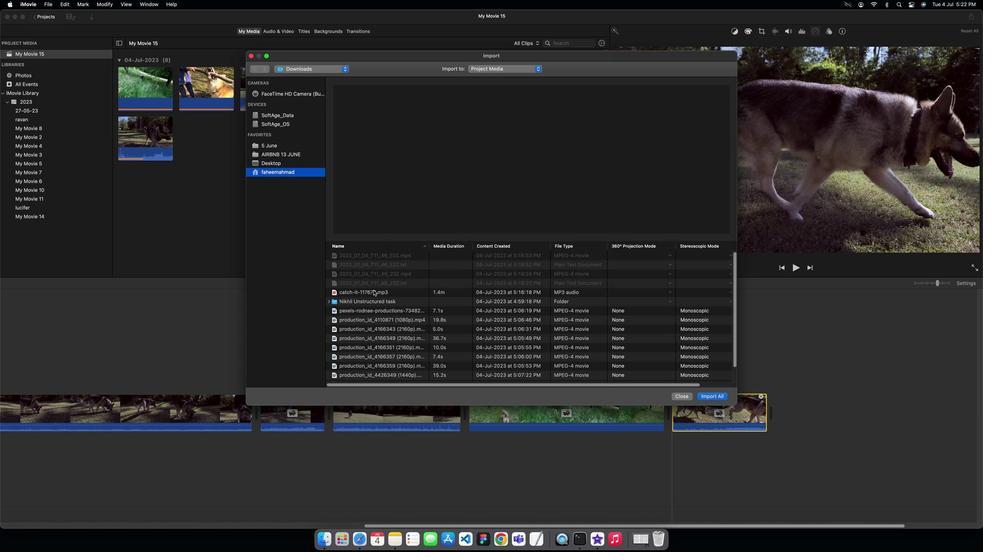 
Action: Mouse pressed left at (66, 410)
Screenshot: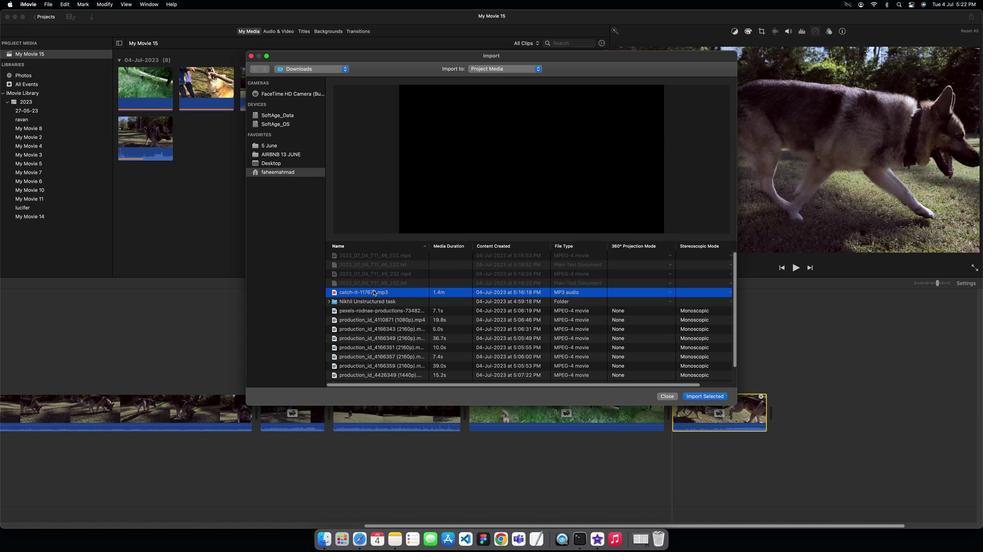 
Action: Mouse moved to (66, 410)
Screenshot: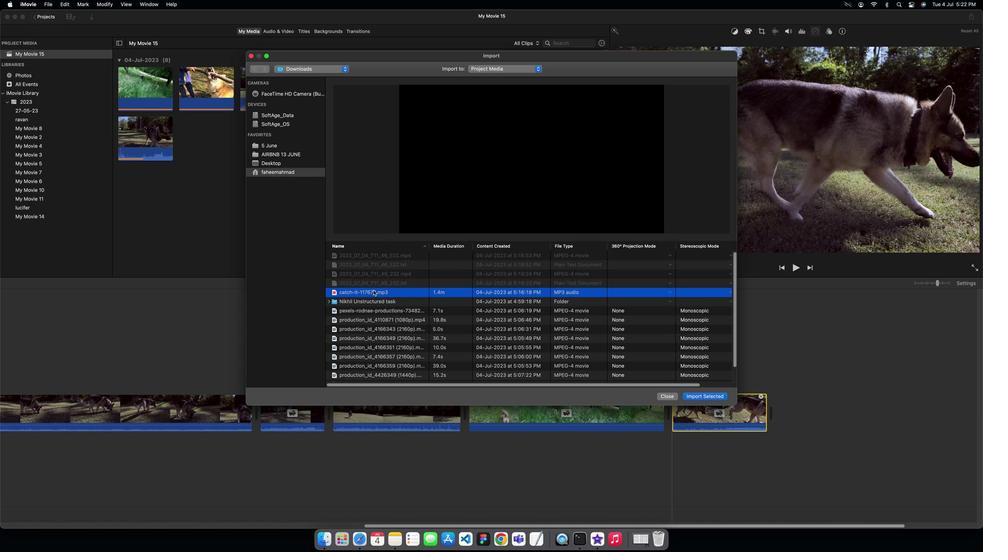 
Action: Key pressed Key.enter
Screenshot: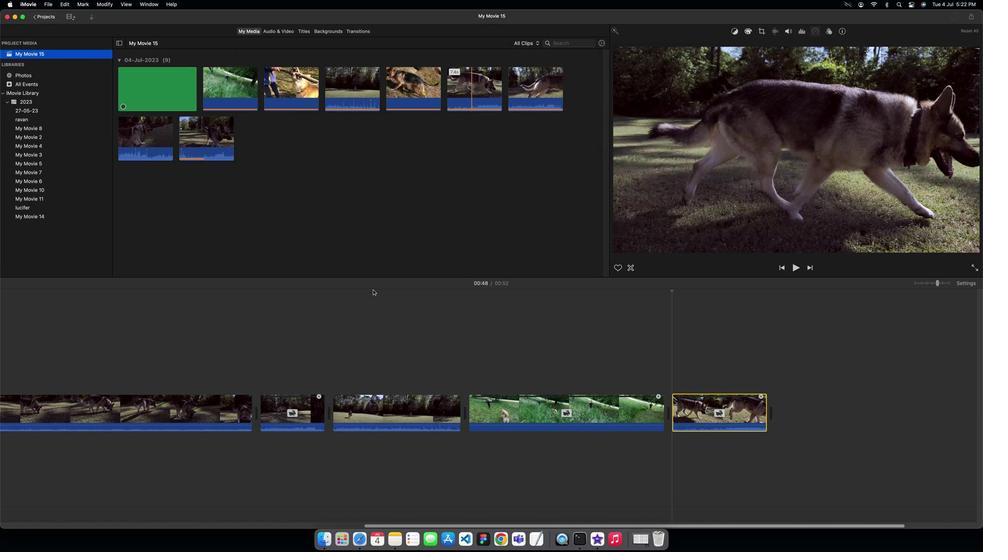 
Action: Mouse moved to (66, 408)
Screenshot: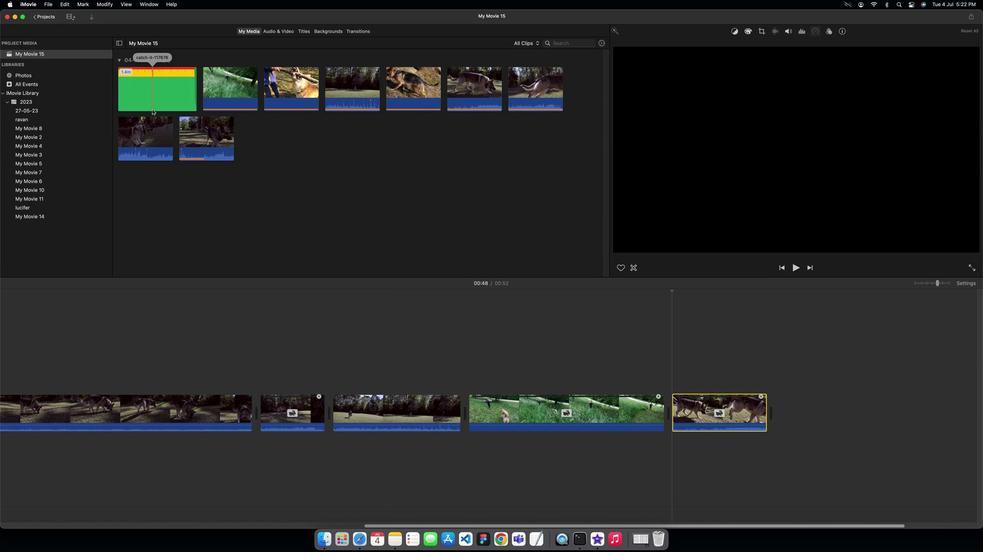 
Action: Mouse pressed left at (66, 408)
Screenshot: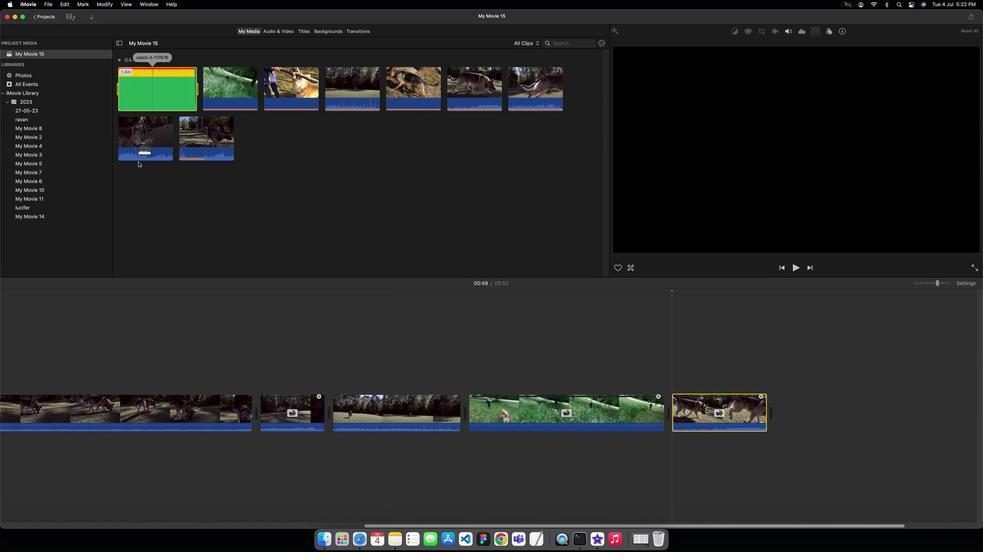 
Action: Mouse moved to (66, 412)
Screenshot: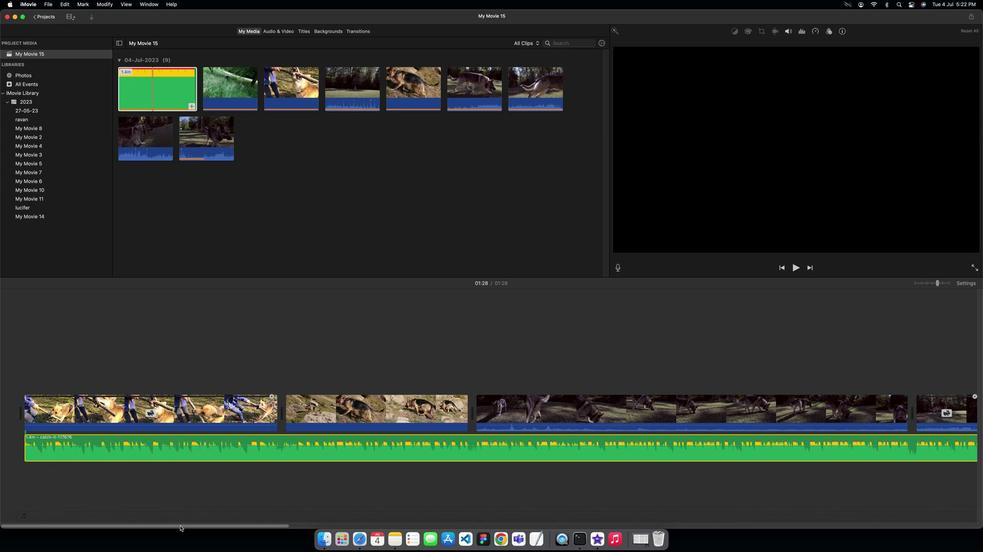 
Action: Mouse pressed left at (66, 412)
Screenshot: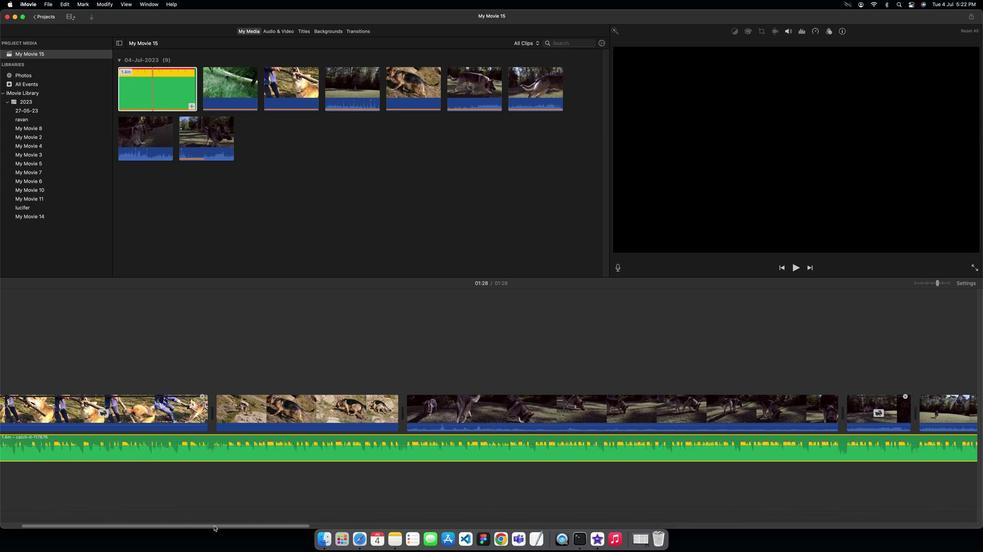 
Action: Mouse moved to (66, 408)
Screenshot: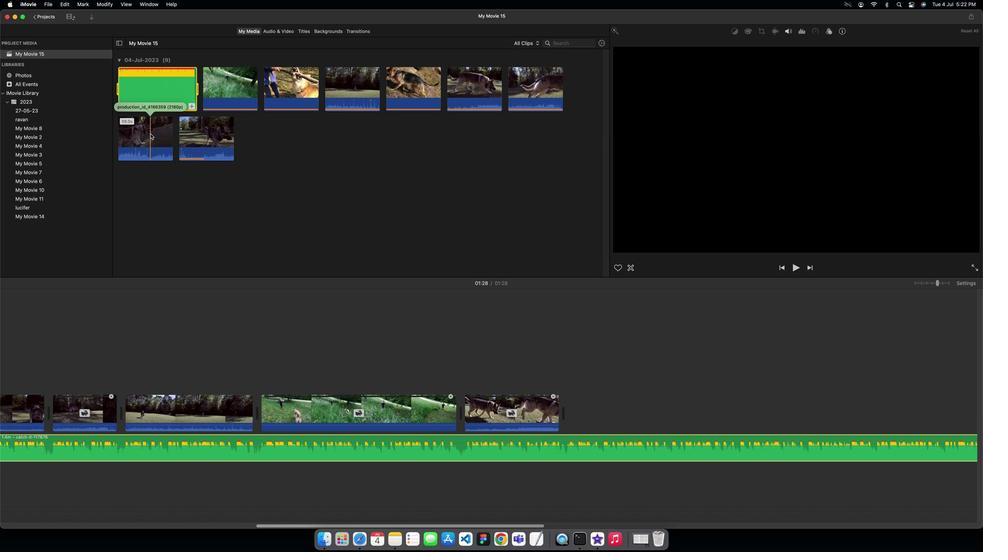 
Action: Mouse pressed left at (66, 408)
Screenshot: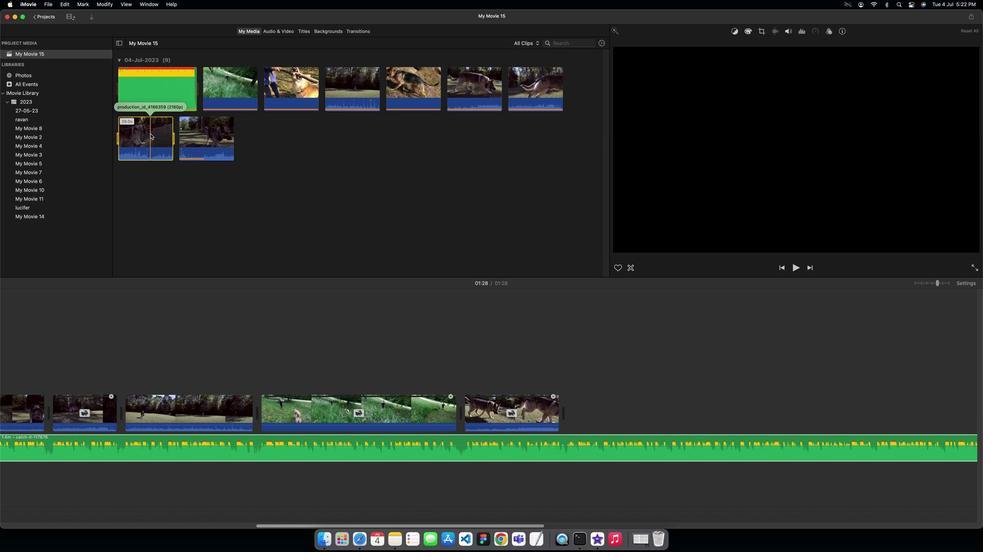 
Action: Mouse moved to (66, 408)
Screenshot: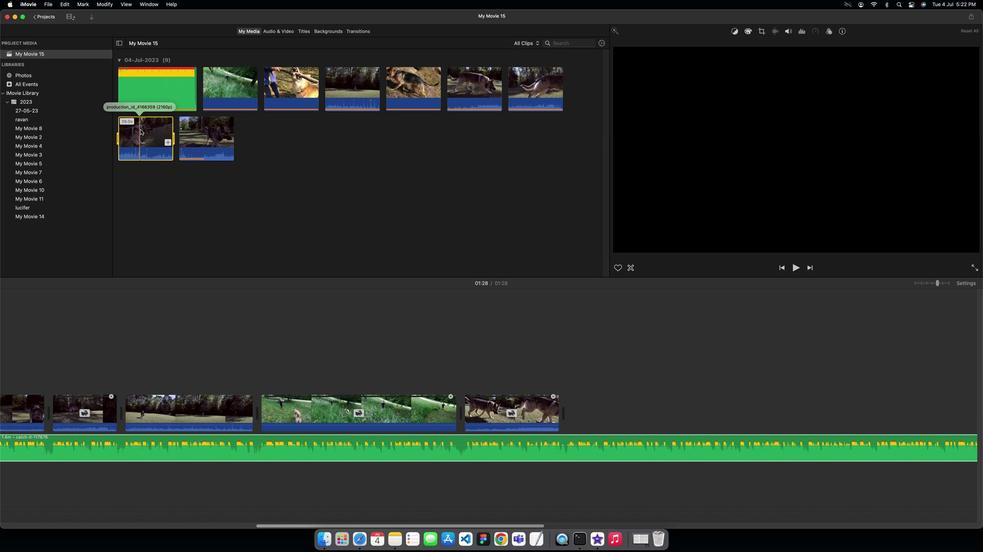
Action: Mouse pressed left at (66, 408)
Screenshot: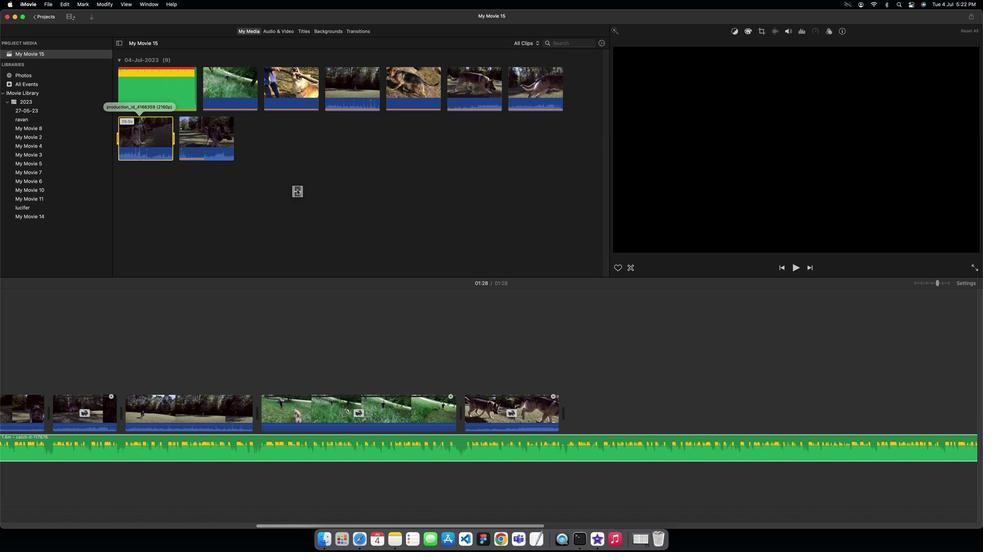 
Action: Mouse moved to (66, 411)
Screenshot: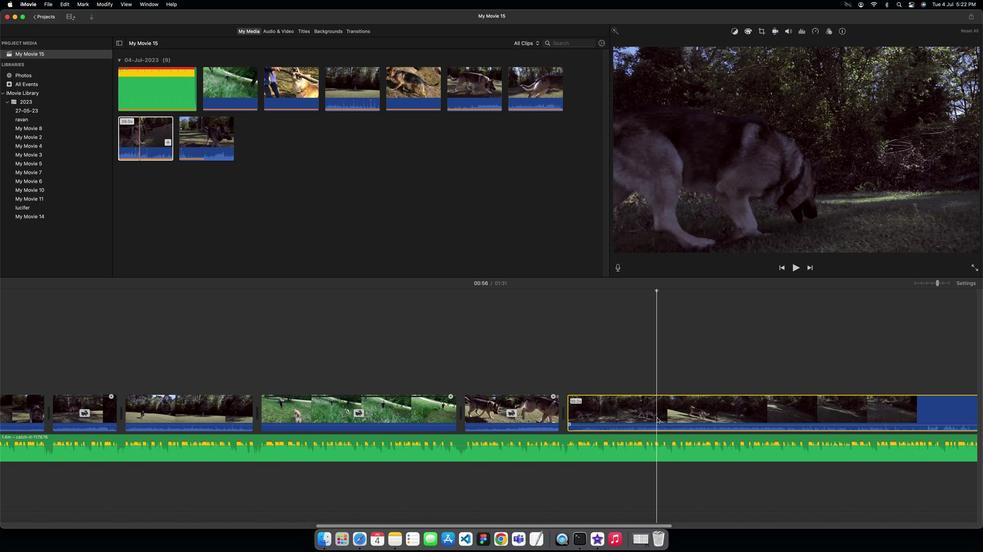 
Action: Mouse pressed left at (66, 411)
Screenshot: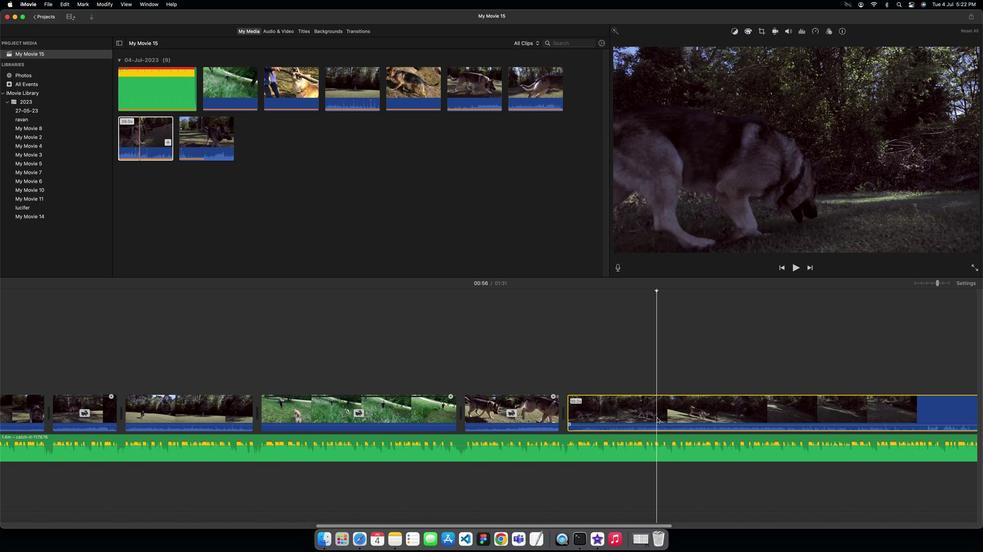 
Action: Mouse moved to (66, 408)
Screenshot: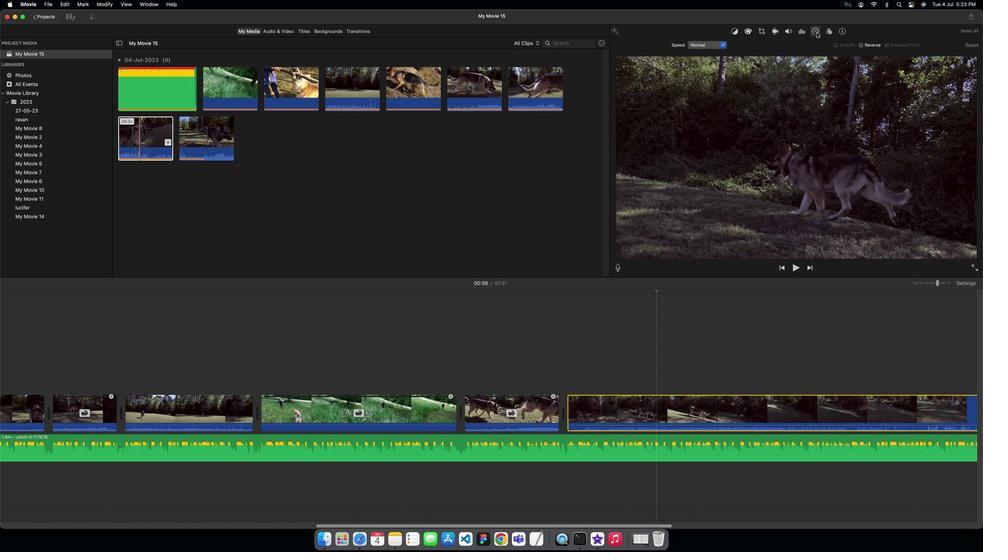 
Action: Mouse pressed left at (66, 408)
Screenshot: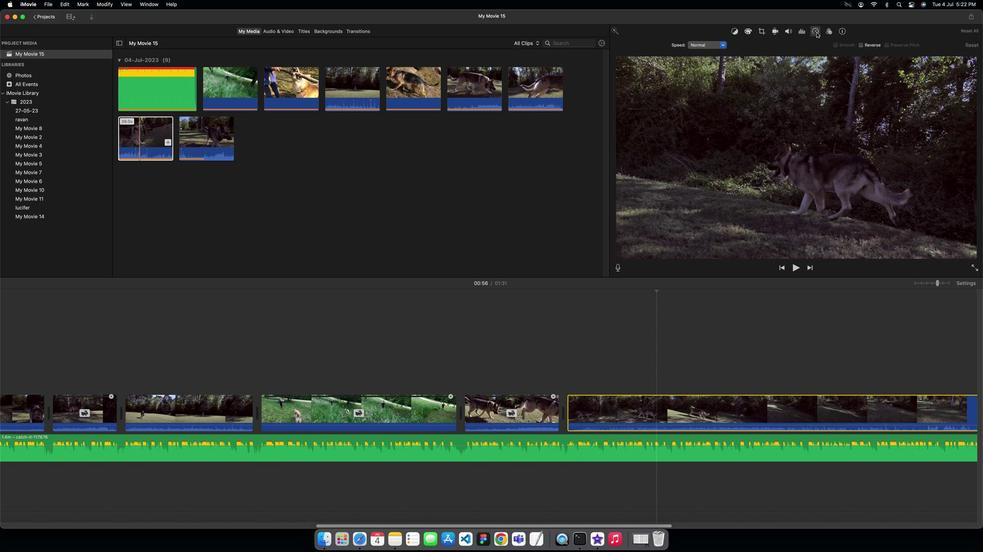 
Action: Mouse moved to (66, 408)
Screenshot: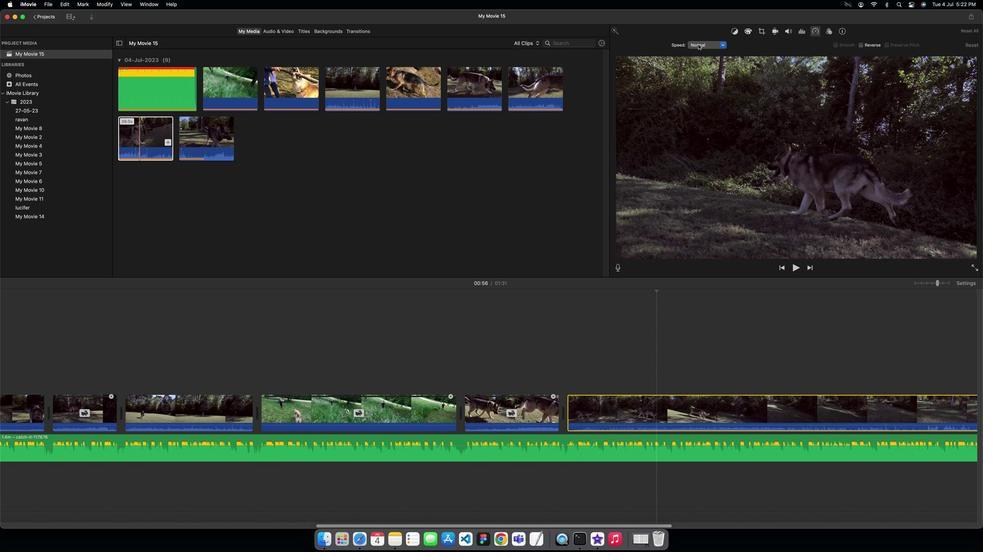 
Action: Mouse pressed left at (66, 408)
Screenshot: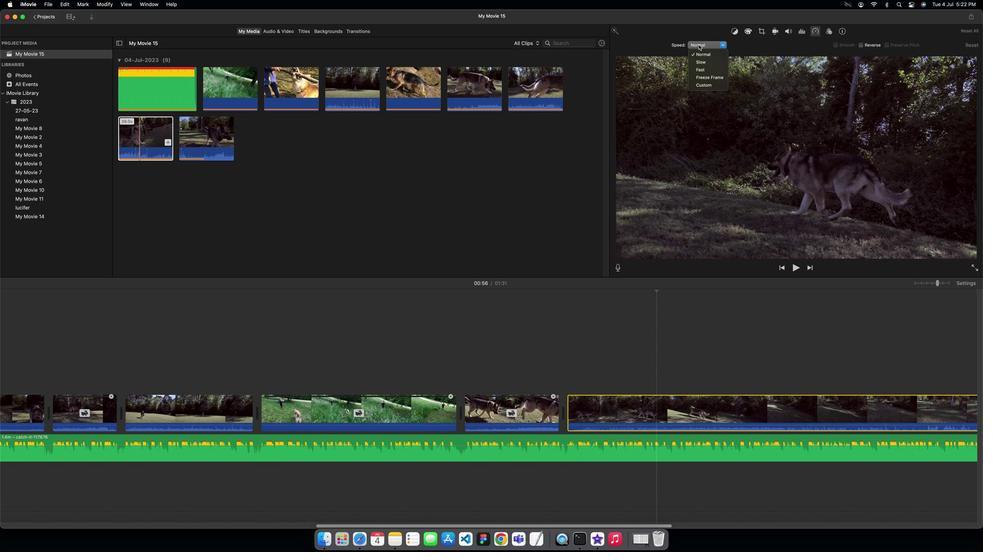 
Action: Mouse moved to (66, 408)
Screenshot: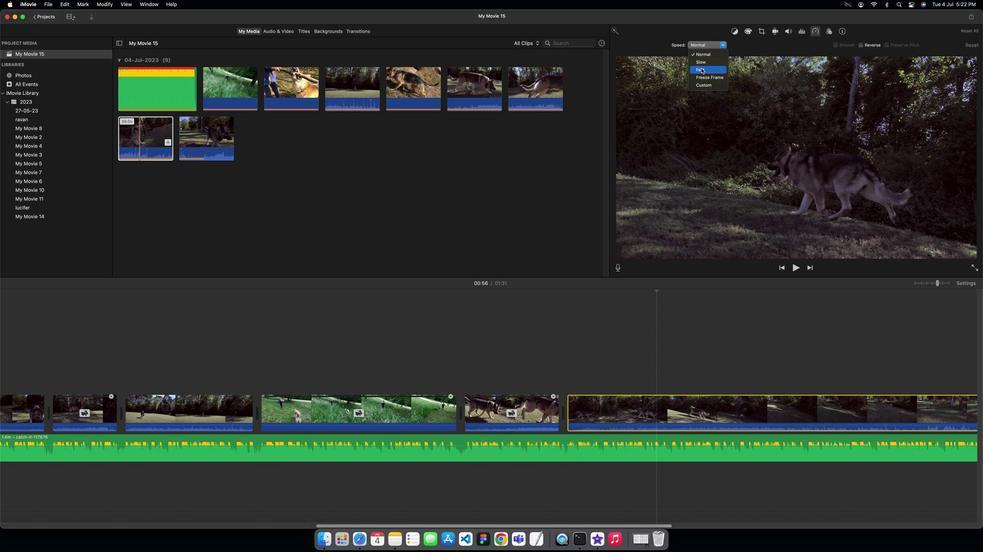 
Action: Mouse pressed left at (66, 408)
Screenshot: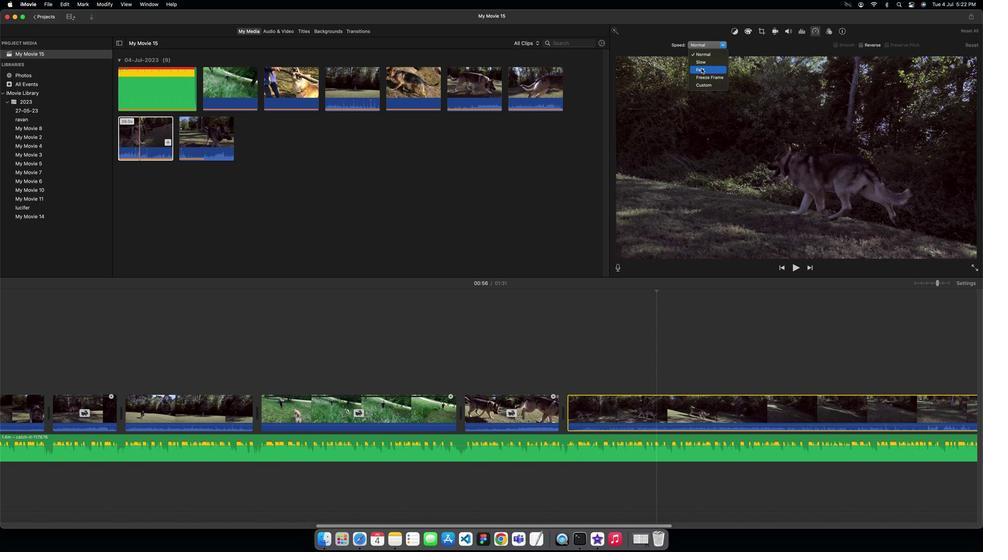 
Action: Mouse moved to (66, 412)
Screenshot: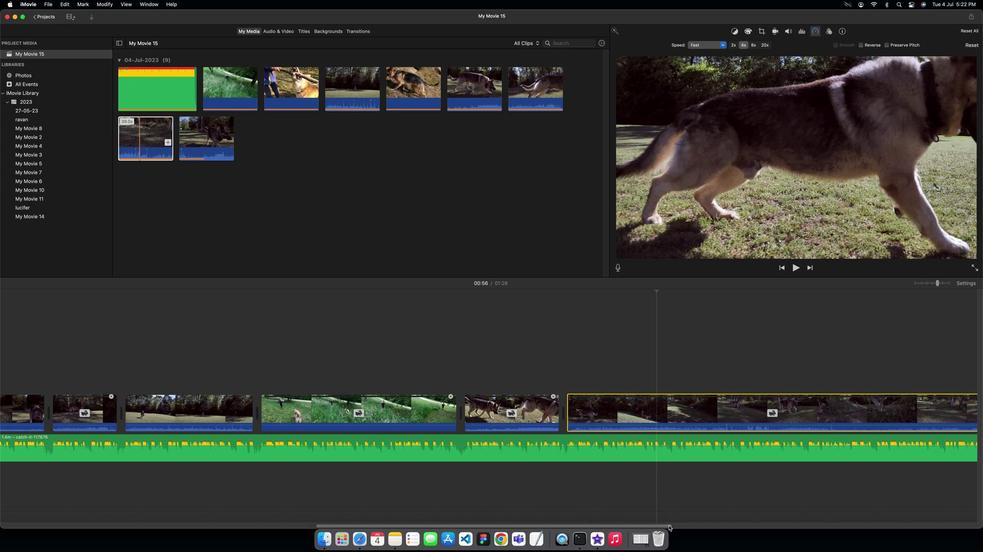 
Action: Mouse pressed left at (66, 412)
Screenshot: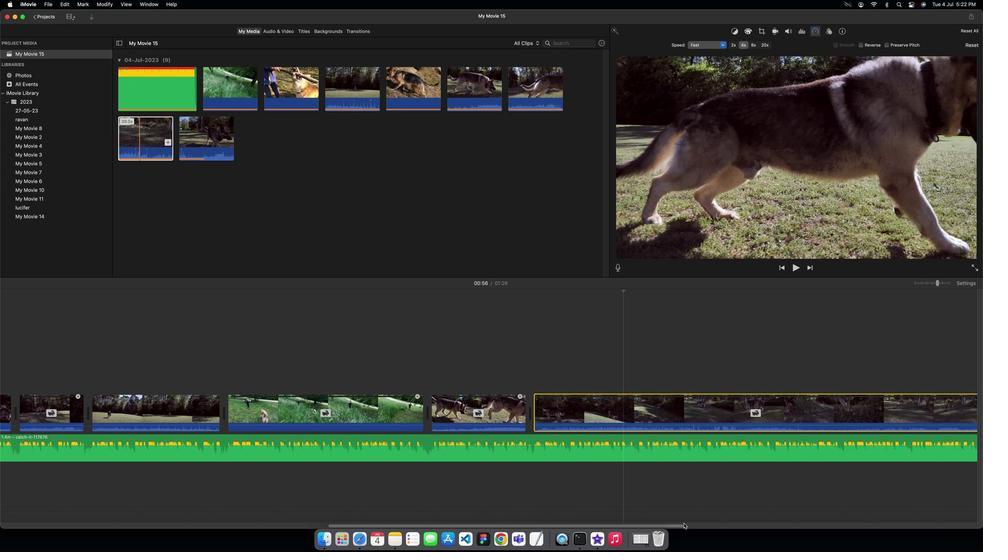 
Action: Mouse moved to (66, 411)
Screenshot: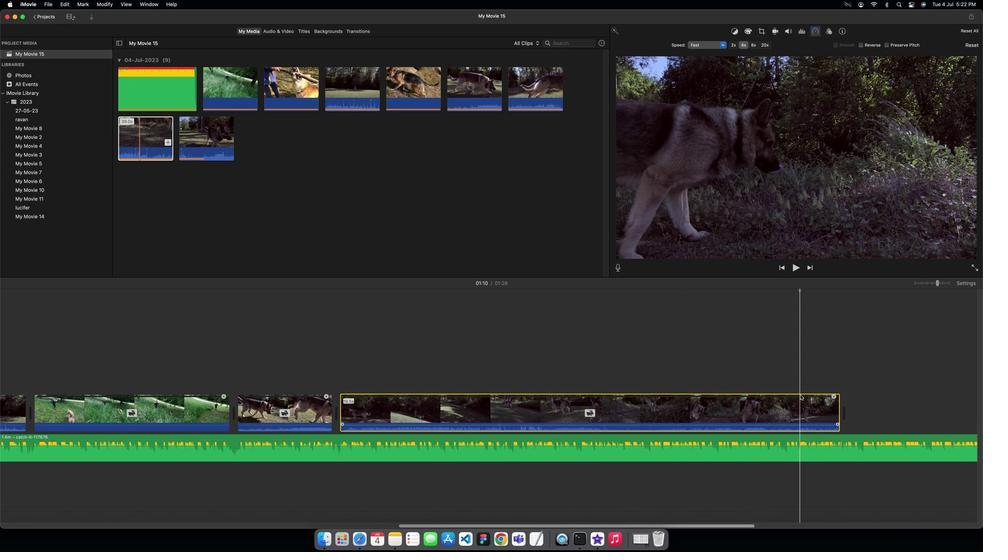 
Action: Mouse pressed left at (66, 411)
Screenshot: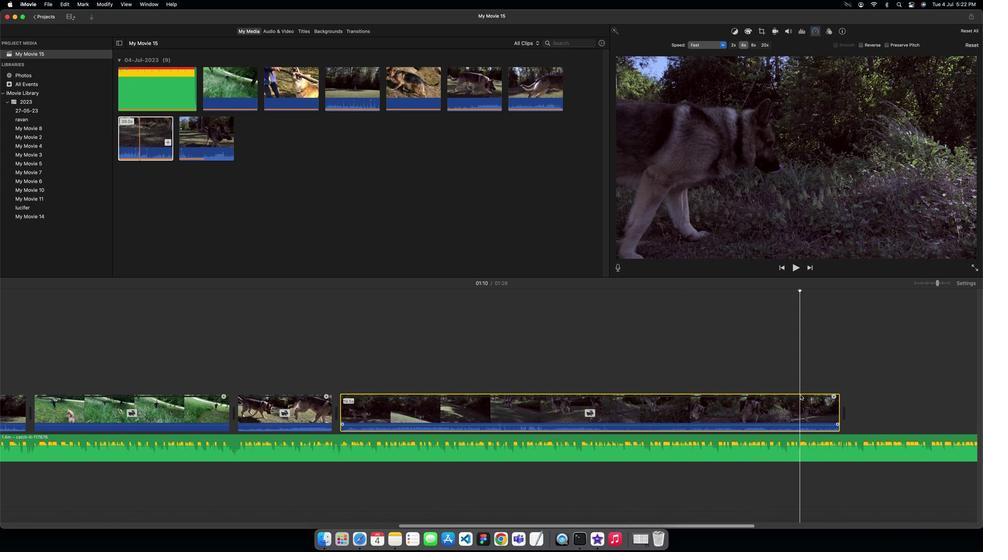 
Action: Mouse moved to (66, 410)
Screenshot: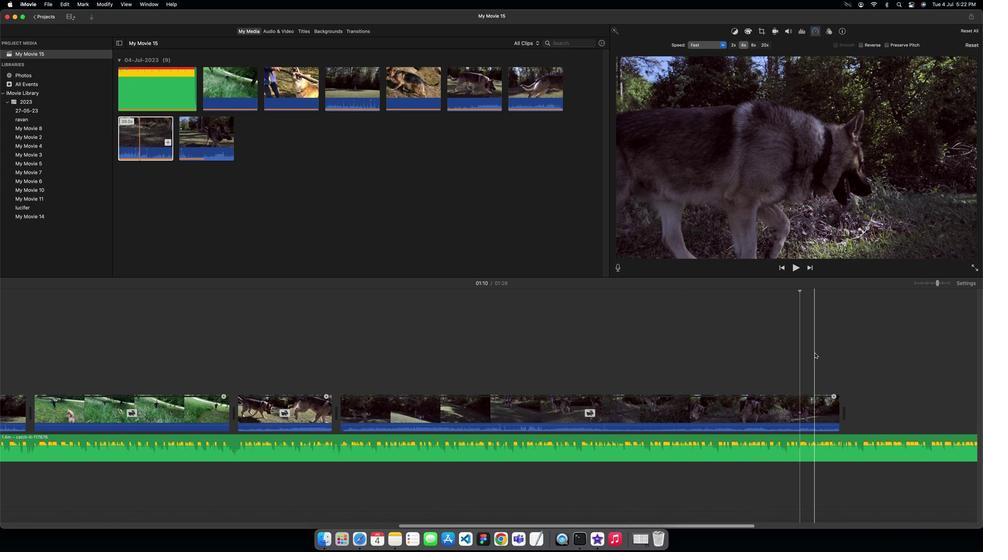
Action: Mouse pressed left at (66, 410)
Screenshot: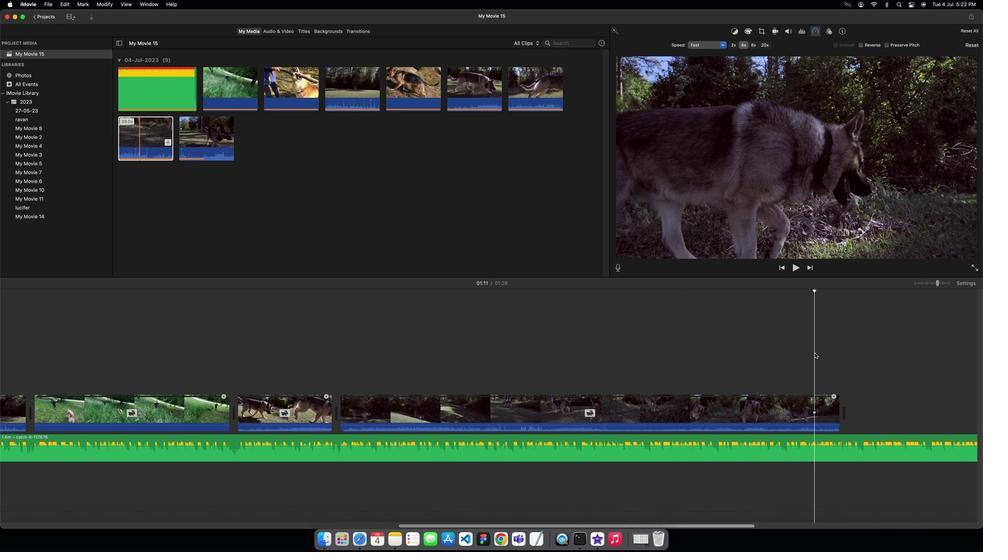 
Action: Mouse moved to (66, 411)
Screenshot: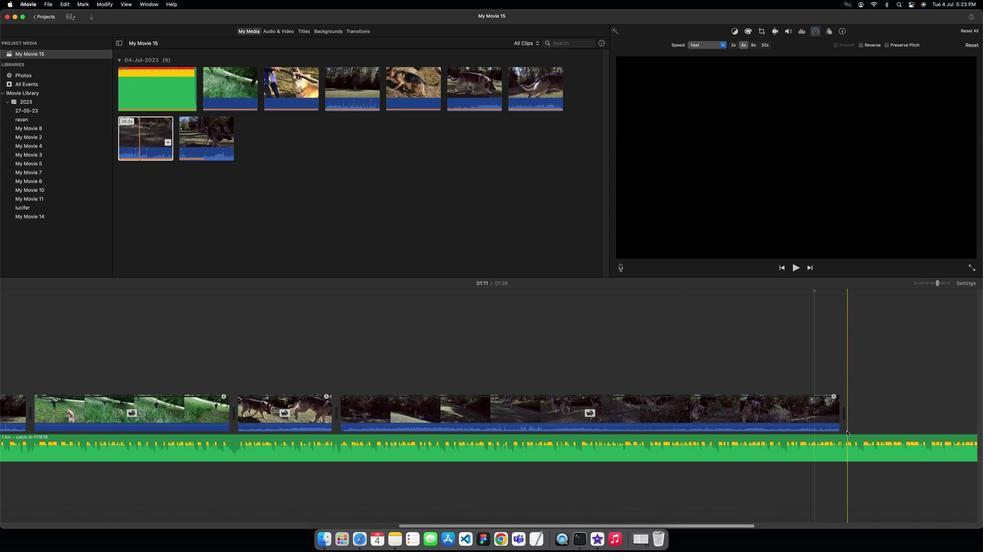 
Action: Mouse pressed left at (66, 411)
Screenshot: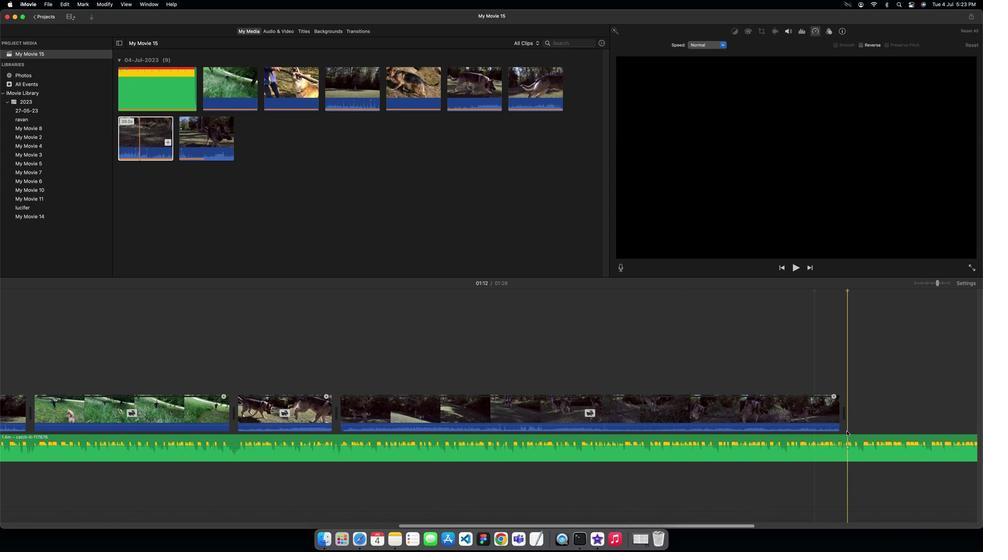 
Action: Mouse moved to (66, 411)
Screenshot: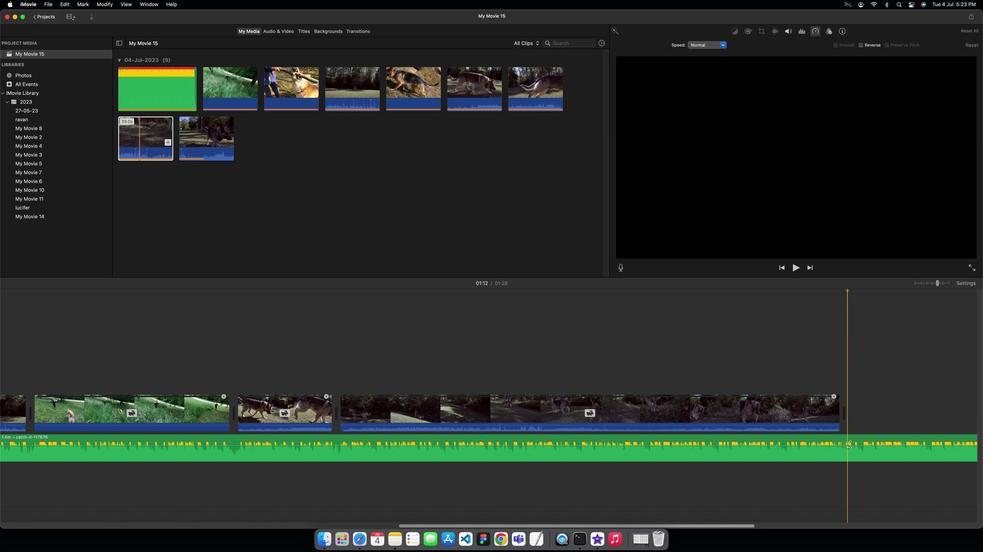 
Action: Mouse pressed left at (66, 411)
Screenshot: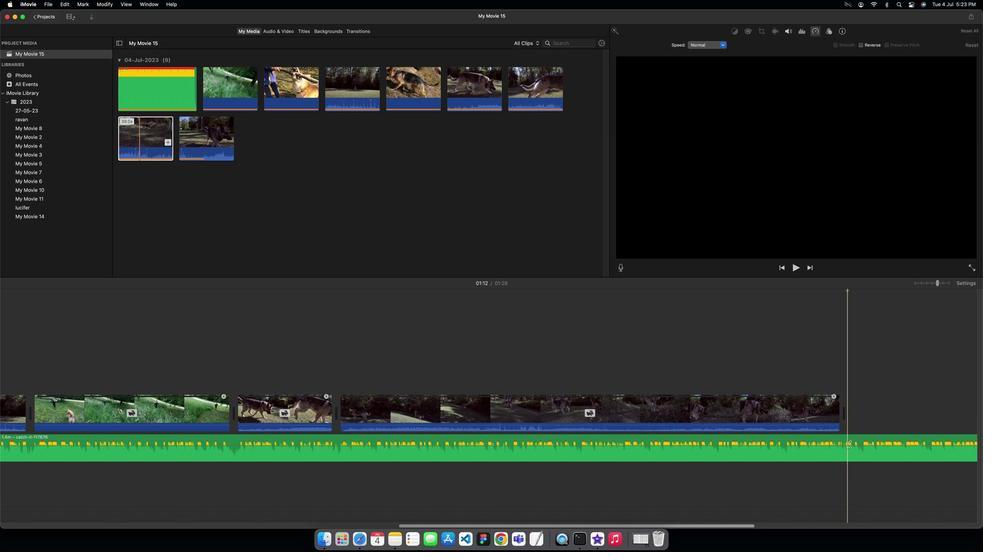 
Action: Mouse moved to (66, 407)
Screenshot: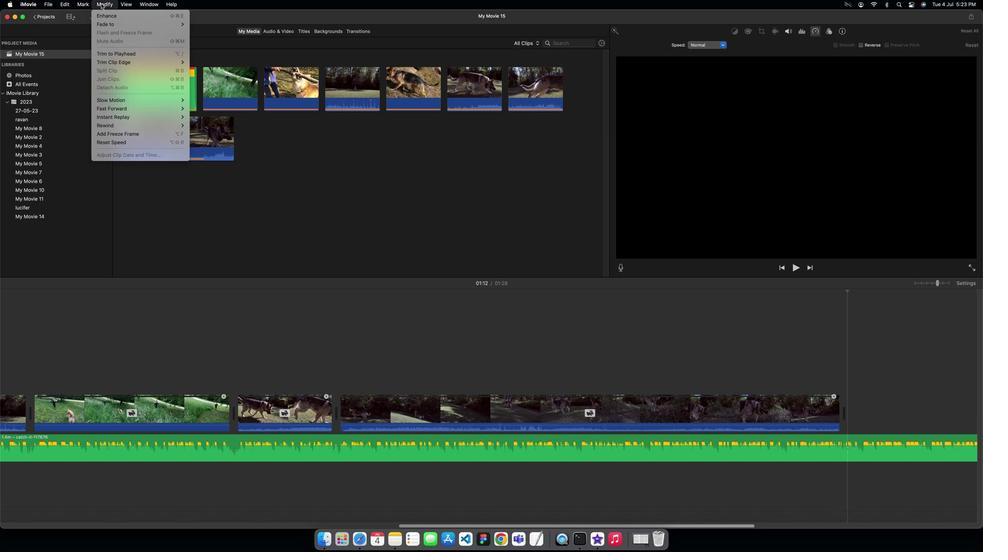 
Action: Mouse pressed left at (66, 407)
Screenshot: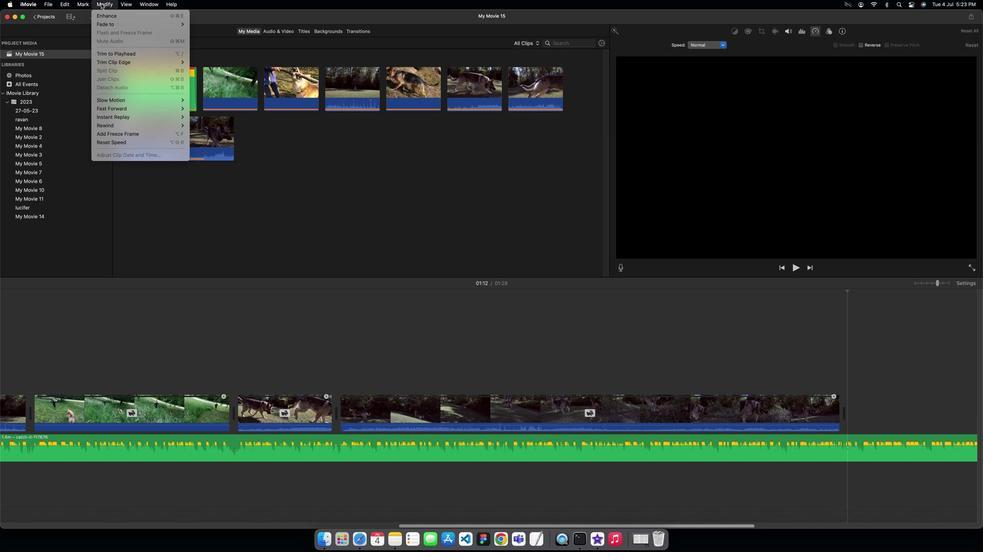 
Action: Mouse moved to (66, 411)
Screenshot: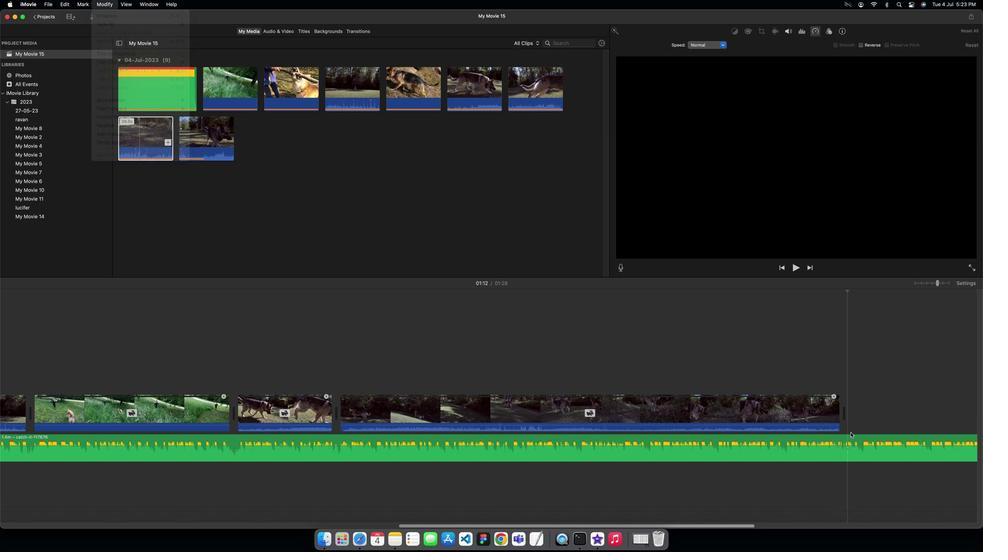 
Action: Mouse pressed left at (66, 411)
Screenshot: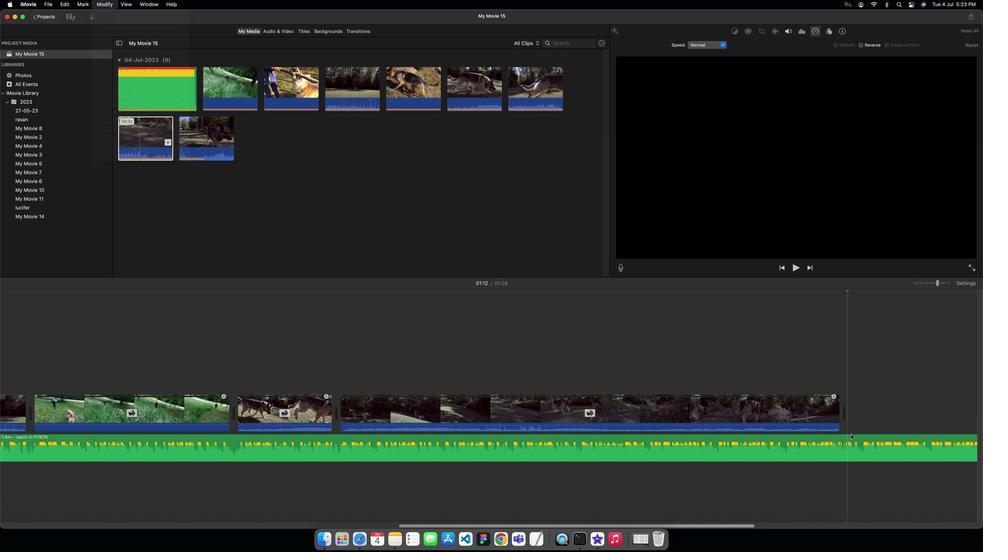 
Action: Mouse moved to (66, 411)
Screenshot: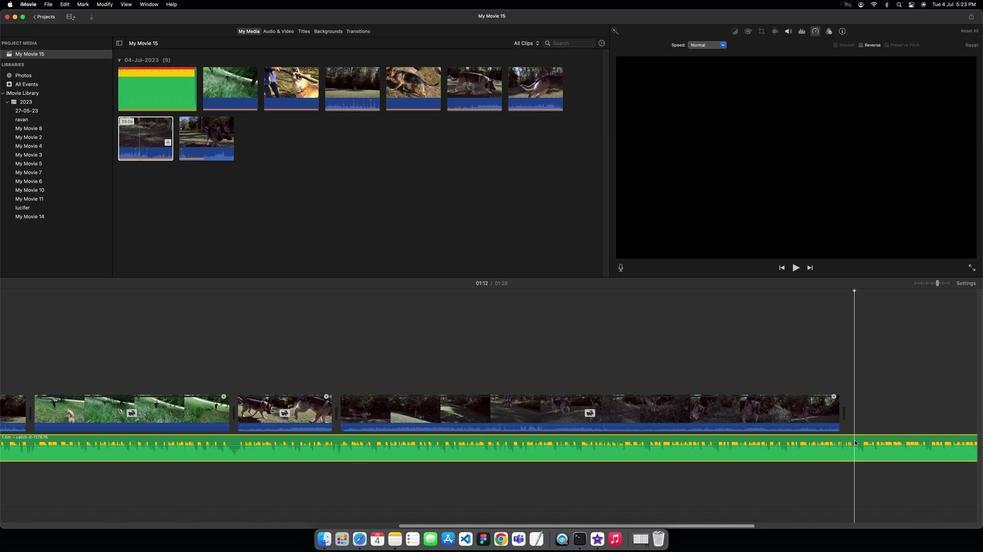 
Action: Mouse pressed left at (66, 411)
Screenshot: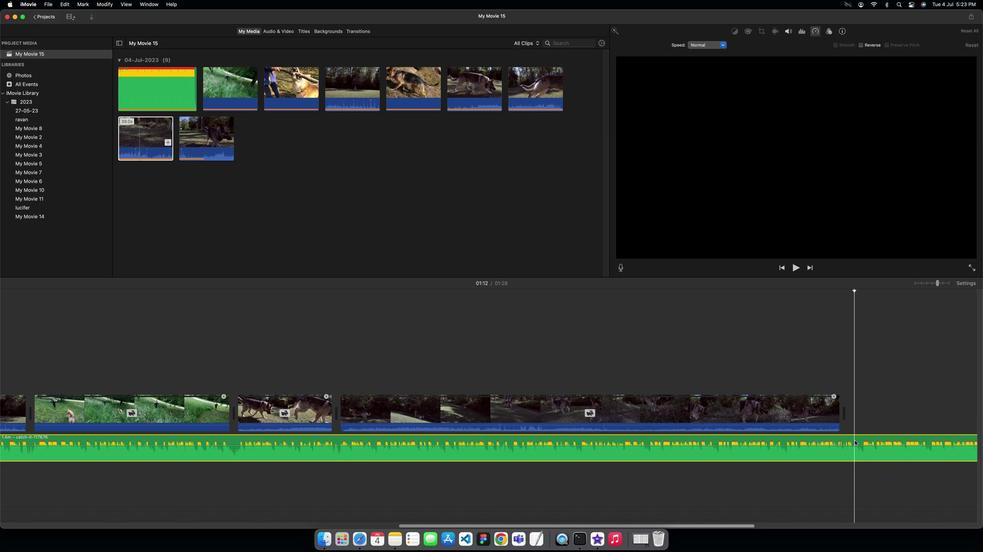 
Action: Mouse moved to (66, 411)
Screenshot: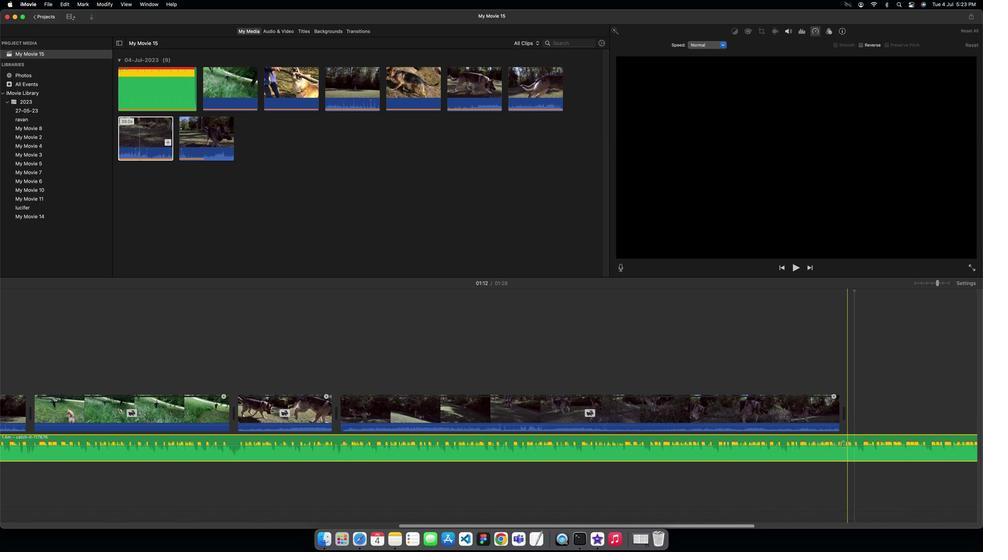 
Action: Mouse pressed left at (66, 411)
Screenshot: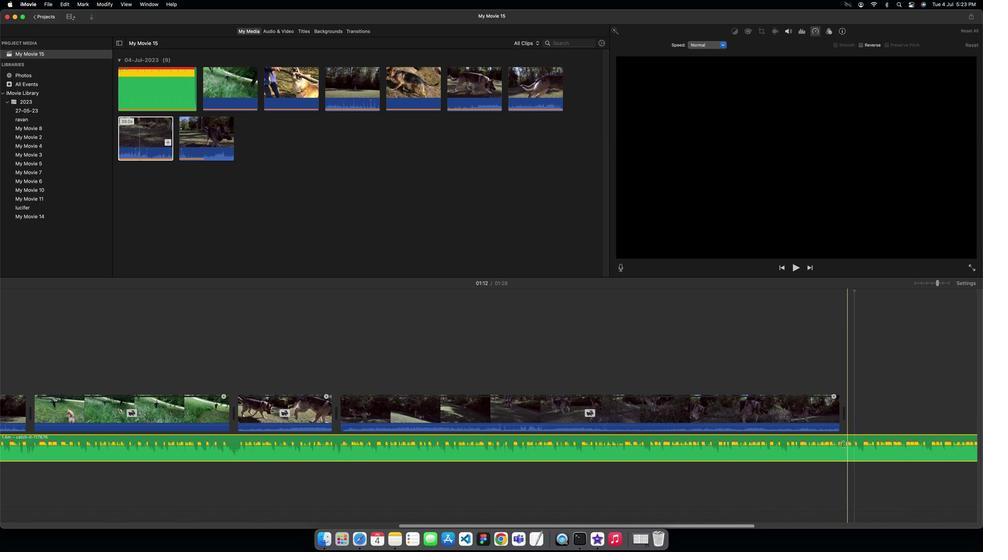 
Action: Mouse pressed left at (66, 411)
Screenshot: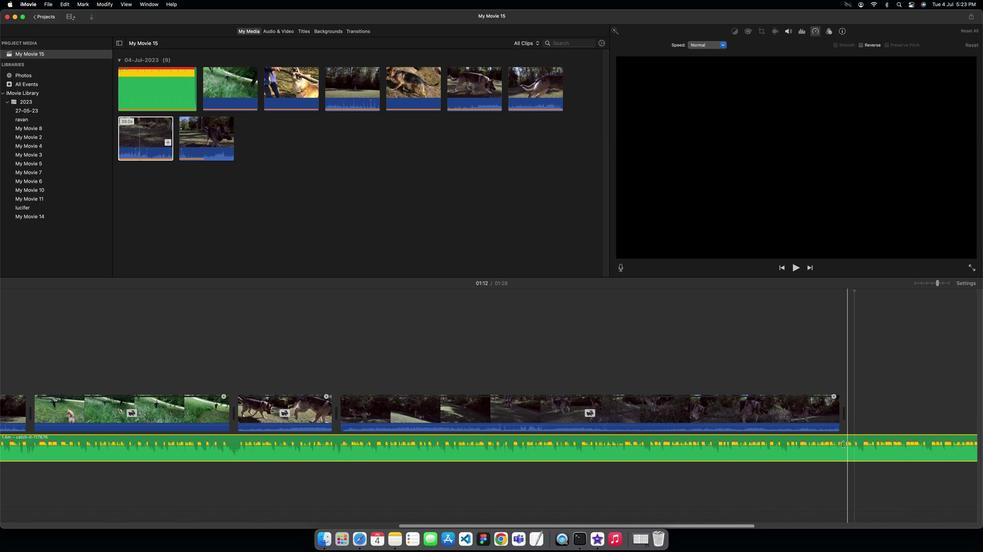 
Action: Mouse moved to (66, 407)
Screenshot: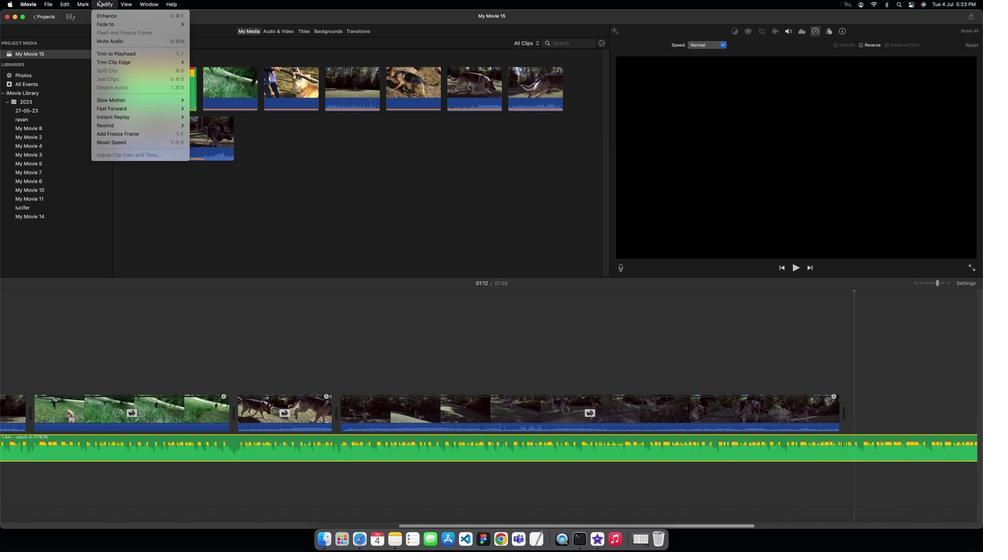 
Action: Mouse pressed left at (66, 407)
Screenshot: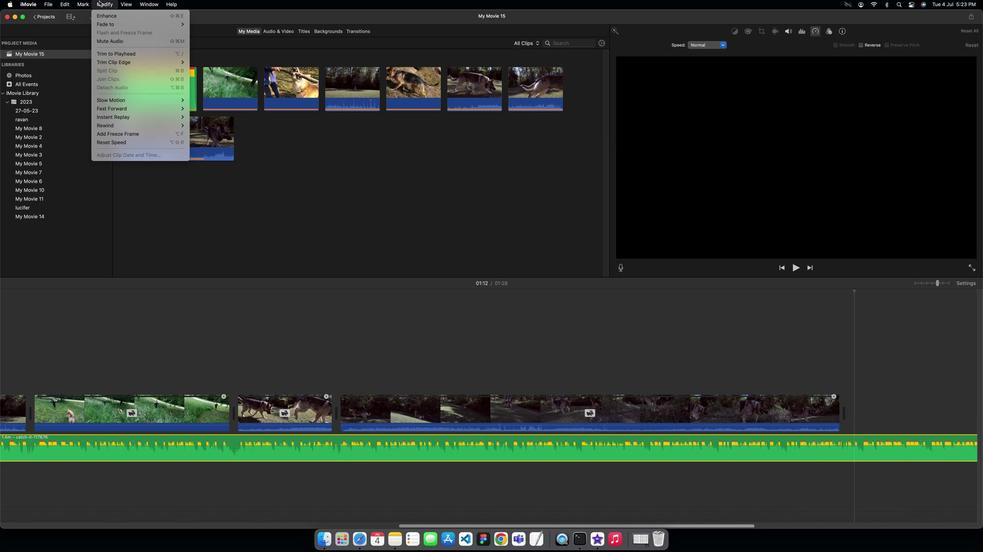 
Action: Mouse moved to (66, 411)
Screenshot: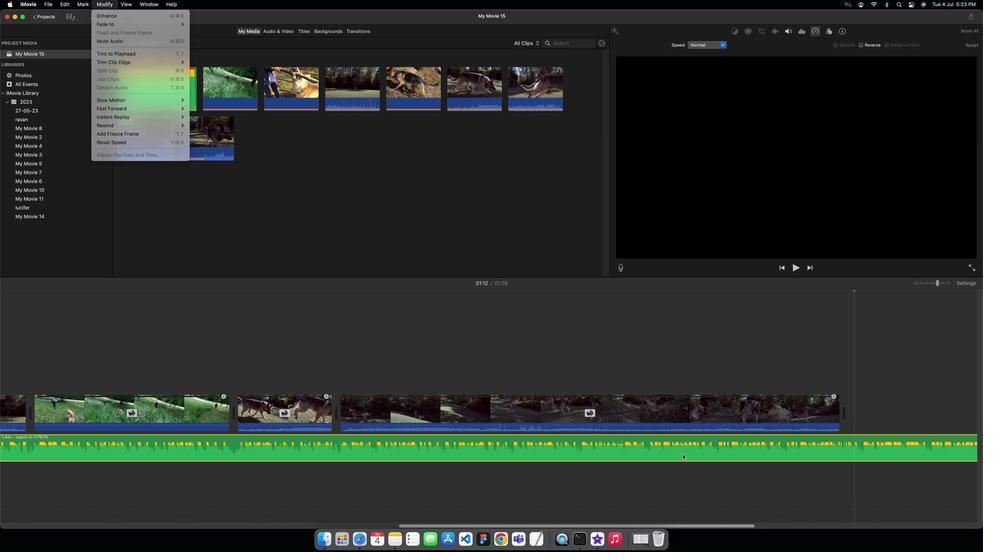 
Action: Mouse pressed left at (66, 411)
Screenshot: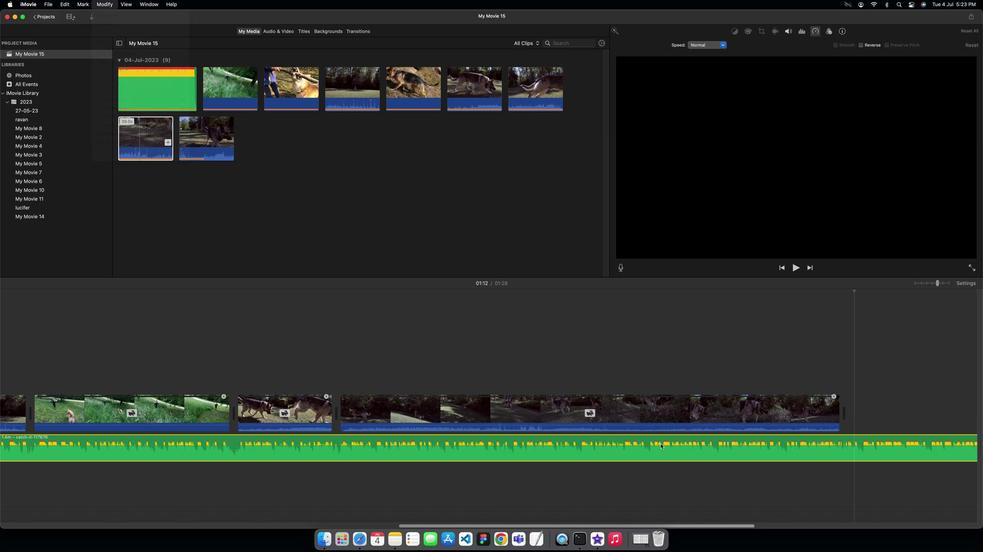 
Action: Mouse moved to (66, 411)
Screenshot: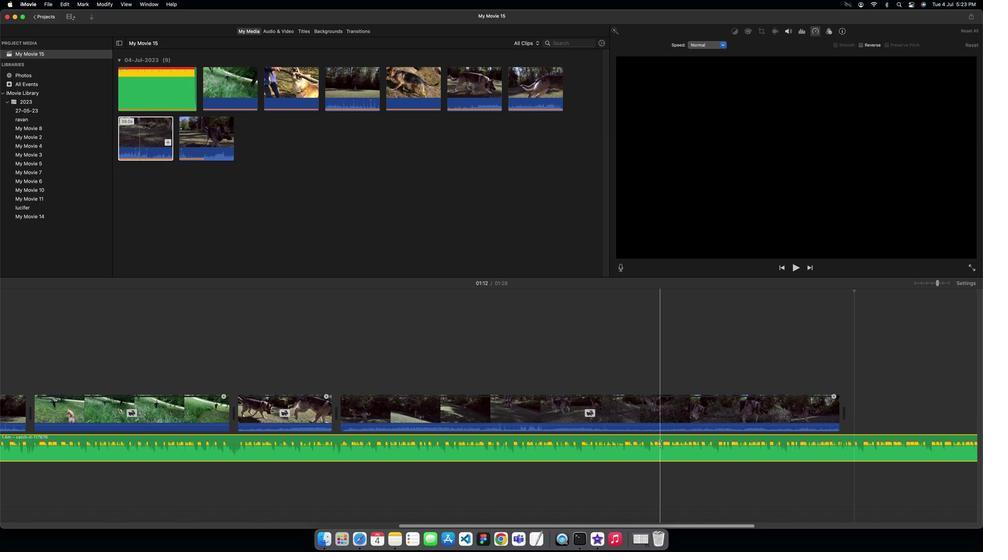 
Action: Mouse pressed left at (66, 411)
Screenshot: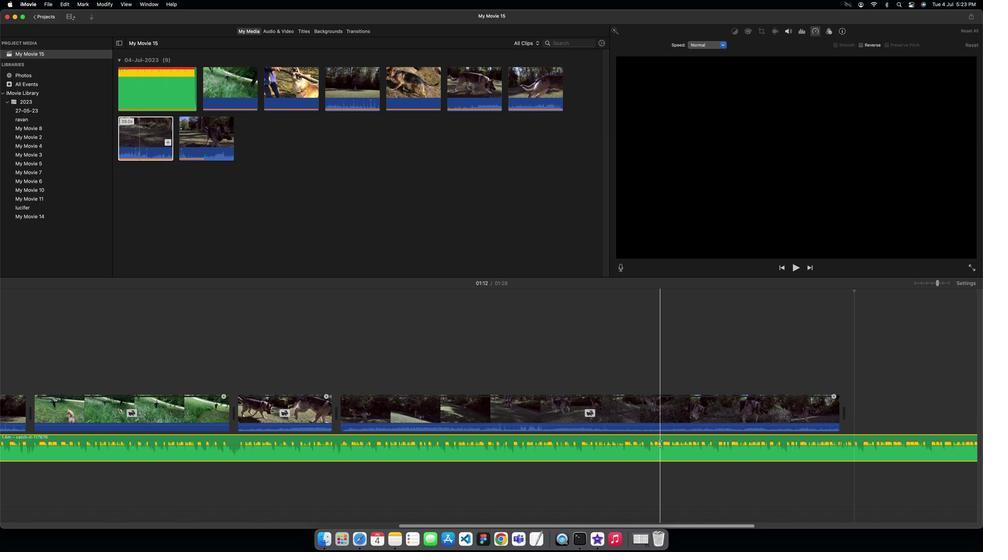
Action: Mouse moved to (66, 411)
Screenshot: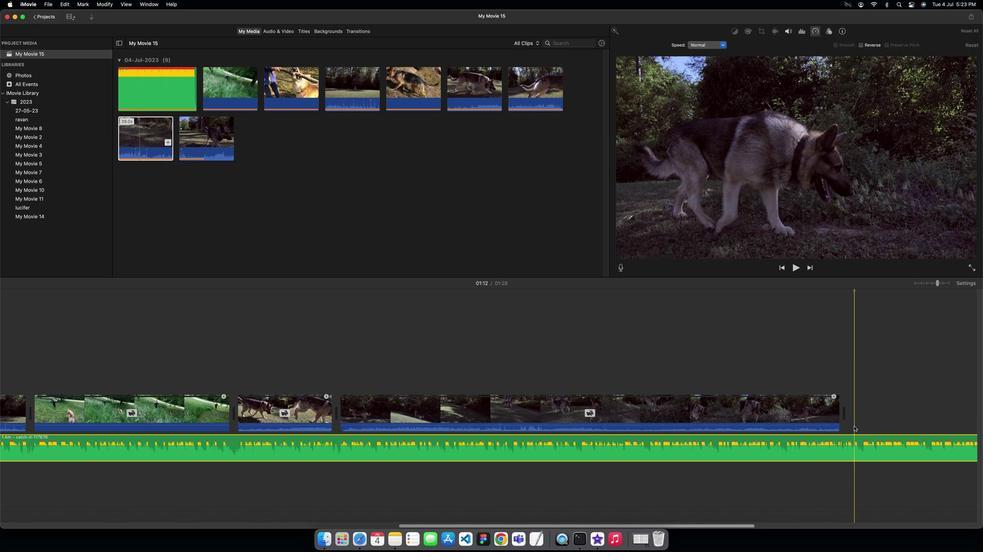 
Action: Mouse pressed left at (66, 411)
Screenshot: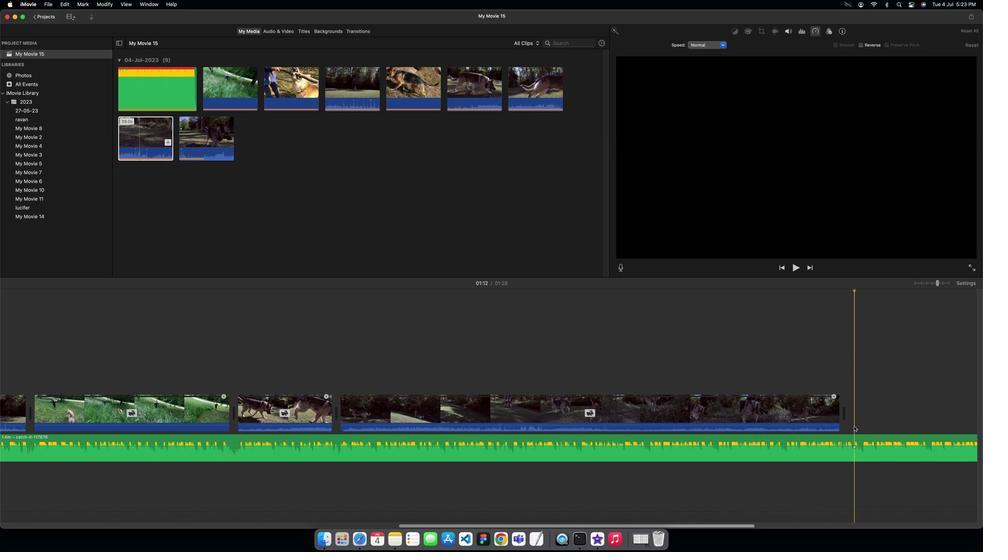 
Action: Mouse pressed left at (66, 411)
Screenshot: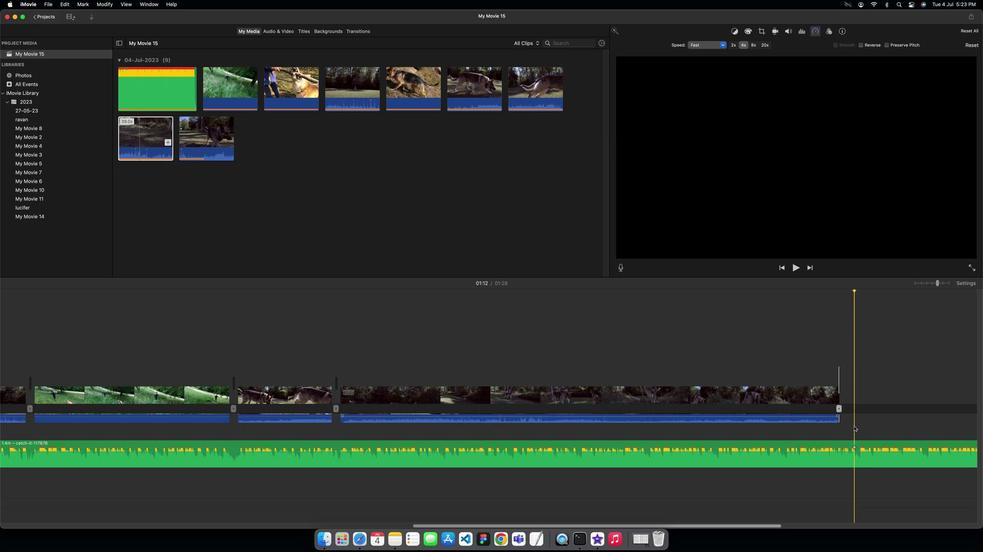 
Action: Mouse moved to (66, 411)
Screenshot: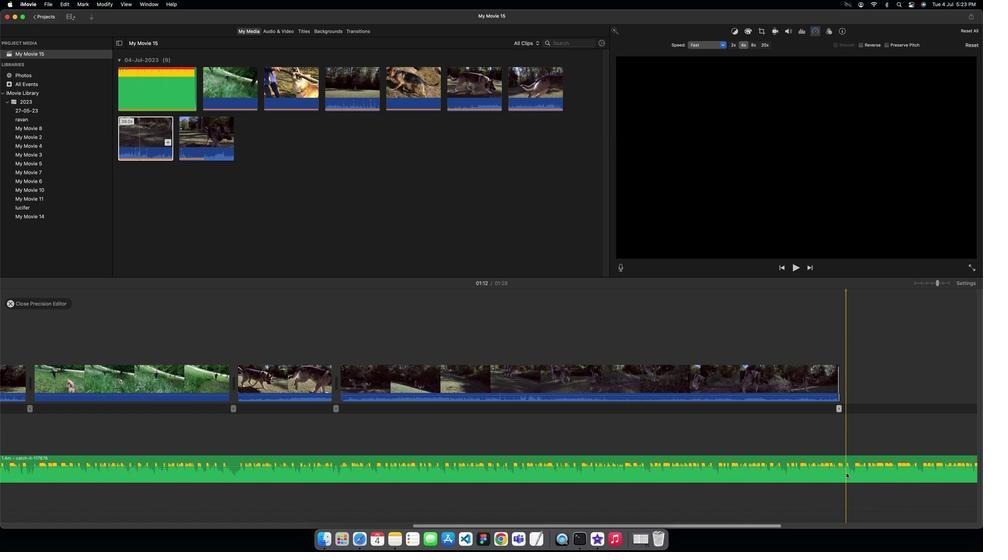 
Action: Mouse pressed left at (66, 411)
Screenshot: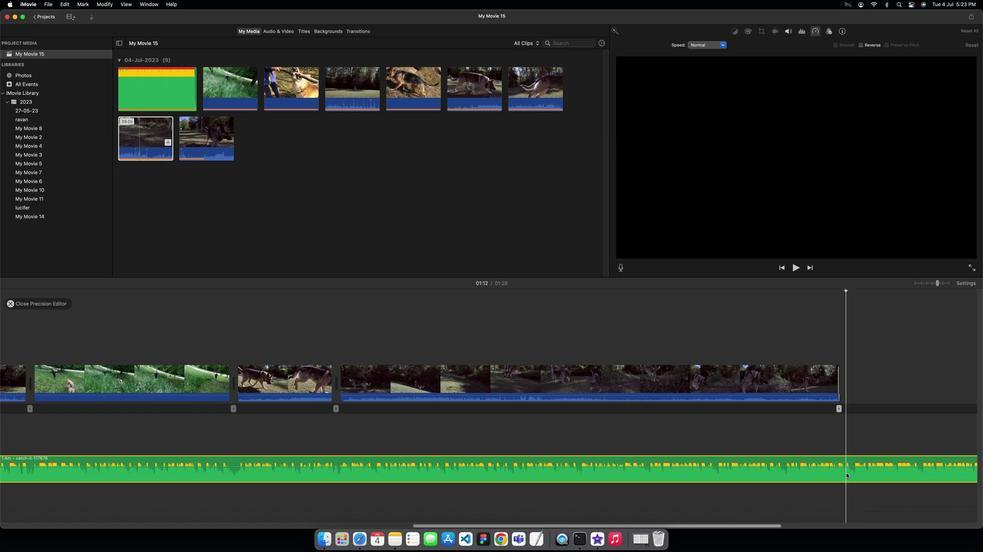 
Action: Mouse moved to (66, 407)
Screenshot: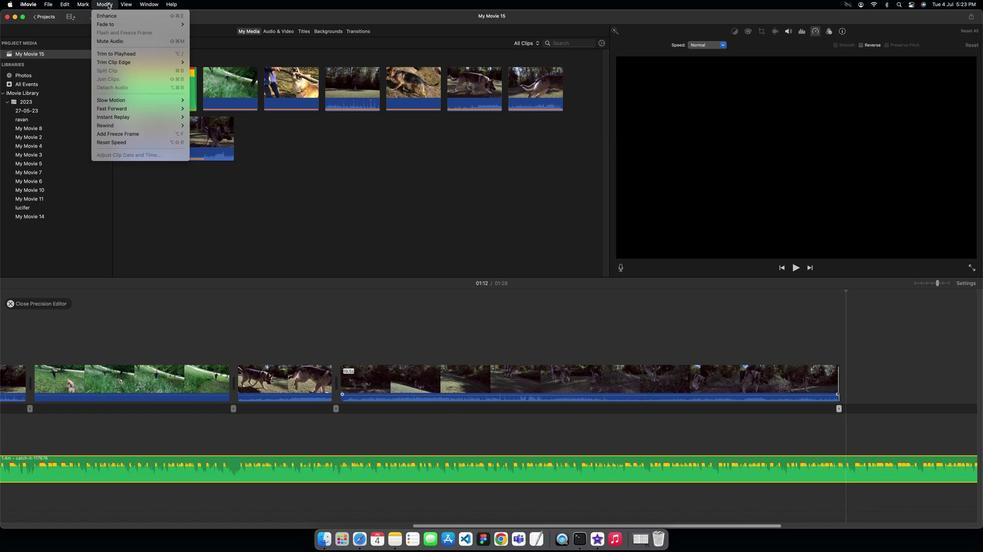 
Action: Mouse pressed left at (66, 407)
Screenshot: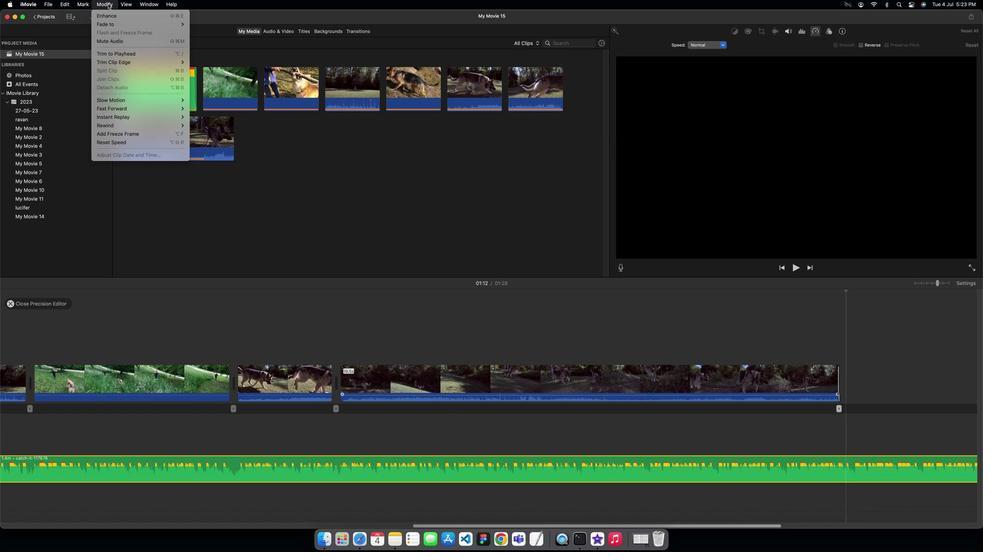 
Action: Mouse moved to (66, 410)
Screenshot: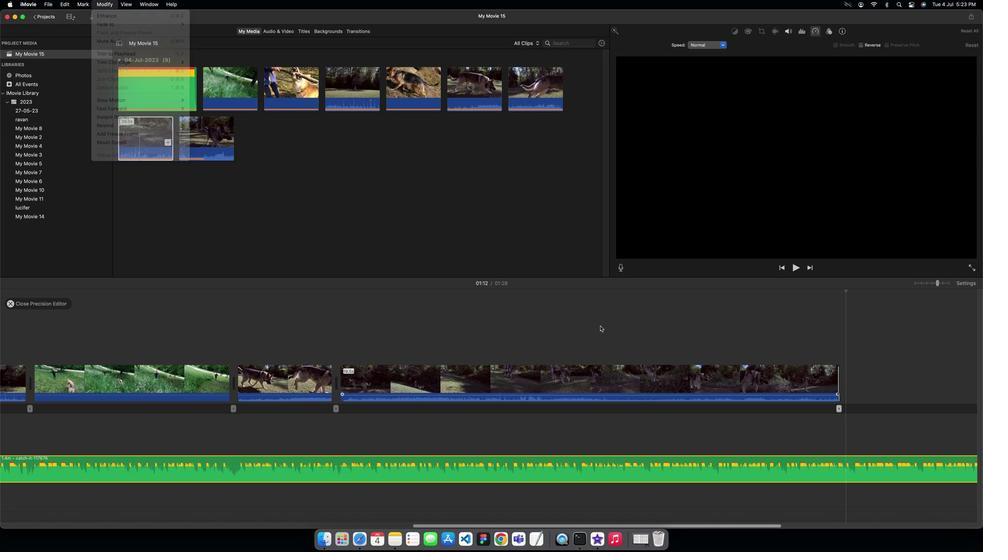 
Action: Mouse pressed left at (66, 410)
Screenshot: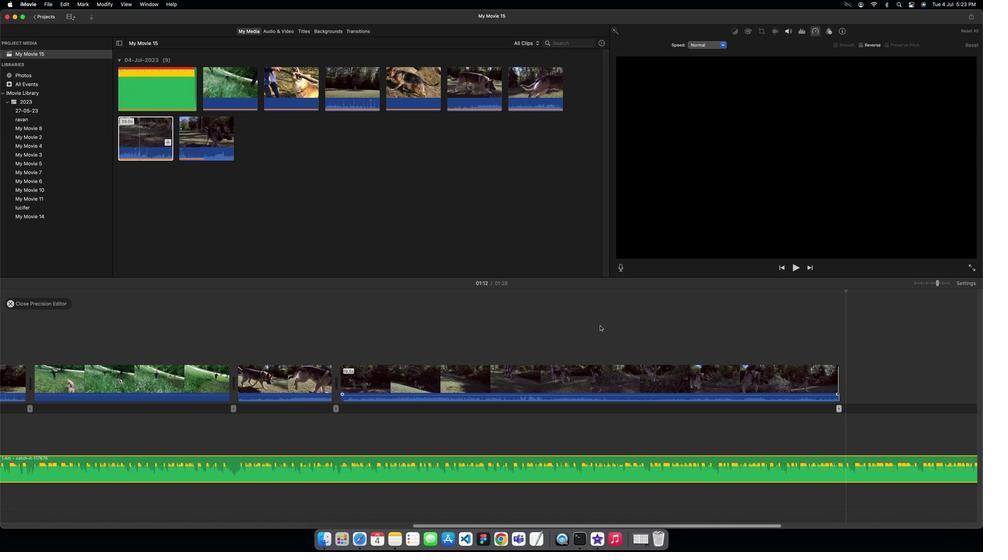 
Action: Mouse moved to (66, 412)
Screenshot: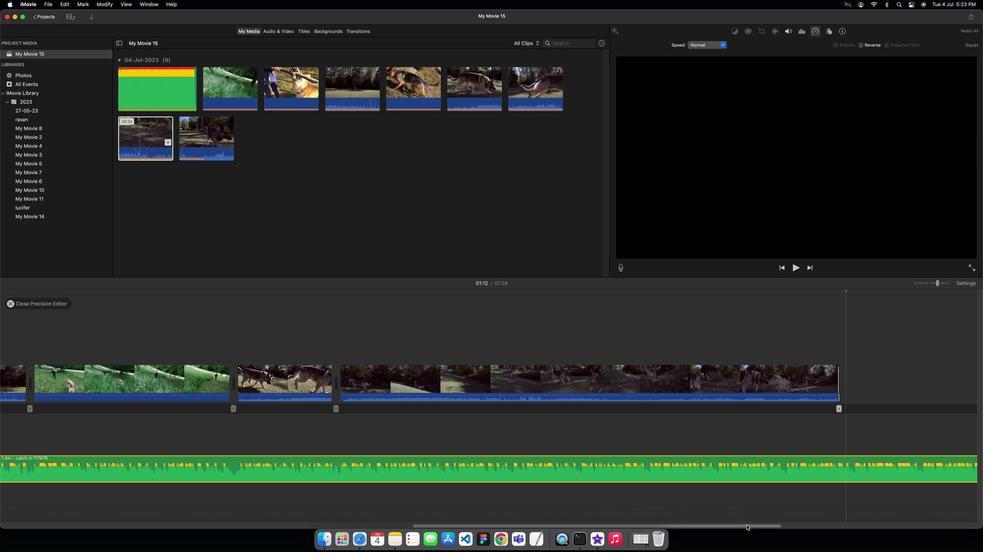 
Action: Mouse pressed left at (66, 412)
Screenshot: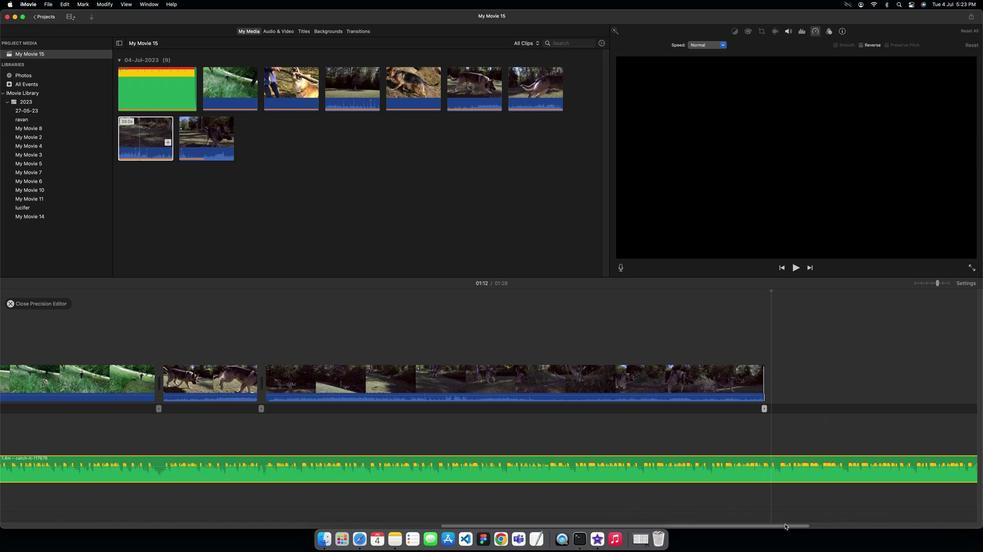 
Action: Mouse moved to (66, 411)
Screenshot: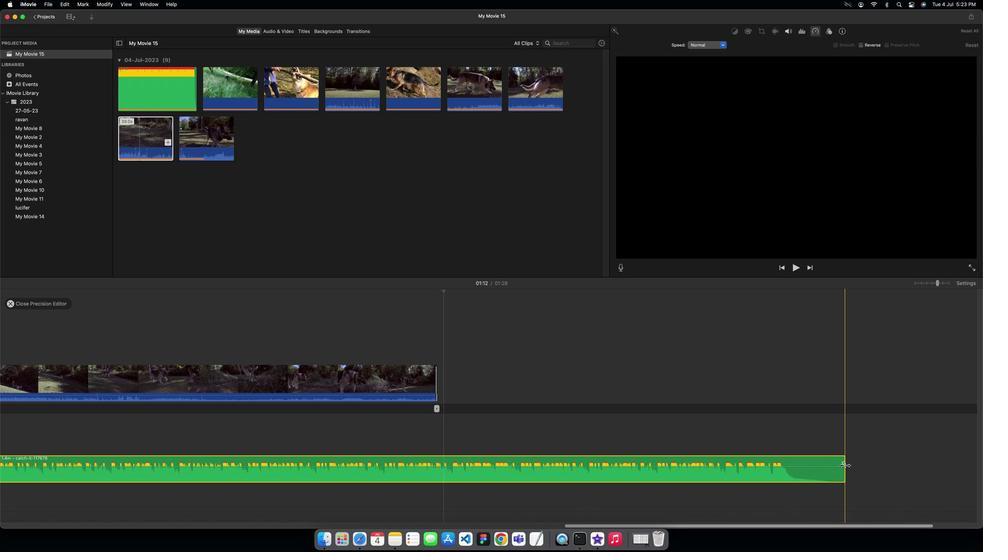
Action: Mouse pressed left at (66, 411)
Screenshot: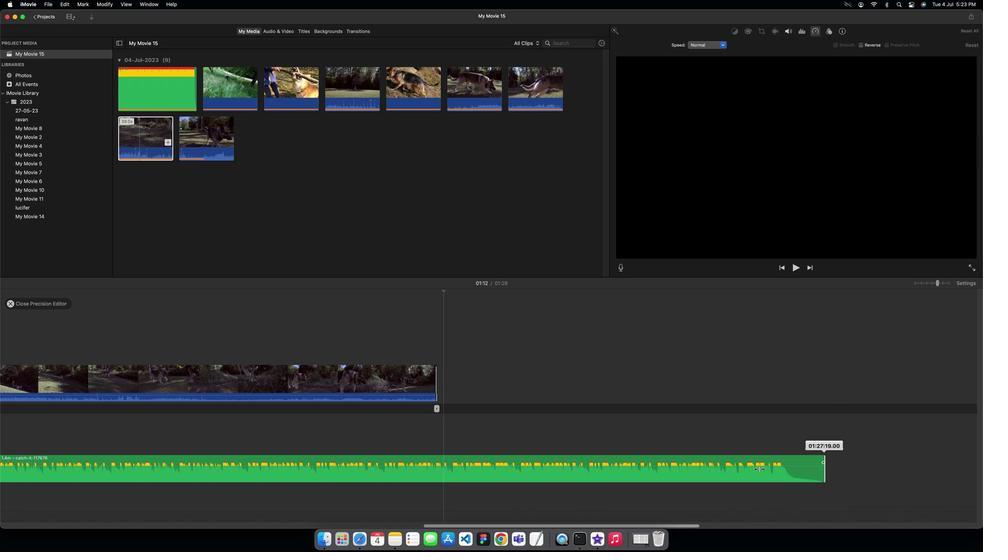 
Action: Mouse moved to (66, 410)
Screenshot: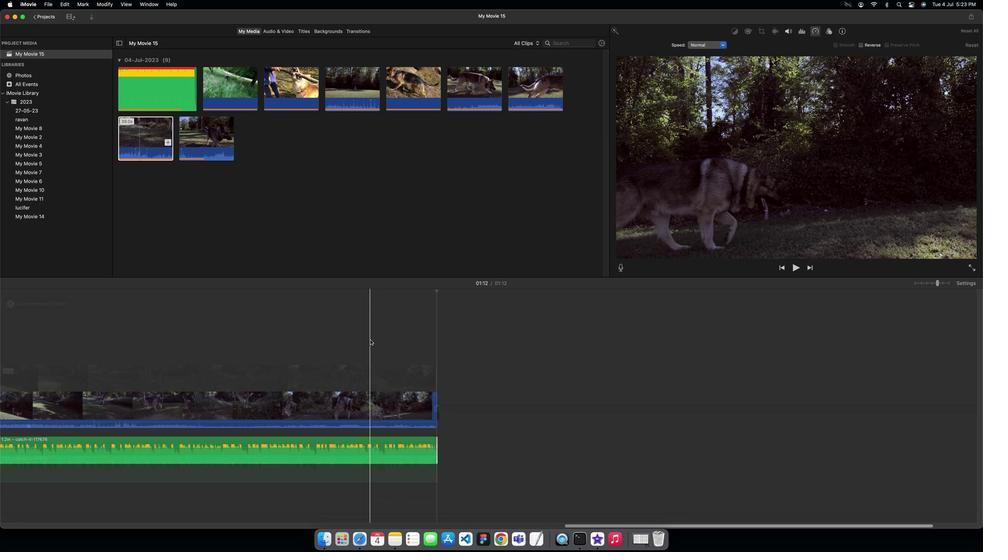 
Action: Mouse pressed left at (66, 410)
Screenshot: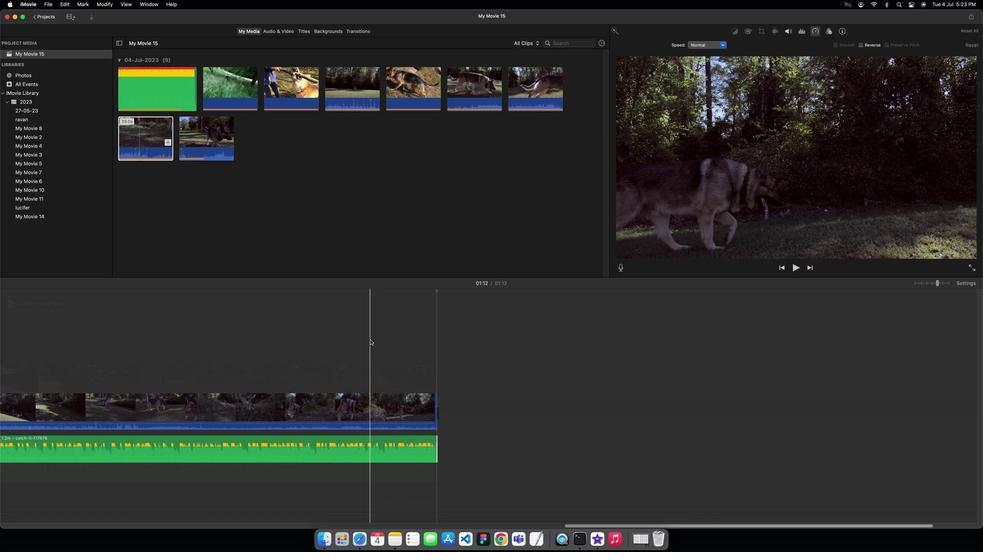
Action: Mouse pressed left at (66, 410)
Screenshot: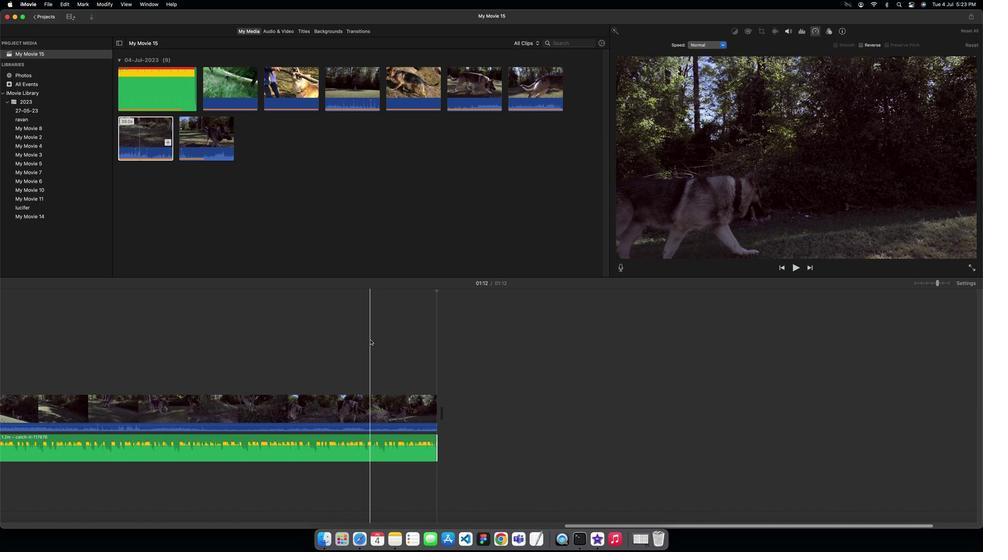 
Action: Mouse moved to (66, 412)
Screenshot: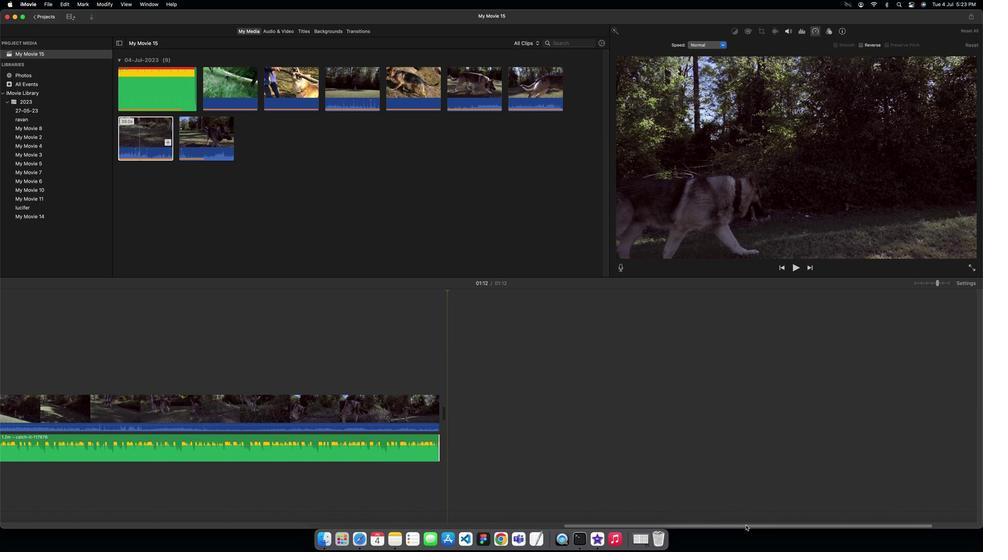 
Action: Mouse pressed left at (66, 412)
Screenshot: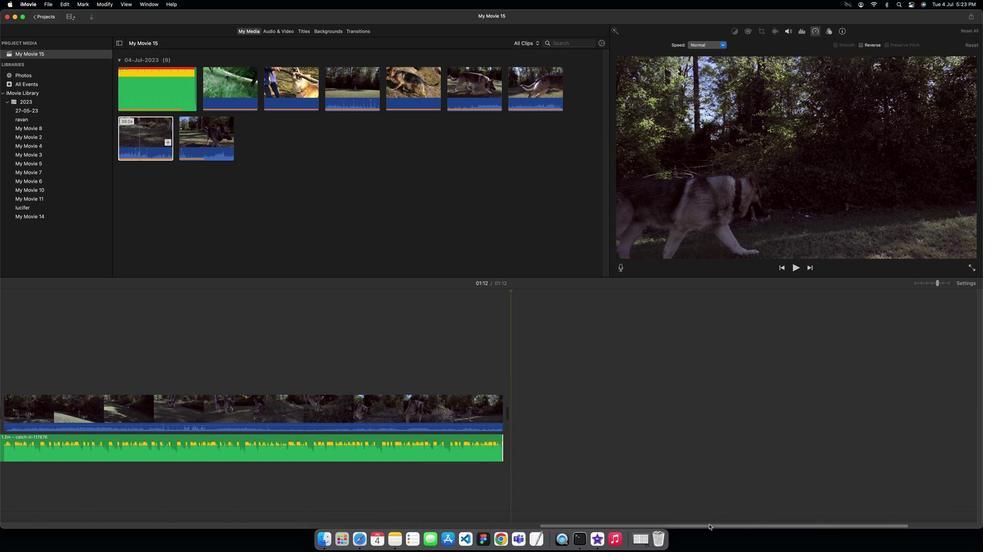 
Action: Mouse moved to (66, 408)
Screenshot: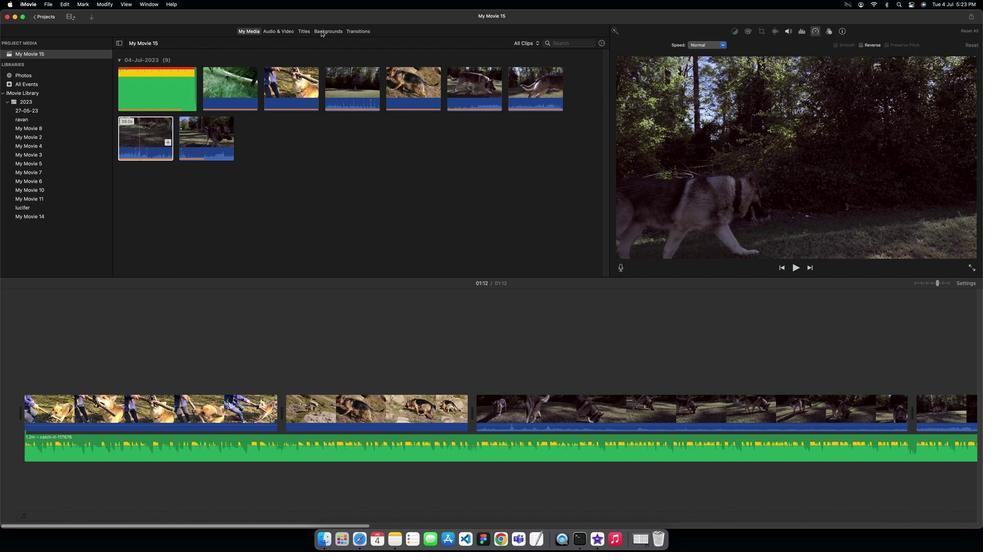 
Action: Mouse pressed left at (66, 408)
Screenshot: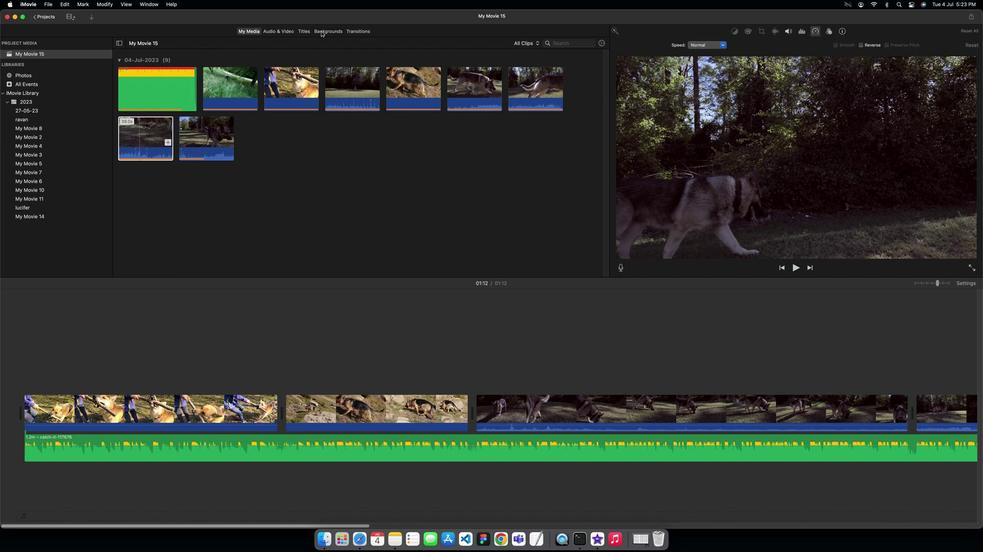 
Action: Mouse moved to (66, 408)
Screenshot: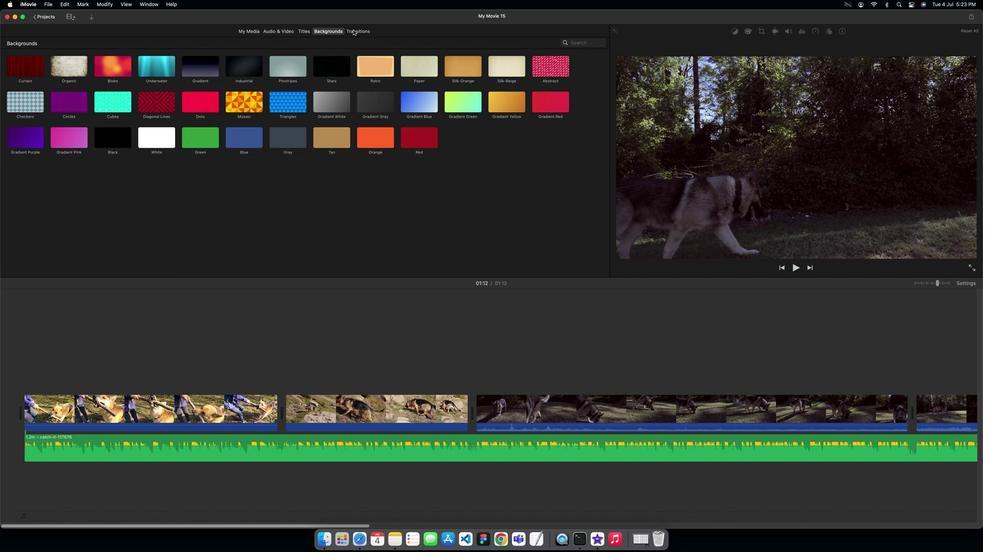 
Action: Mouse pressed left at (66, 408)
Screenshot: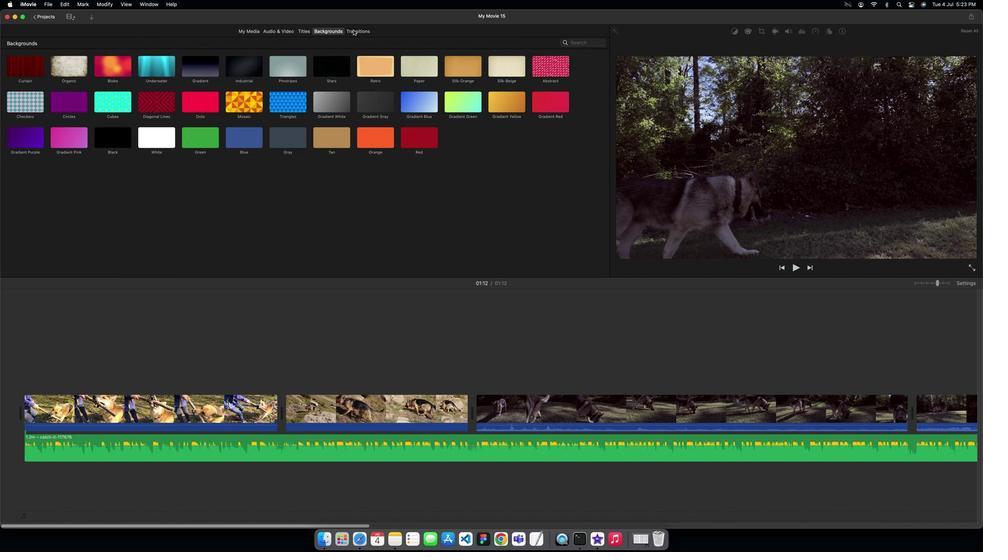 
Action: Mouse moved to (66, 408)
Screenshot: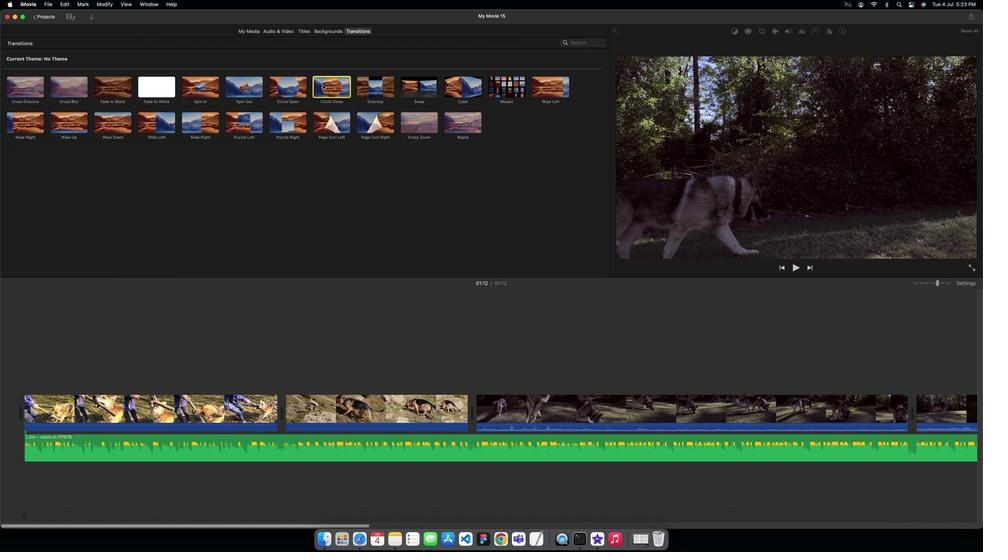 
Action: Mouse pressed left at (66, 408)
Screenshot: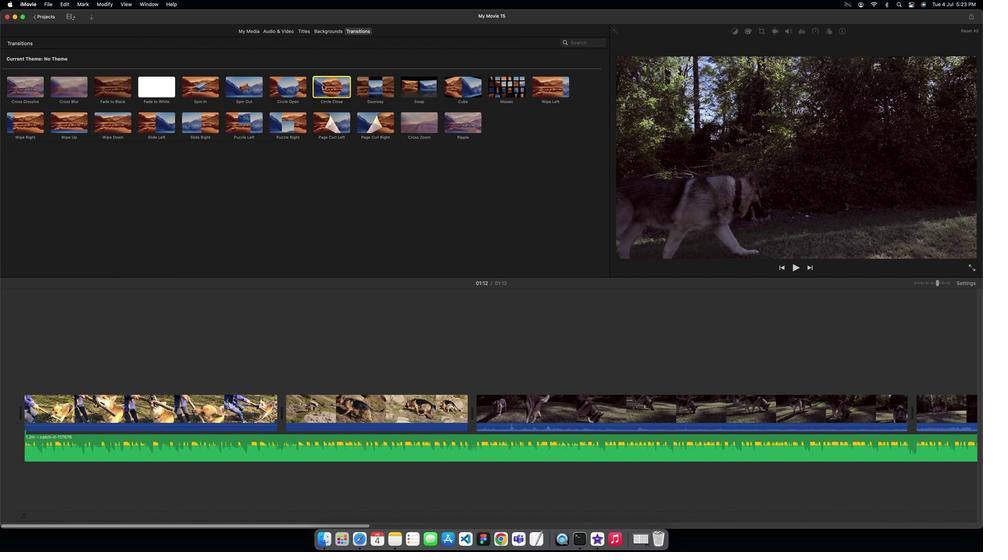 
Action: Mouse moved to (66, 408)
Screenshot: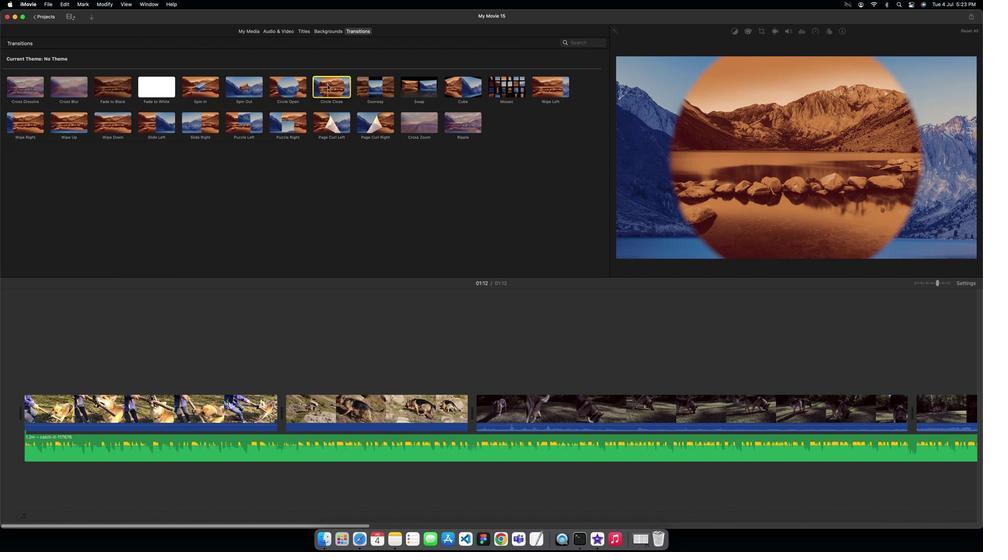 
Action: Mouse pressed left at (66, 408)
Screenshot: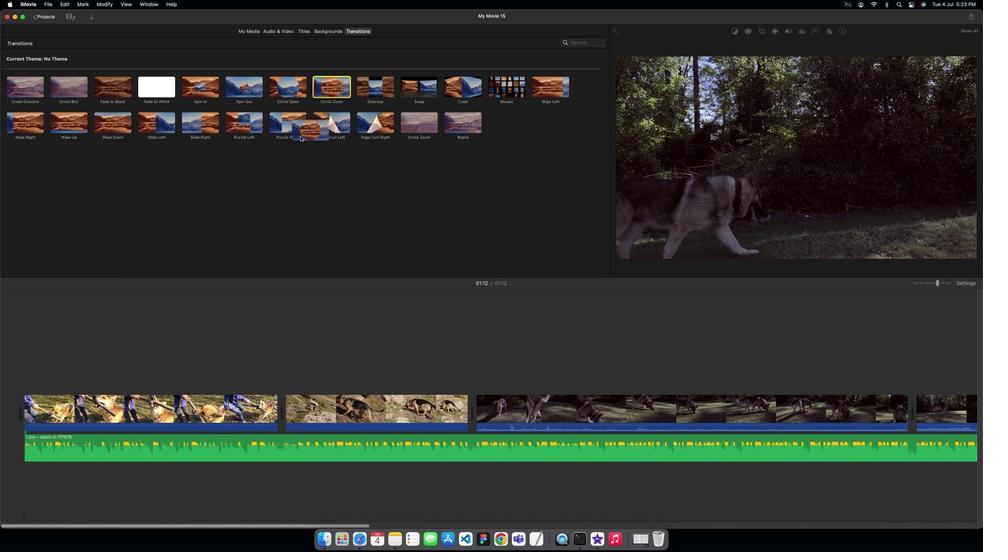 
Action: Mouse moved to (66, 411)
Screenshot: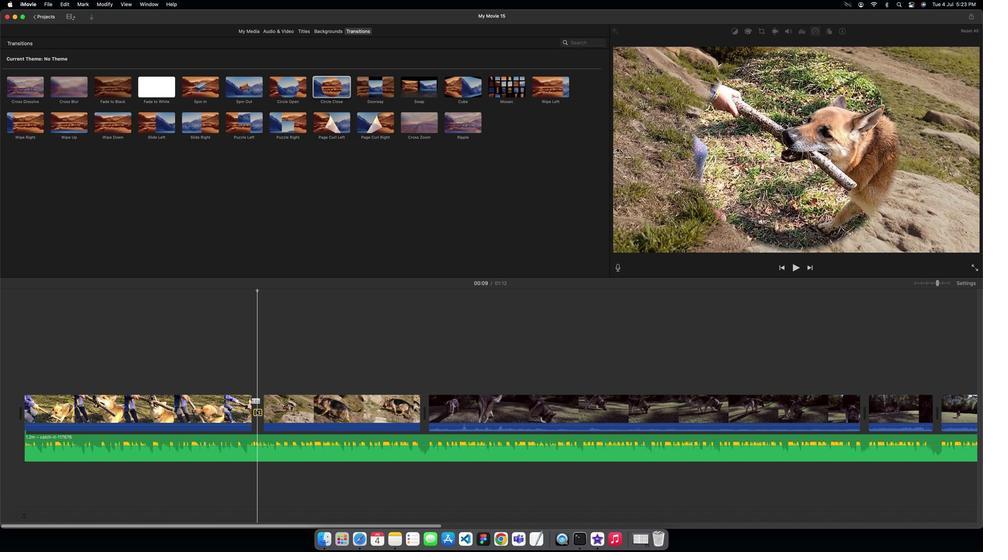 
Action: Mouse pressed left at (66, 411)
Screenshot: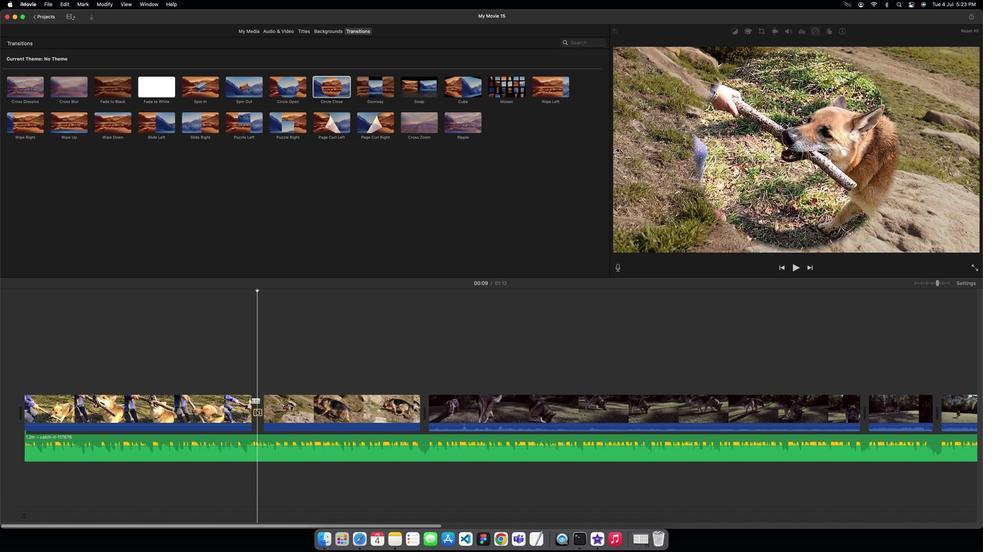 
Action: Mouse pressed left at (66, 411)
Screenshot: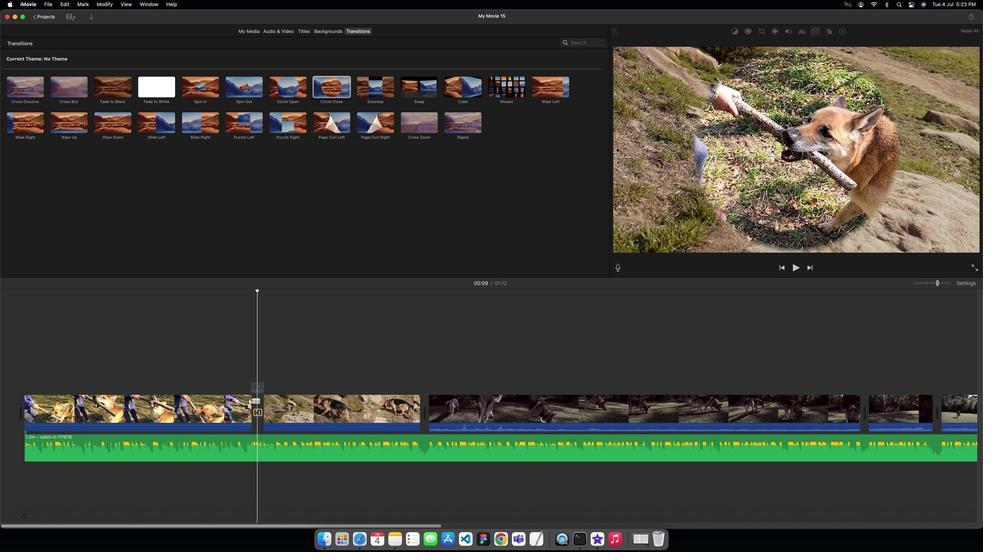 
Action: Mouse pressed left at (66, 411)
Screenshot: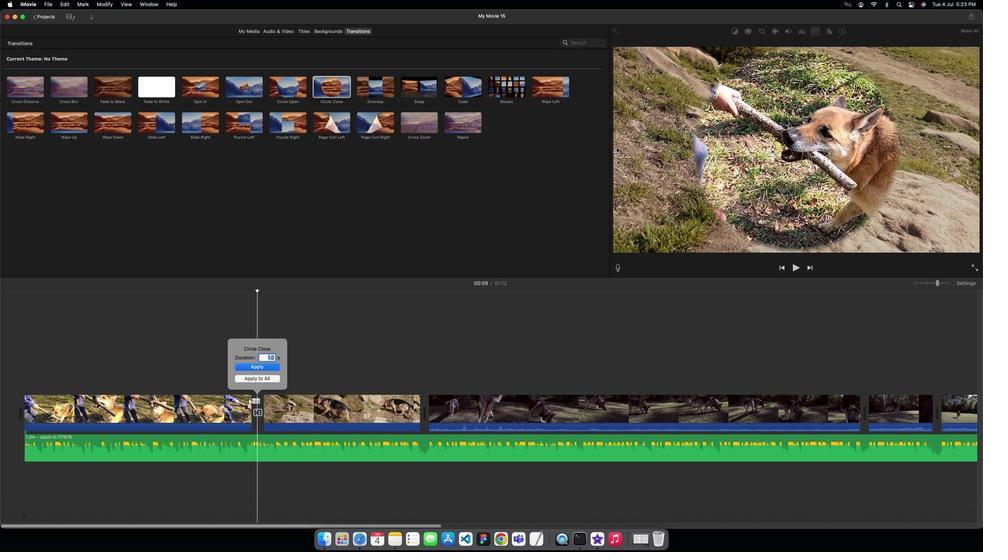 
Action: Mouse moved to (66, 410)
Screenshot: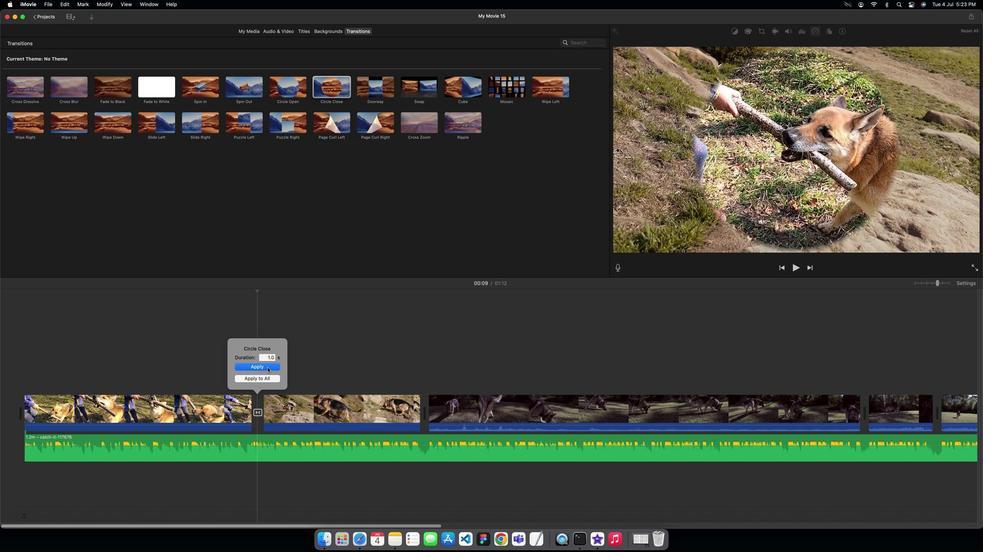 
Action: Mouse pressed left at (66, 410)
Screenshot: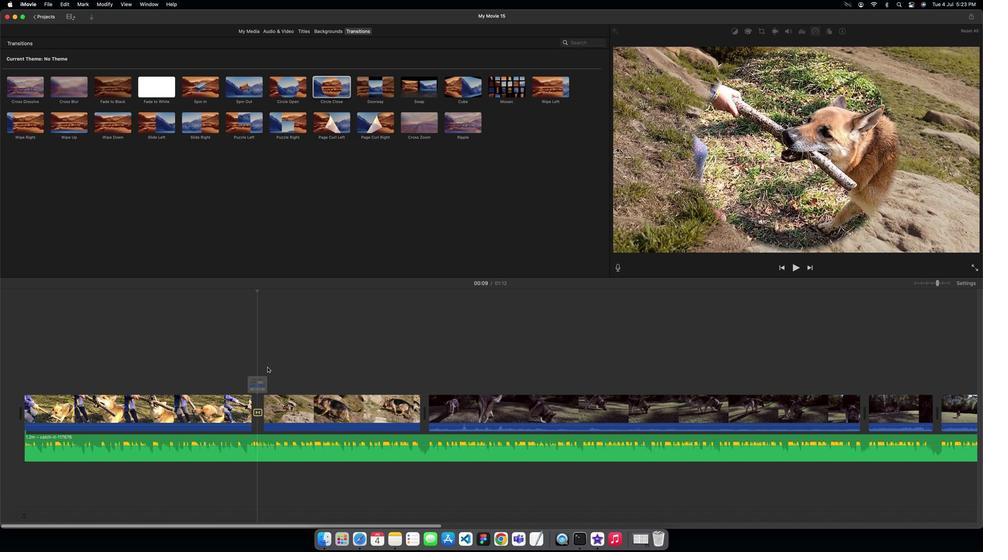 
Action: Mouse moved to (66, 408)
Screenshot: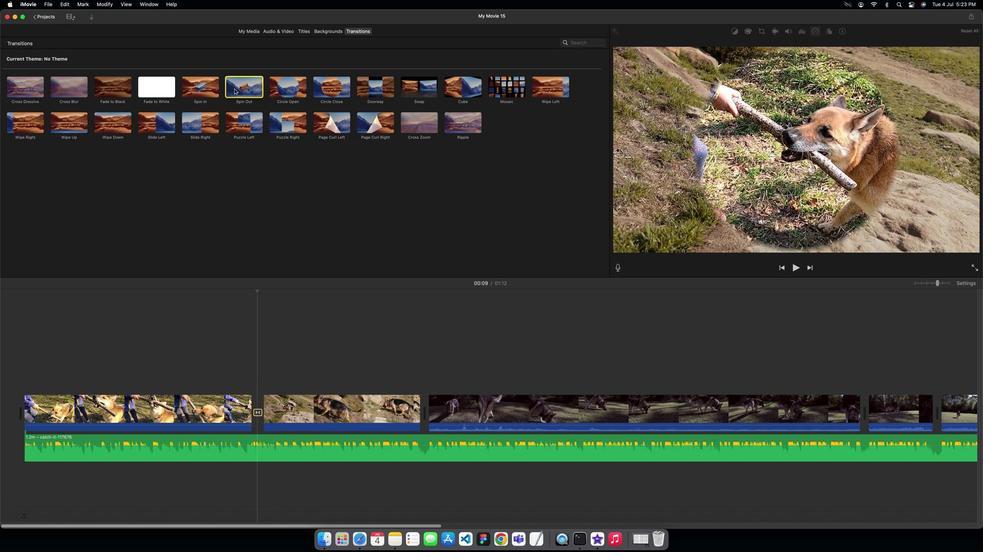 
Action: Mouse pressed left at (66, 408)
Screenshot: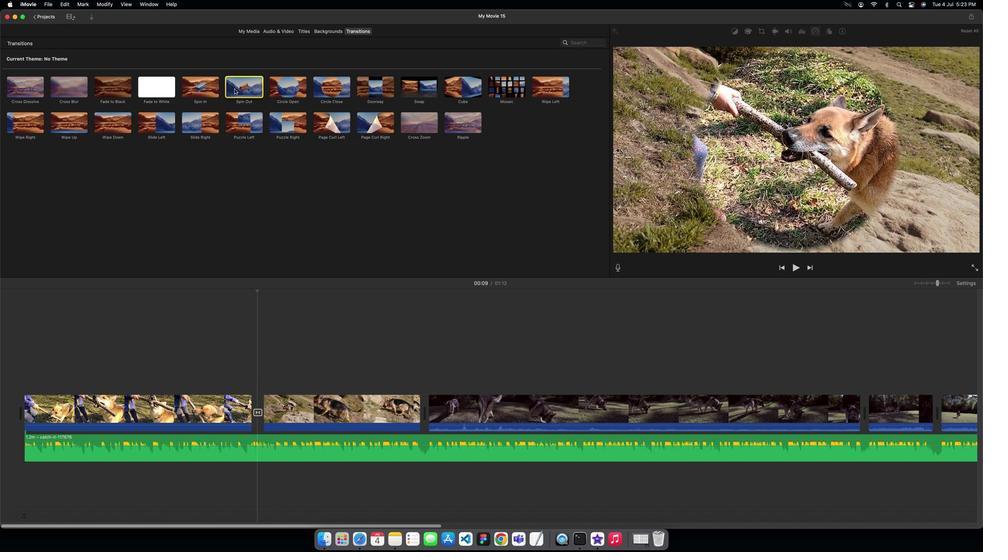 
Action: Mouse moved to (66, 408)
Screenshot: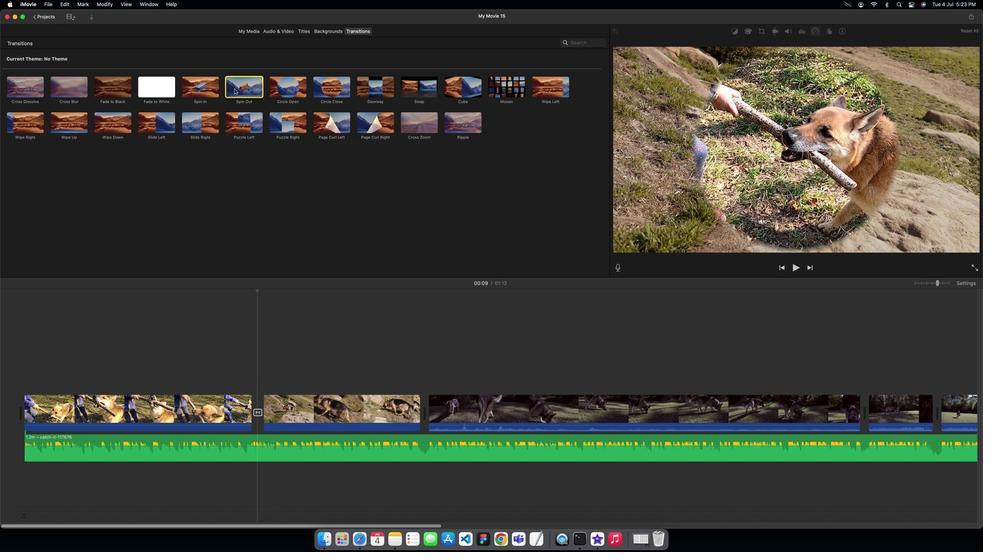 
Action: Mouse pressed left at (66, 408)
Screenshot: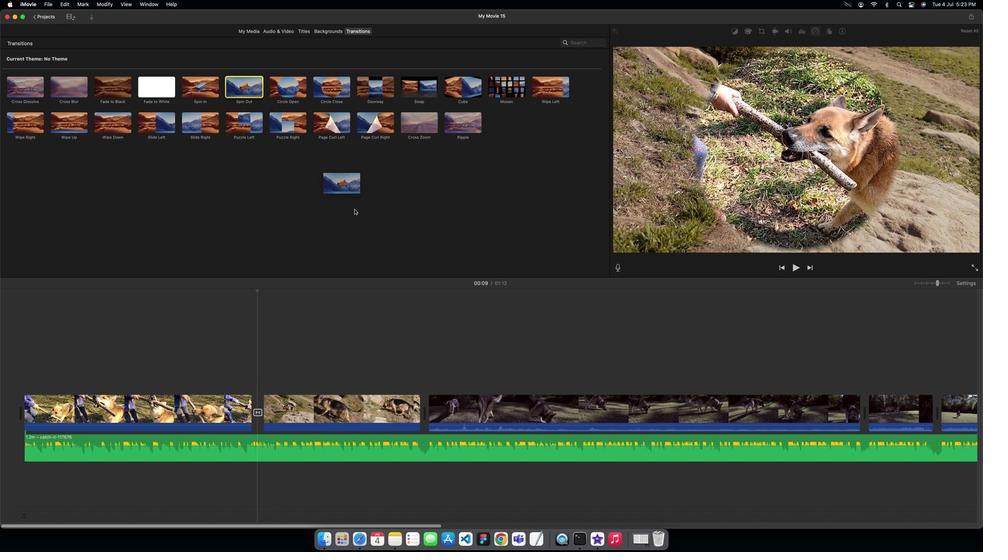 
Action: Mouse moved to (66, 411)
Screenshot: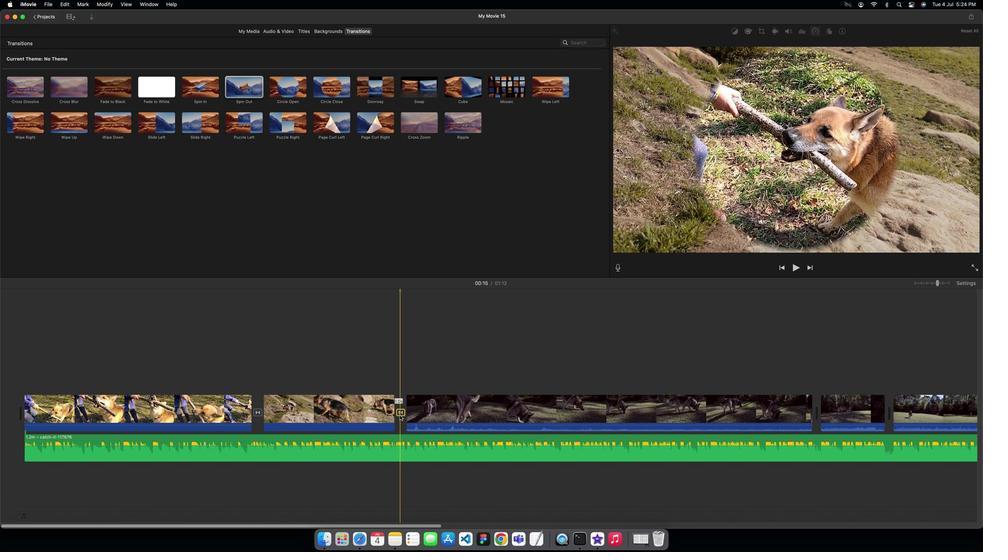 
Action: Mouse pressed left at (66, 411)
Screenshot: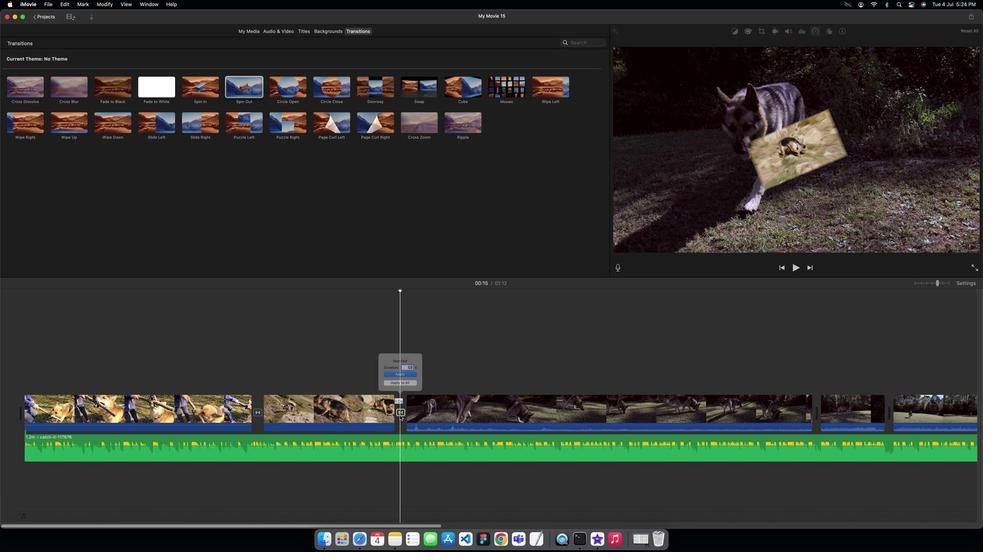 
Action: Mouse pressed left at (66, 411)
Screenshot: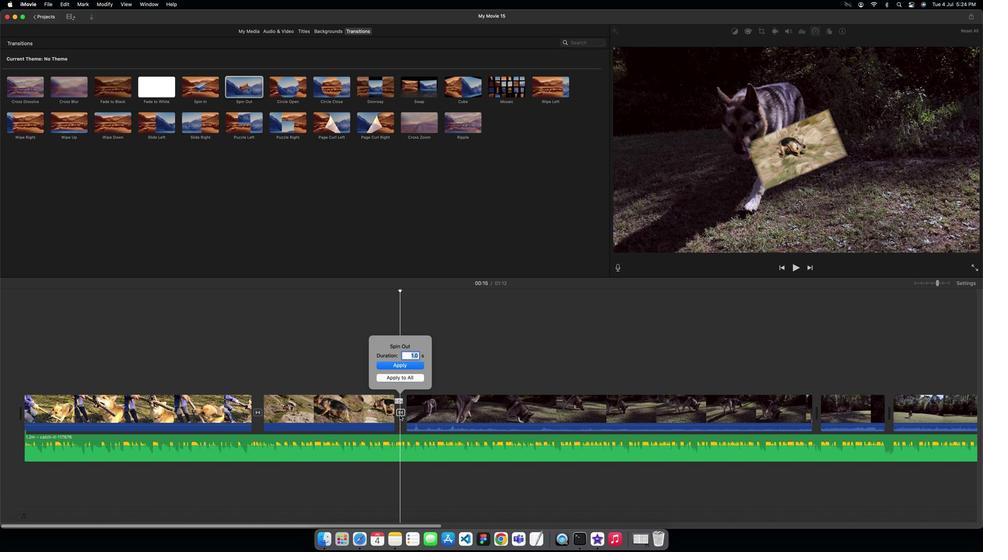 
Action: Key pressed '3''3'
Screenshot: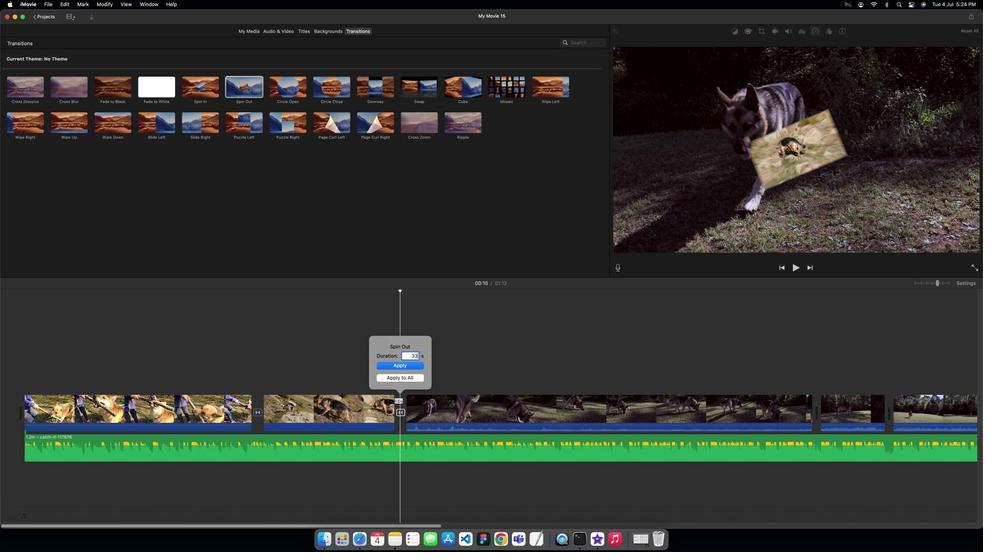 
Action: Mouse moved to (66, 410)
Screenshot: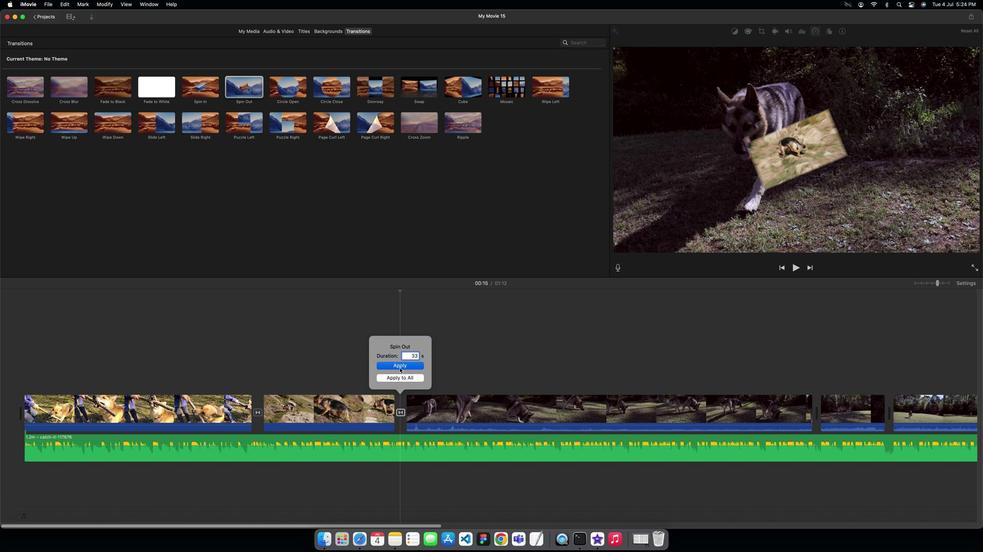 
Action: Mouse pressed left at (66, 410)
Screenshot: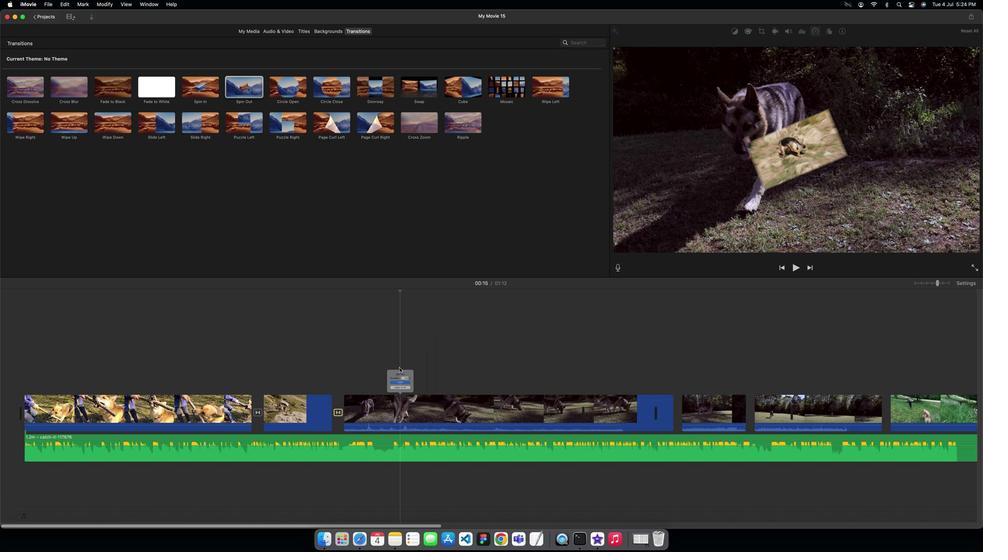 
Action: Mouse moved to (66, 408)
Screenshot: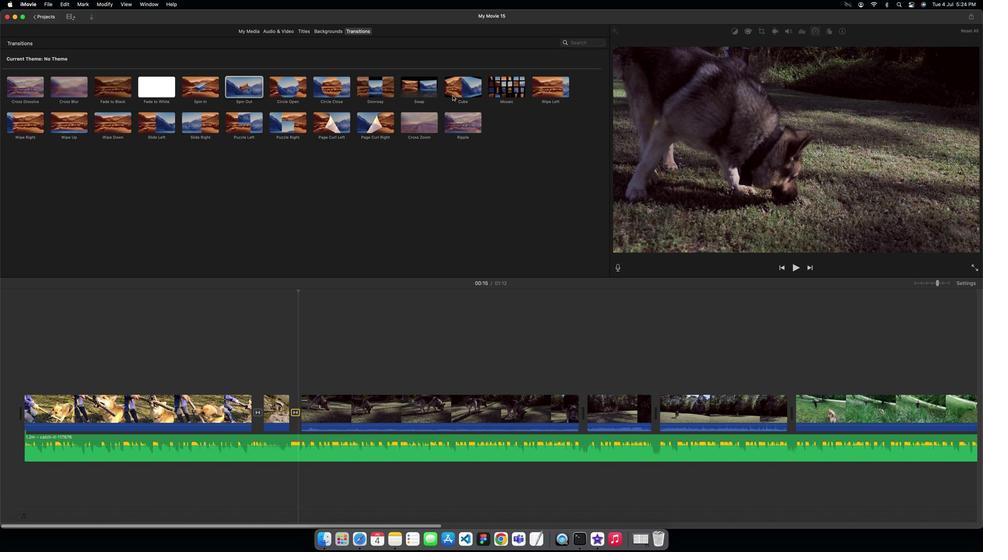 
Action: Mouse pressed left at (66, 408)
Screenshot: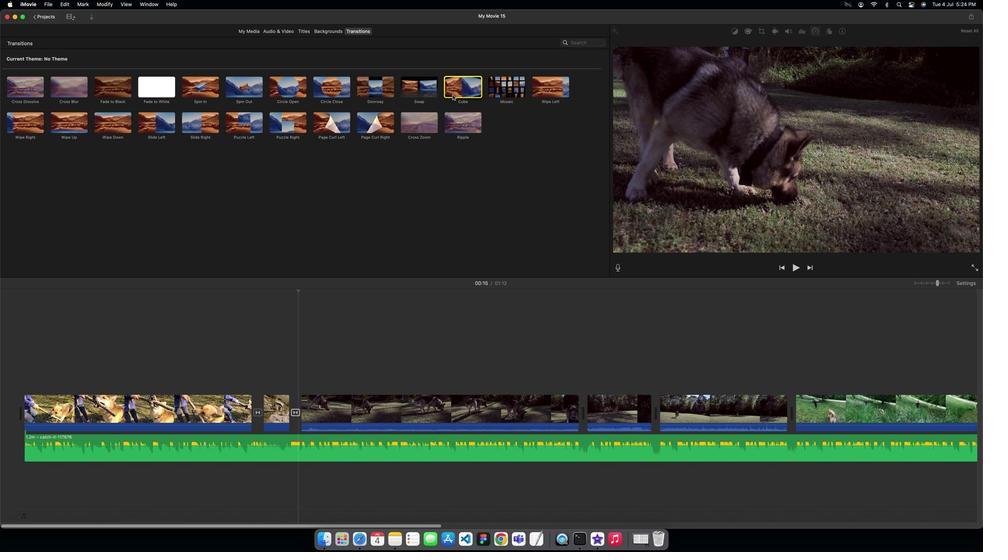 
Action: Mouse moved to (66, 408)
Screenshot: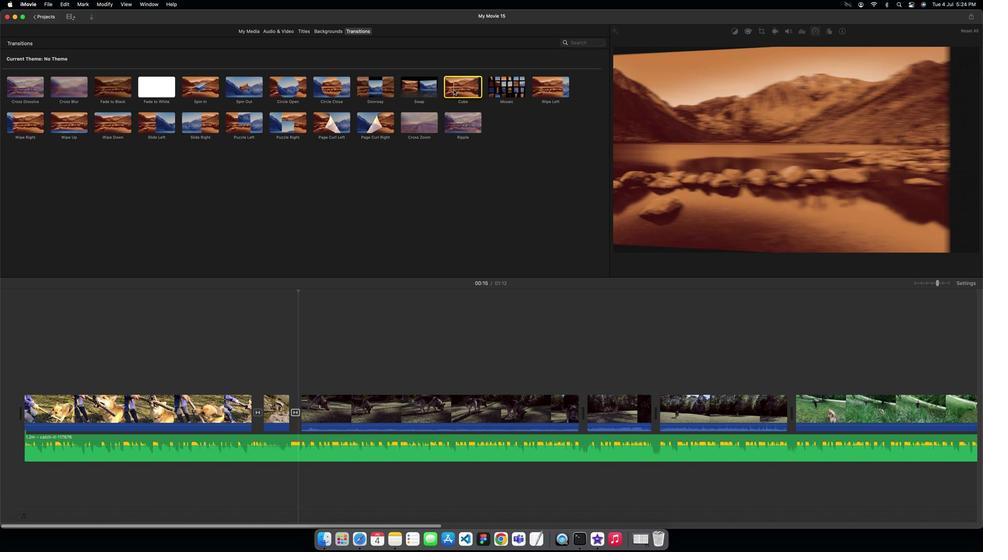 
Action: Mouse pressed left at (66, 408)
Screenshot: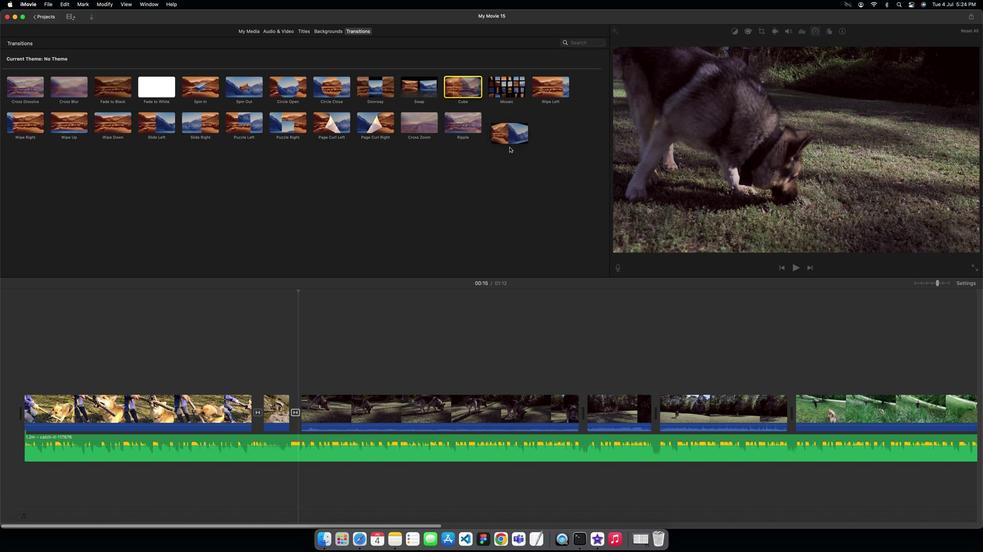 
Action: Mouse moved to (66, 411)
Screenshot: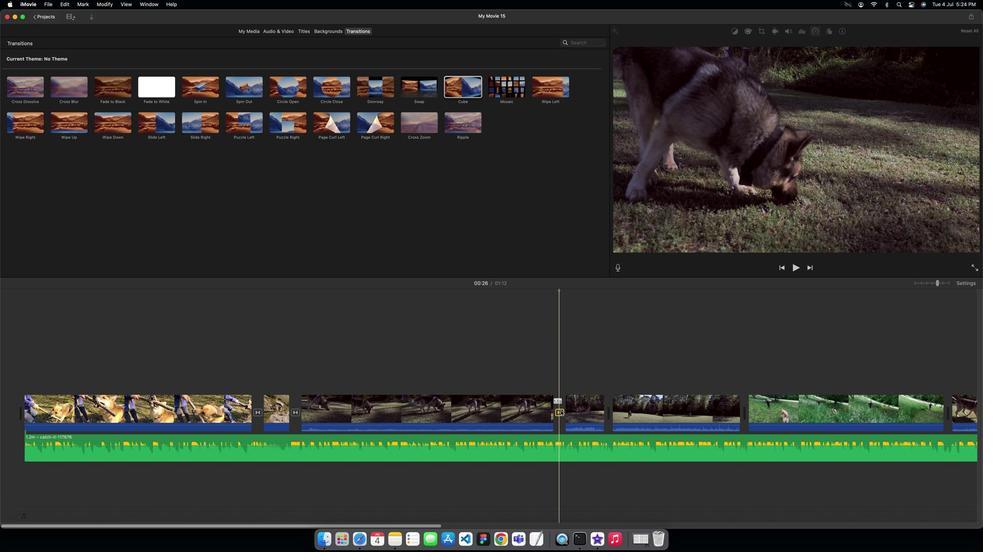 
Action: Mouse pressed left at (66, 411)
Screenshot: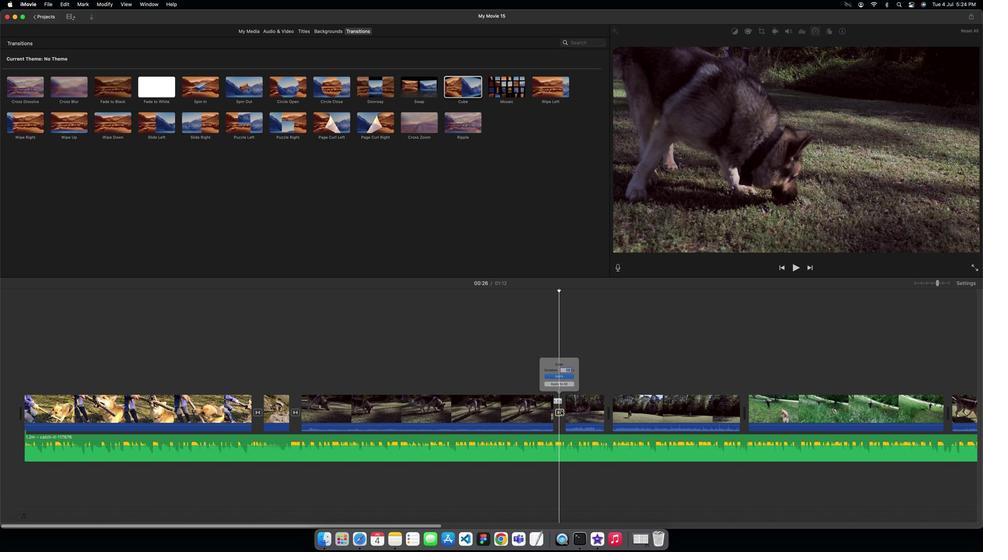 
Action: Mouse pressed left at (66, 411)
Screenshot: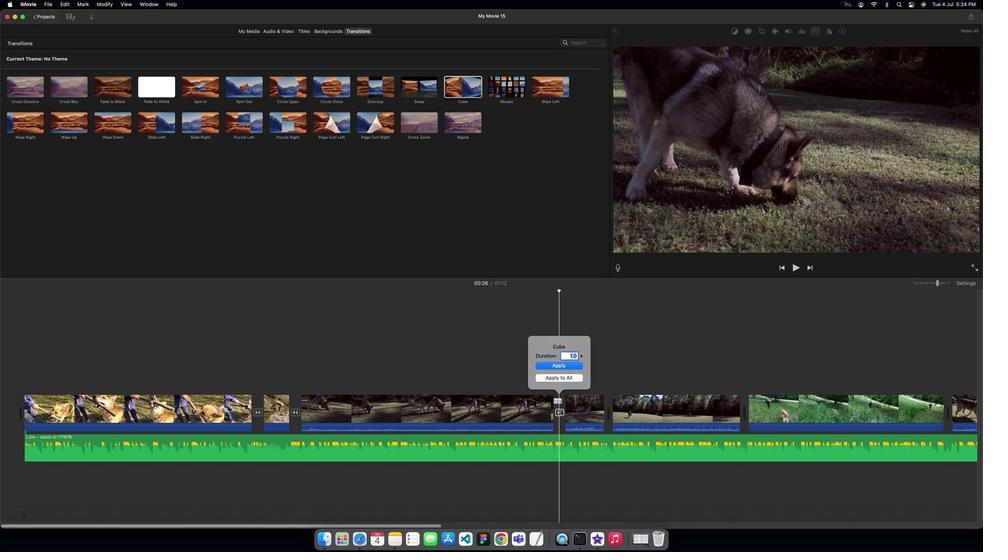 
Action: Key pressed '3'
Screenshot: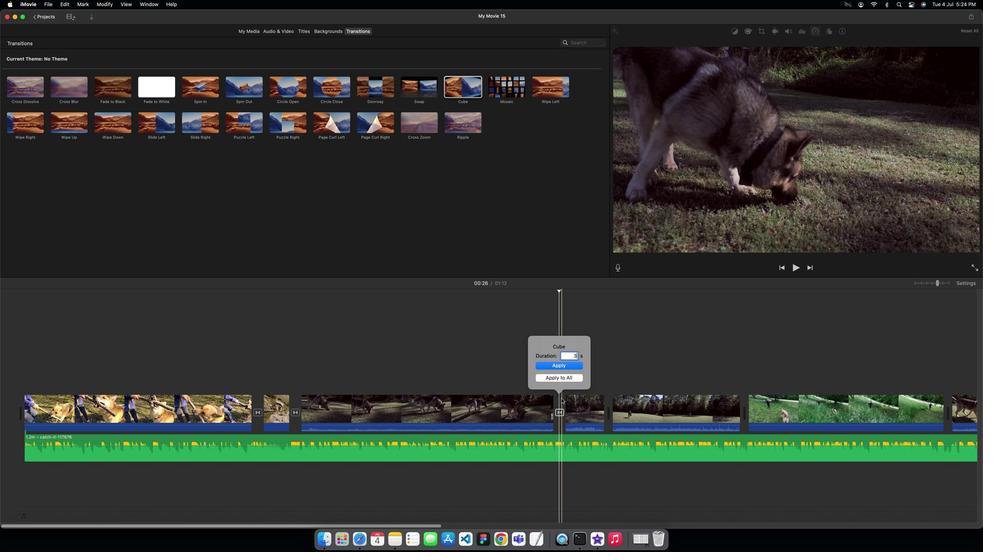 
Action: Mouse moved to (66, 410)
Screenshot: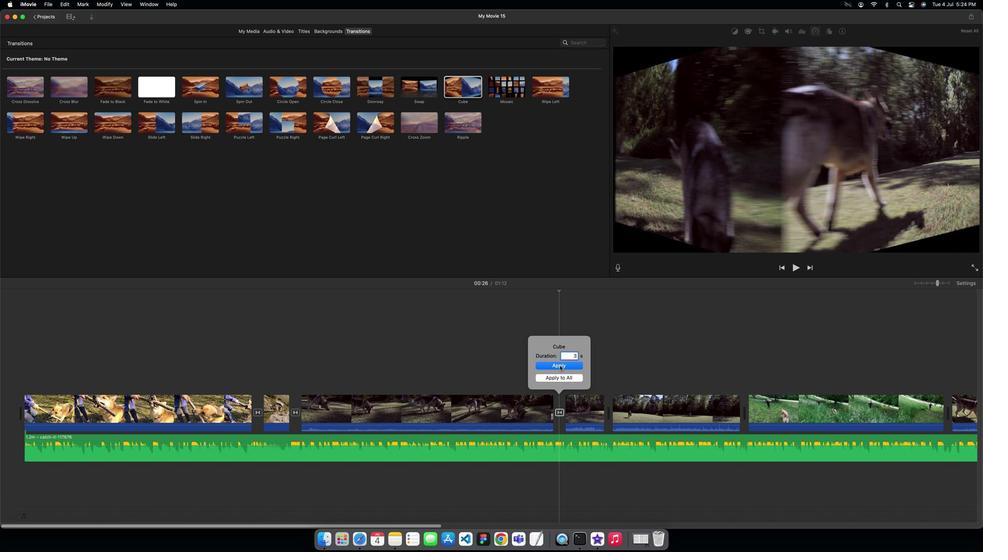 
Action: Mouse pressed left at (66, 410)
Screenshot: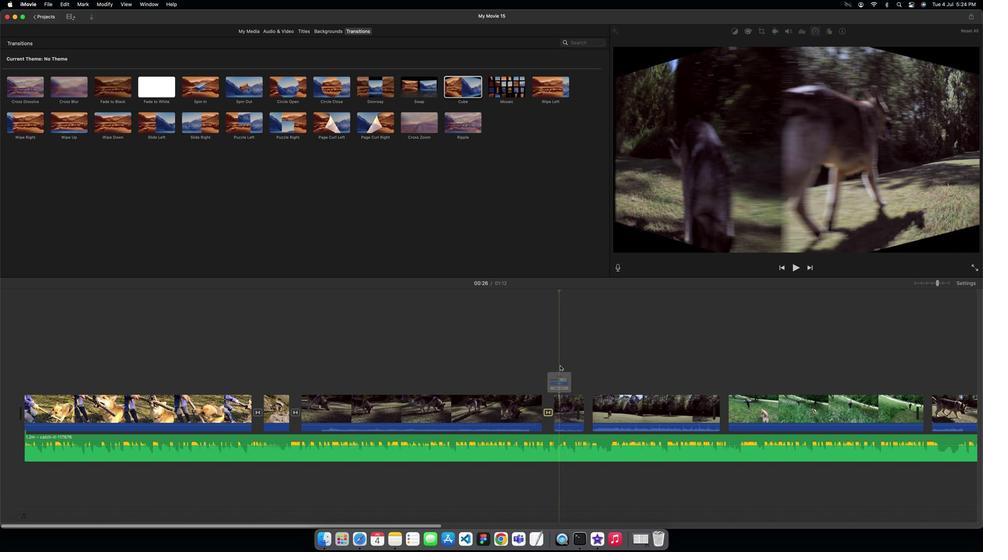 
Action: Mouse moved to (66, 408)
Screenshot: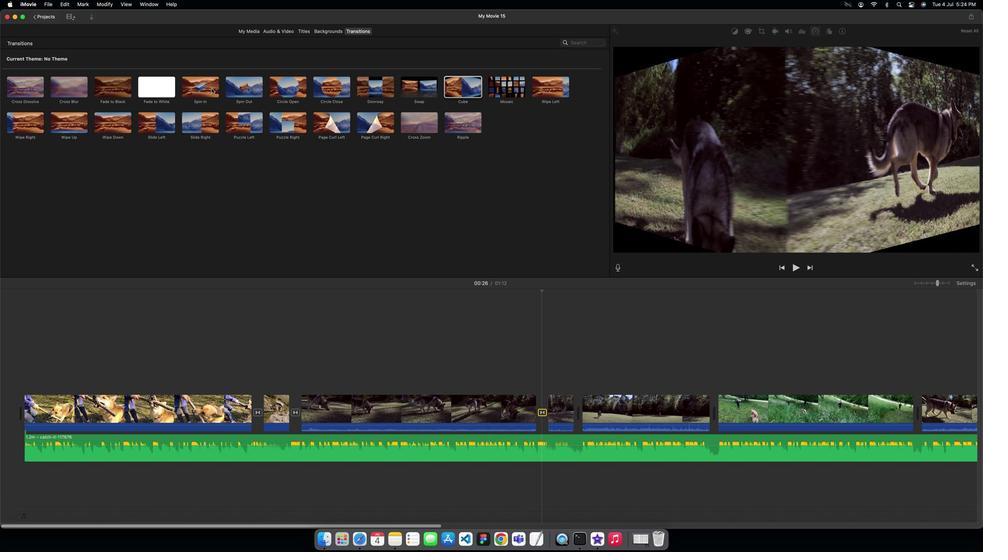 
Action: Mouse pressed left at (66, 408)
Screenshot: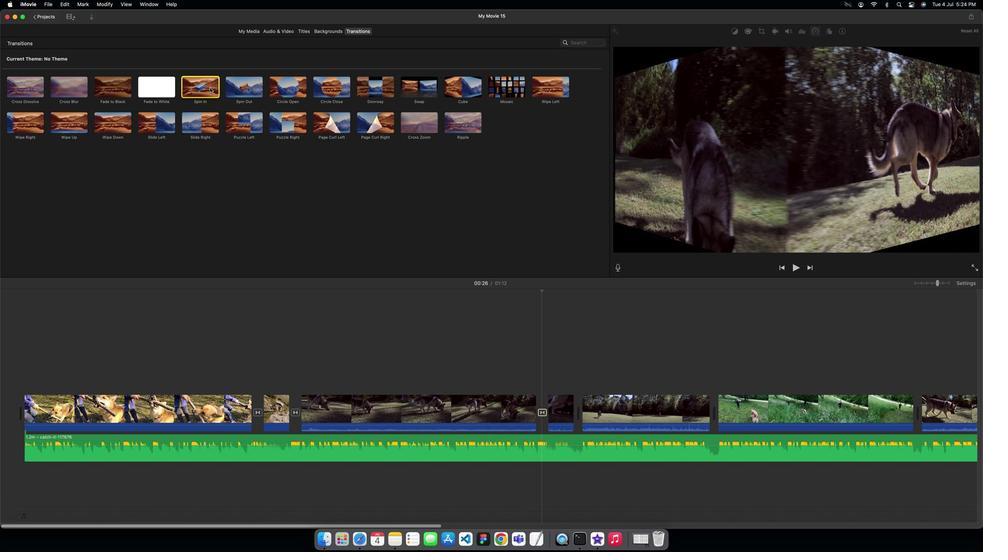 
Action: Mouse moved to (66, 408)
Screenshot: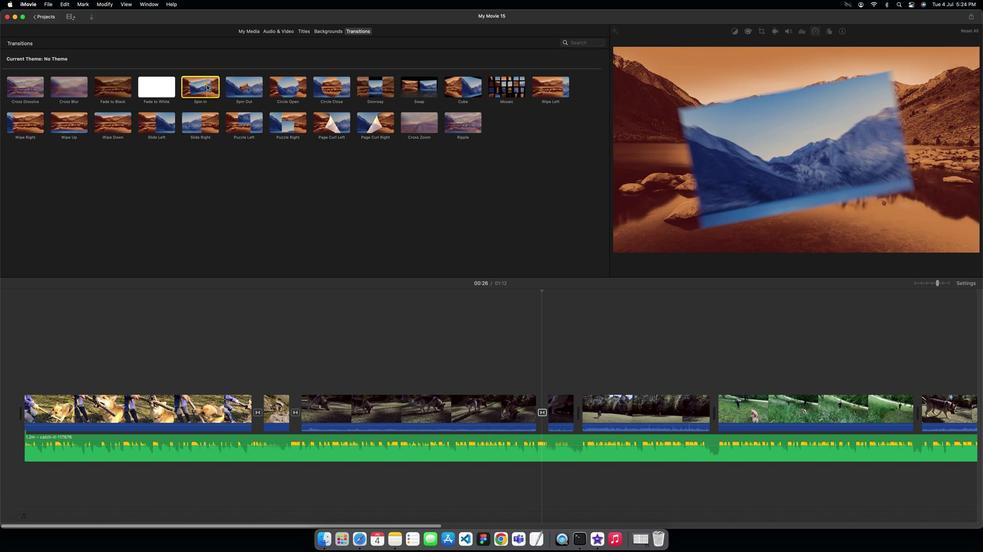 
Action: Mouse pressed left at (66, 408)
Screenshot: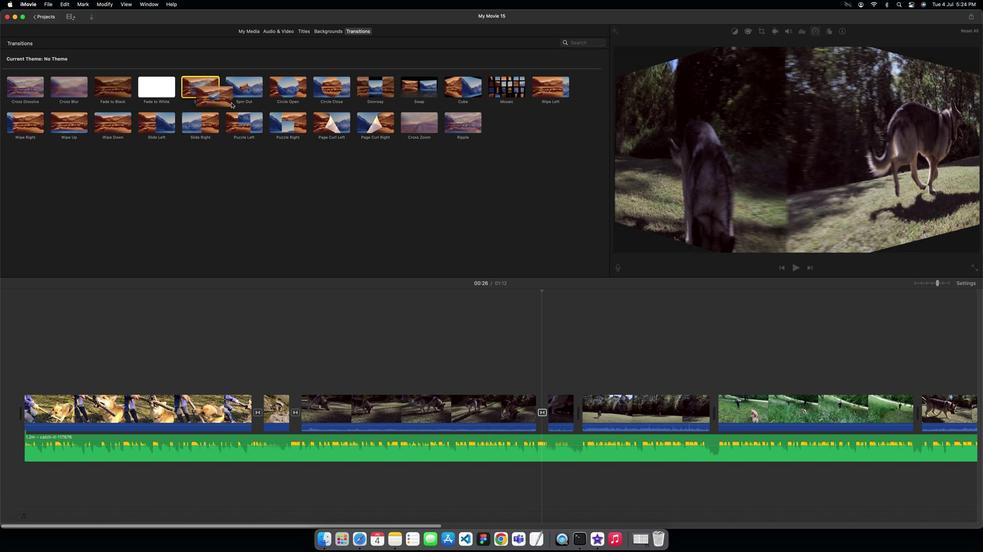 
Action: Mouse moved to (66, 411)
Screenshot: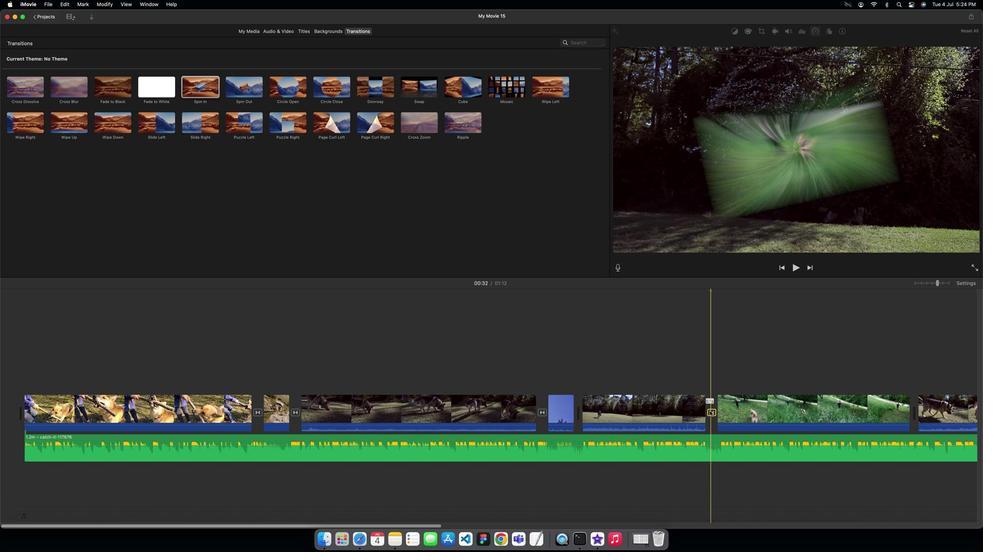 
Action: Mouse pressed left at (66, 411)
Screenshot: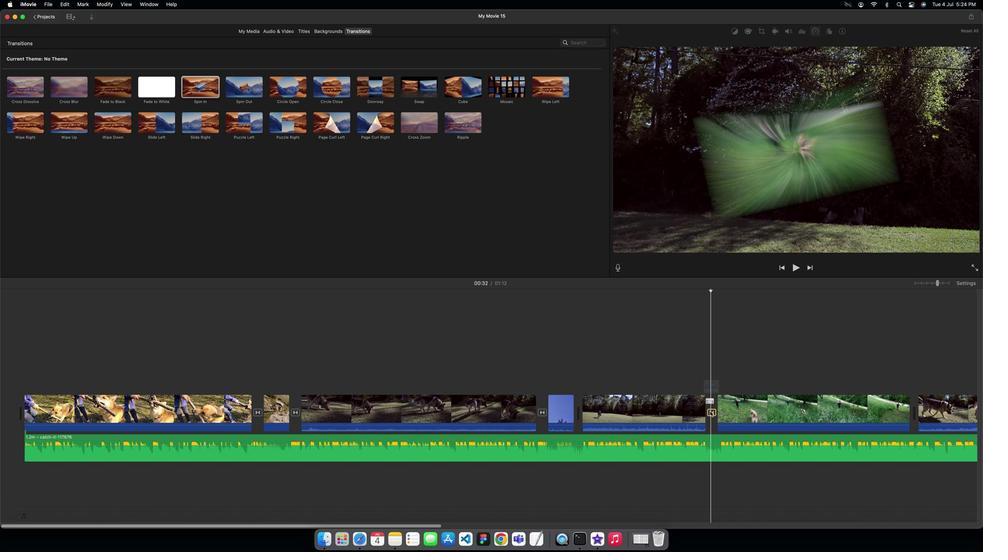 
Action: Mouse pressed left at (66, 411)
Screenshot: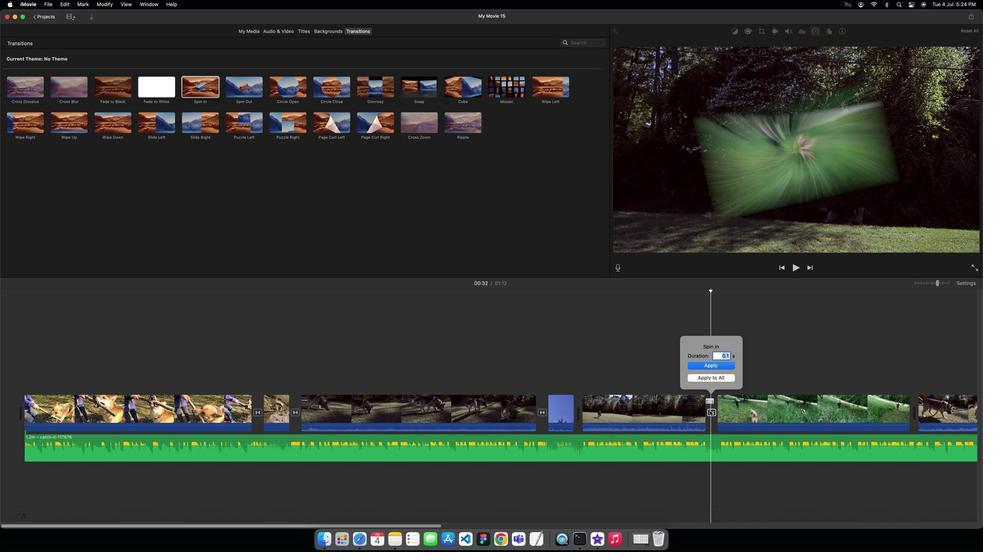 
Action: Mouse moved to (66, 411)
Screenshot: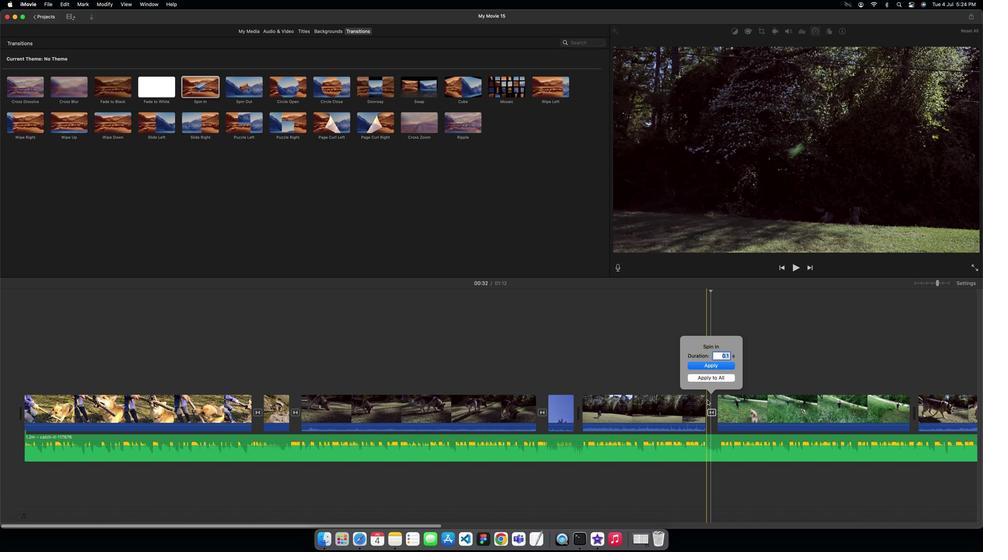 
Action: Key pressed '3'
Screenshot: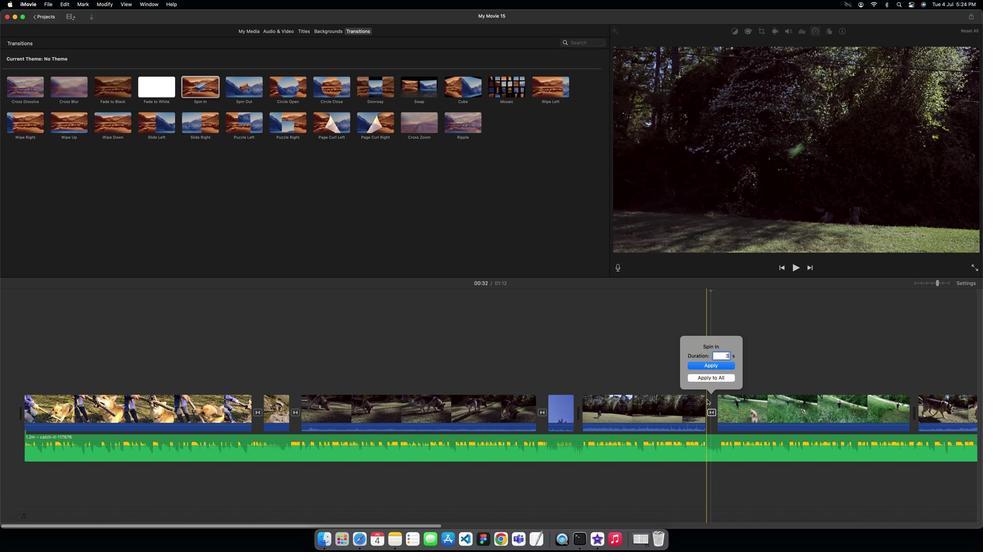 
Action: Mouse moved to (66, 410)
Screenshot: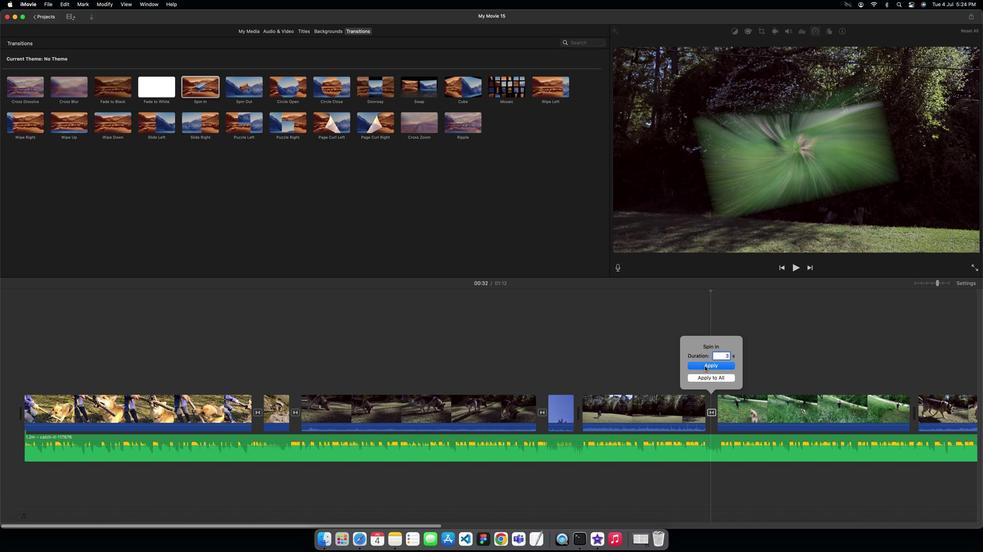 
Action: Mouse pressed left at (66, 410)
Screenshot: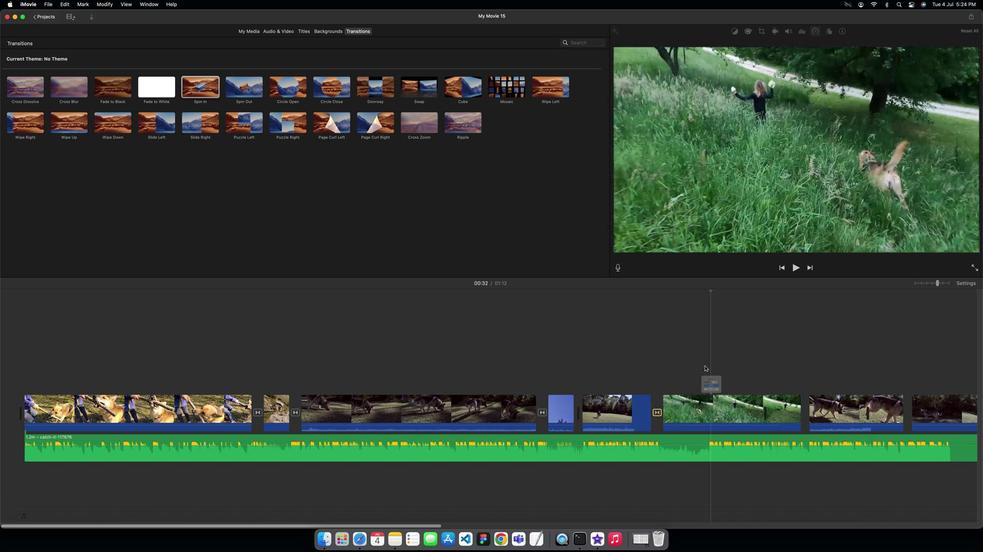 
Action: Mouse moved to (66, 408)
Screenshot: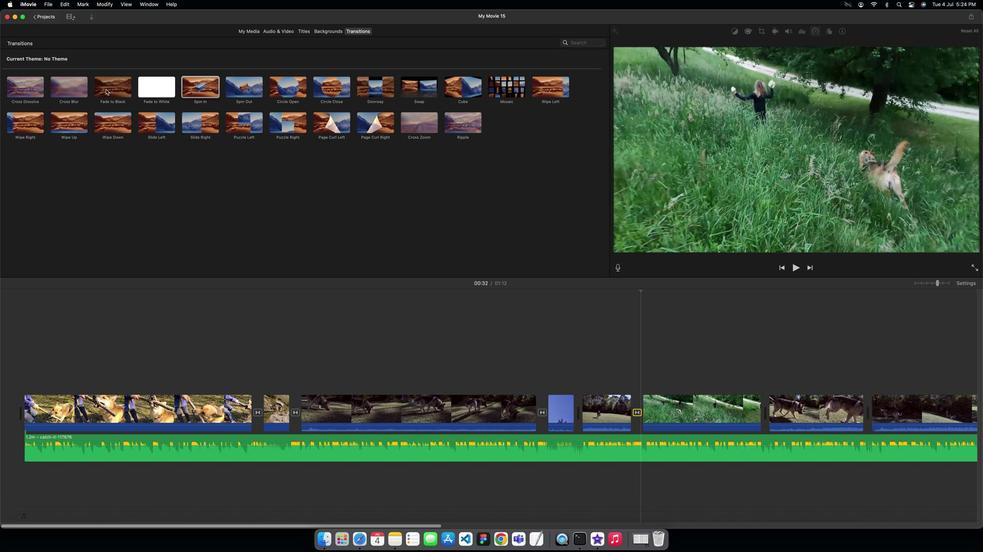 
Action: Mouse pressed left at (66, 408)
Screenshot: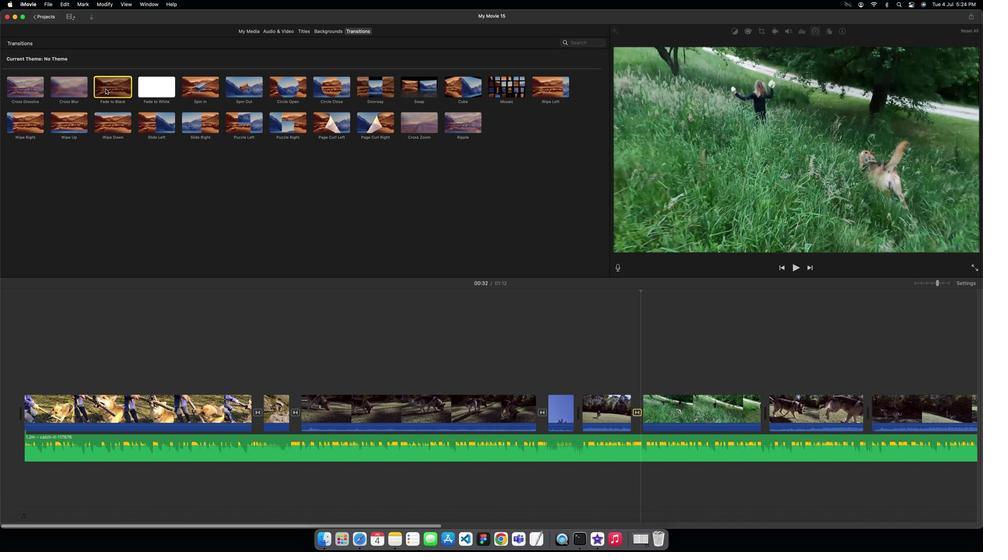 
Action: Mouse moved to (66, 408)
Screenshot: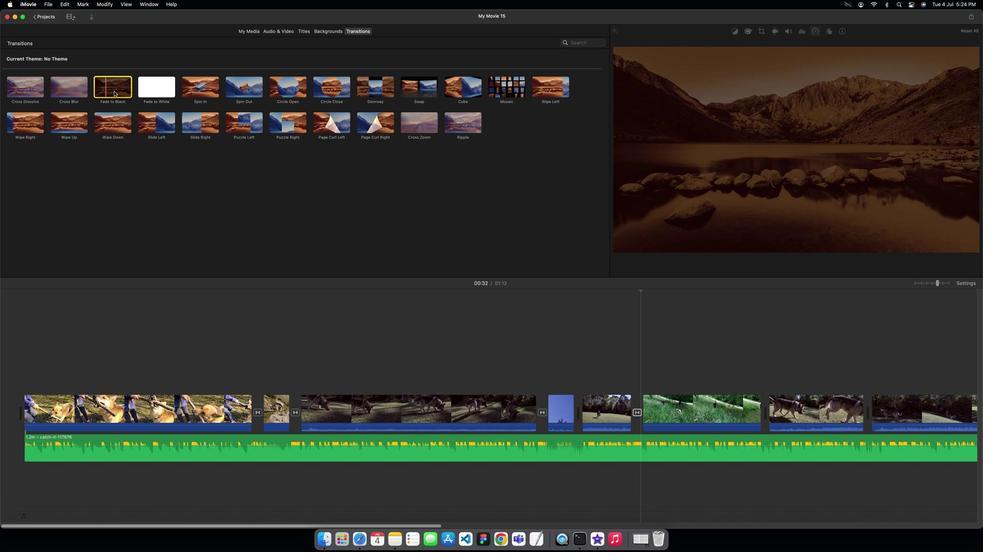
Action: Mouse pressed left at (66, 408)
Screenshot: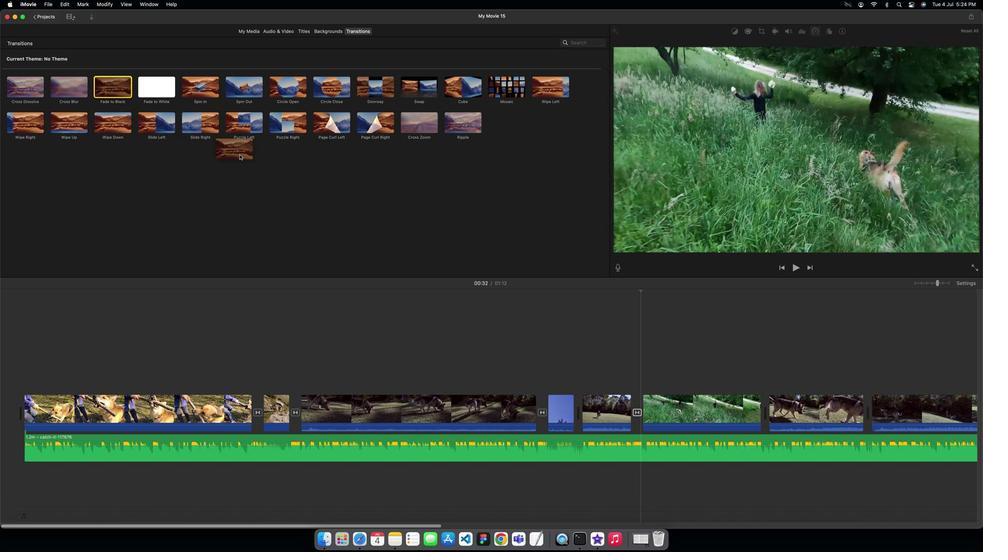 
Action: Mouse moved to (66, 411)
Screenshot: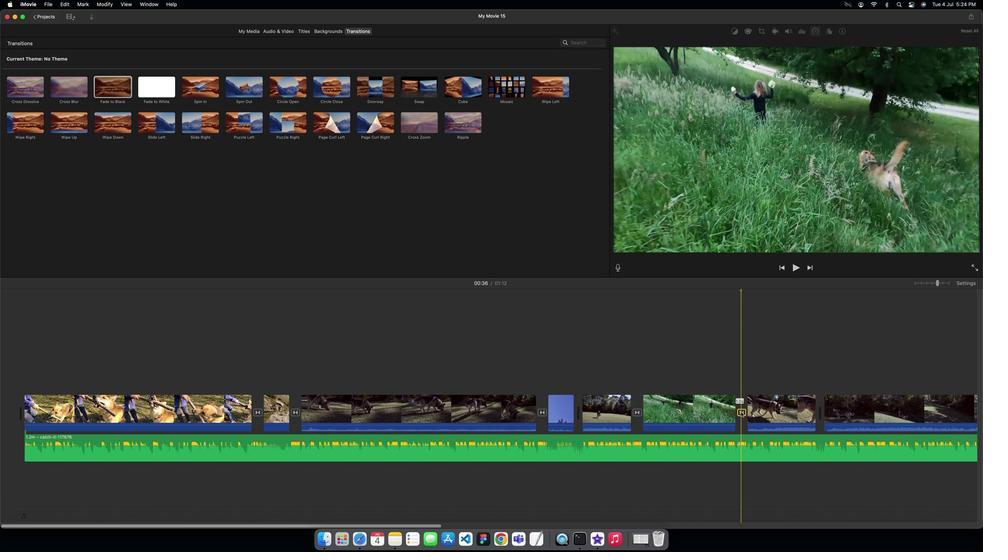 
Action: Mouse pressed left at (66, 411)
Screenshot: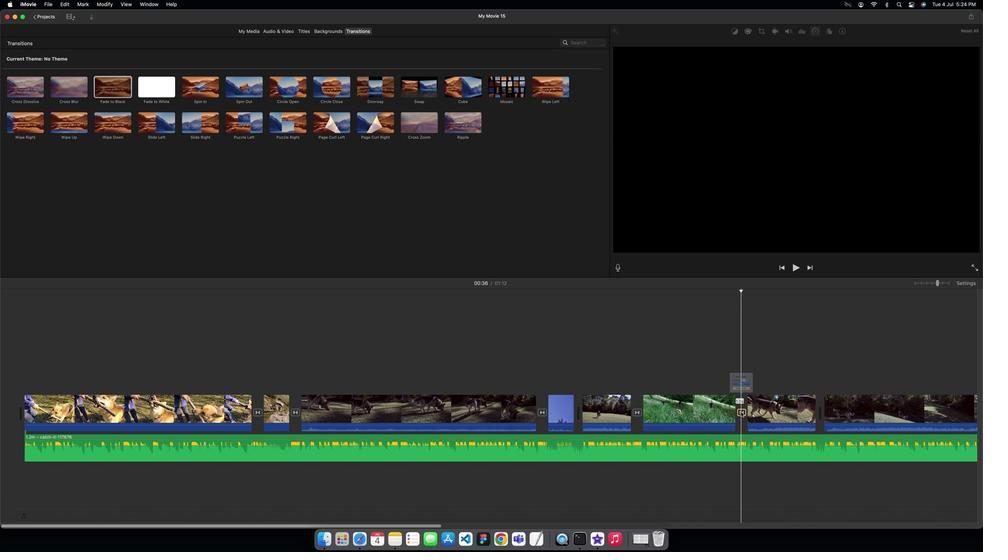 
Action: Mouse pressed left at (66, 411)
Screenshot: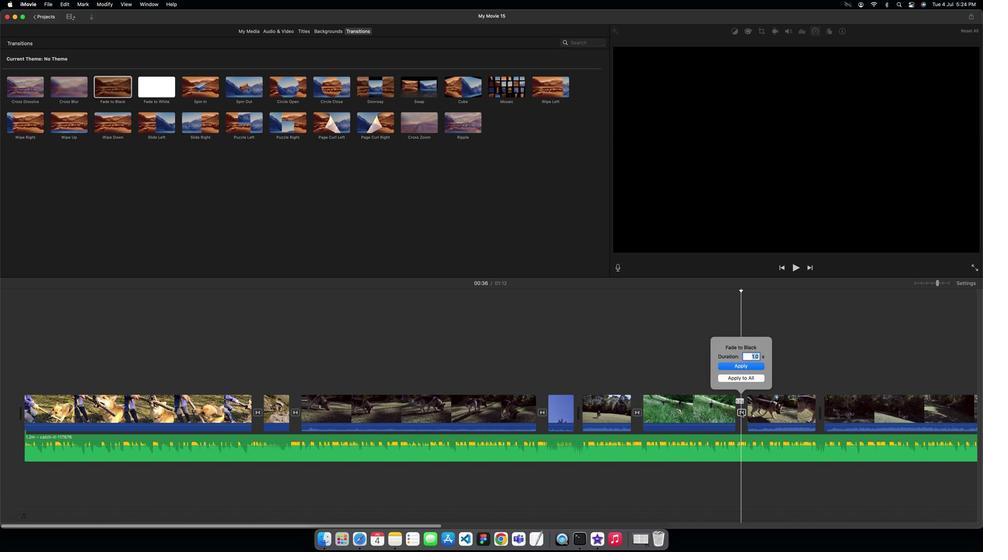 
Action: Key pressed '3'
Screenshot: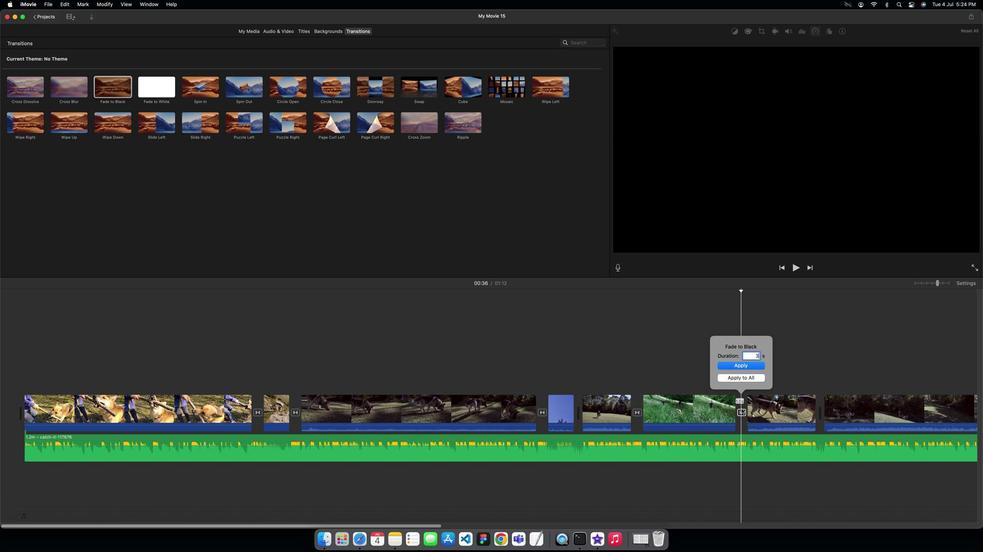 
Action: Mouse moved to (66, 410)
Screenshot: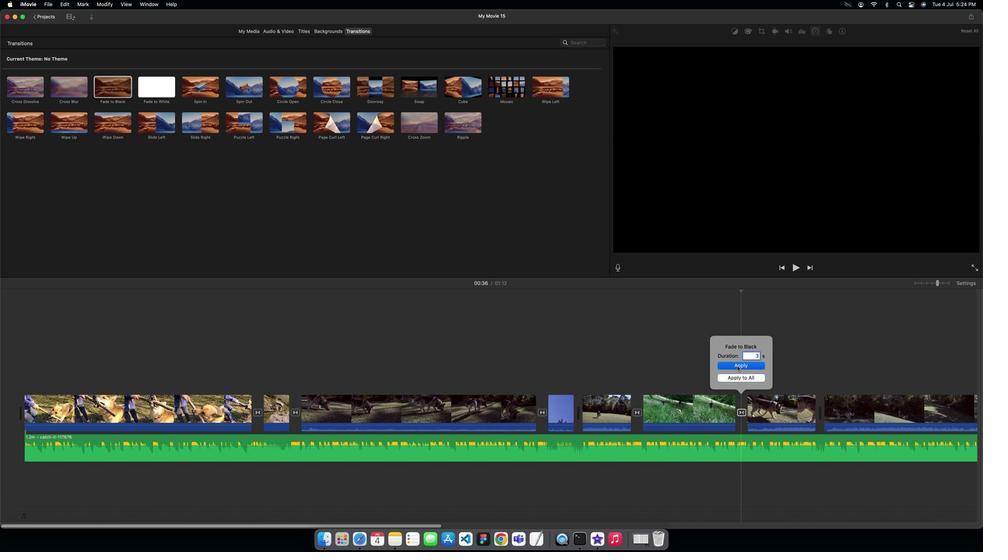 
Action: Mouse pressed left at (66, 410)
Screenshot: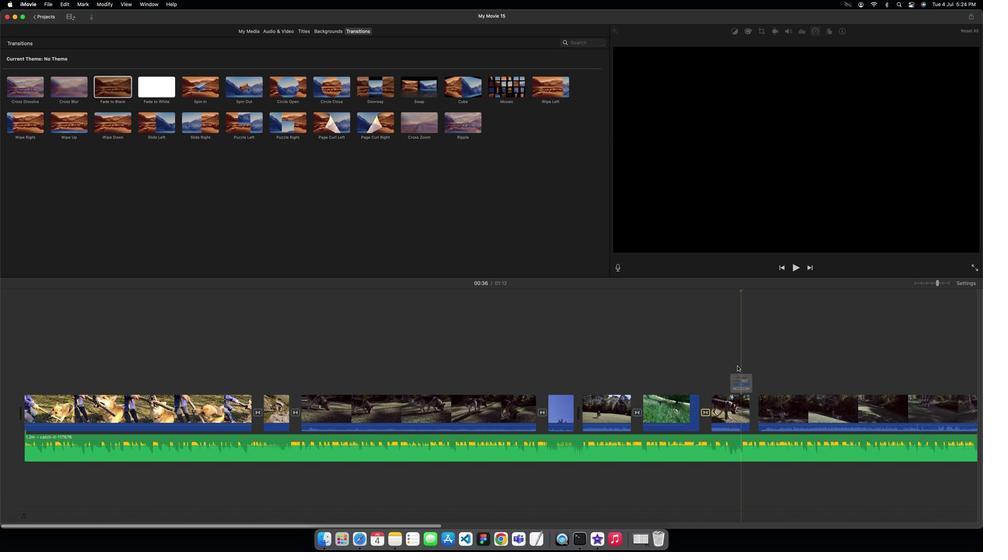 
Action: Mouse moved to (66, 411)
Screenshot: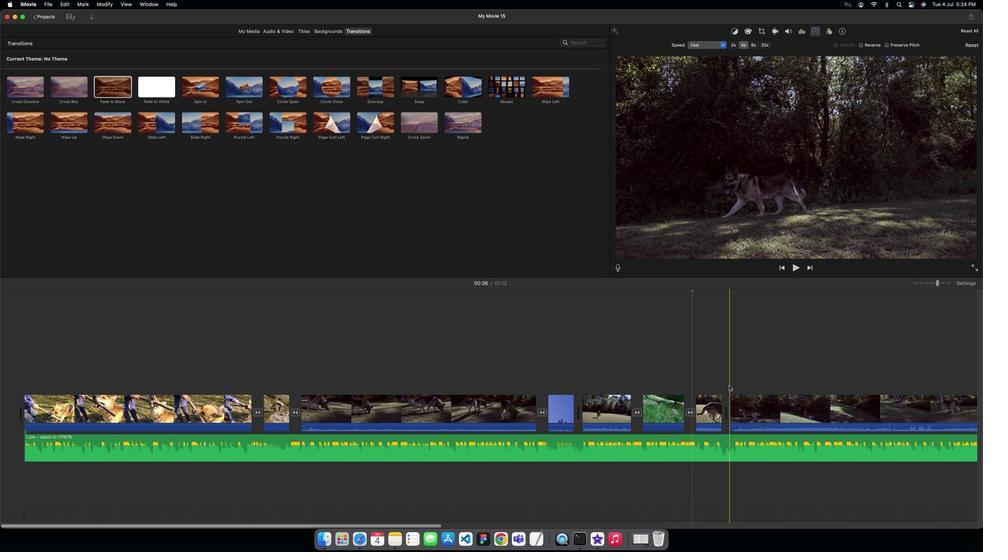 
Action: Mouse pressed left at (66, 411)
Screenshot: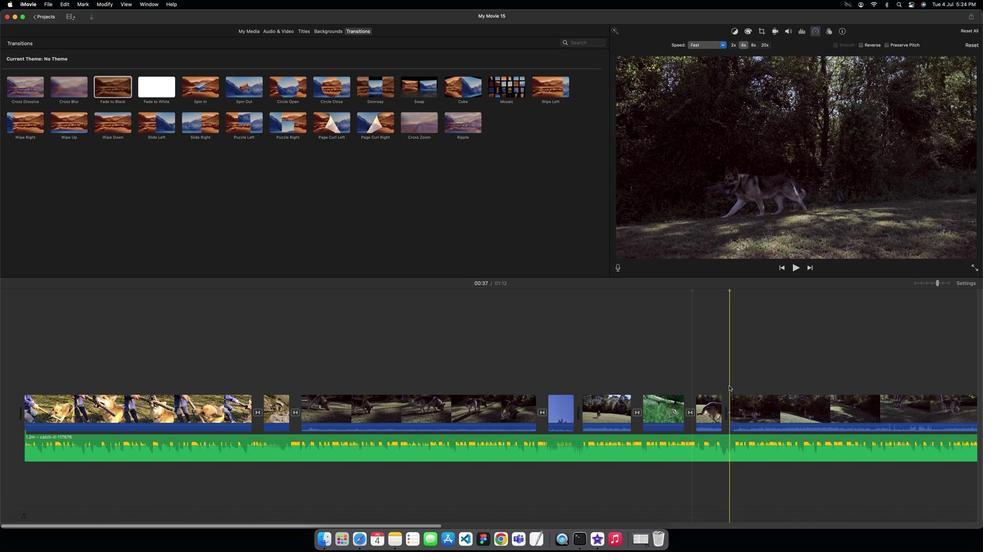 
Action: Mouse moved to (66, 408)
Screenshot: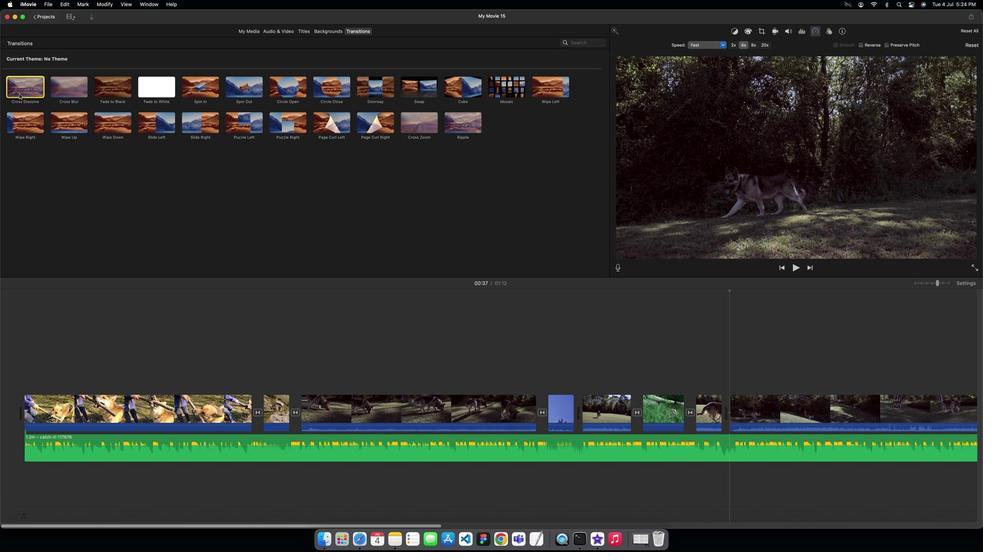 
Action: Mouse pressed left at (66, 408)
Screenshot: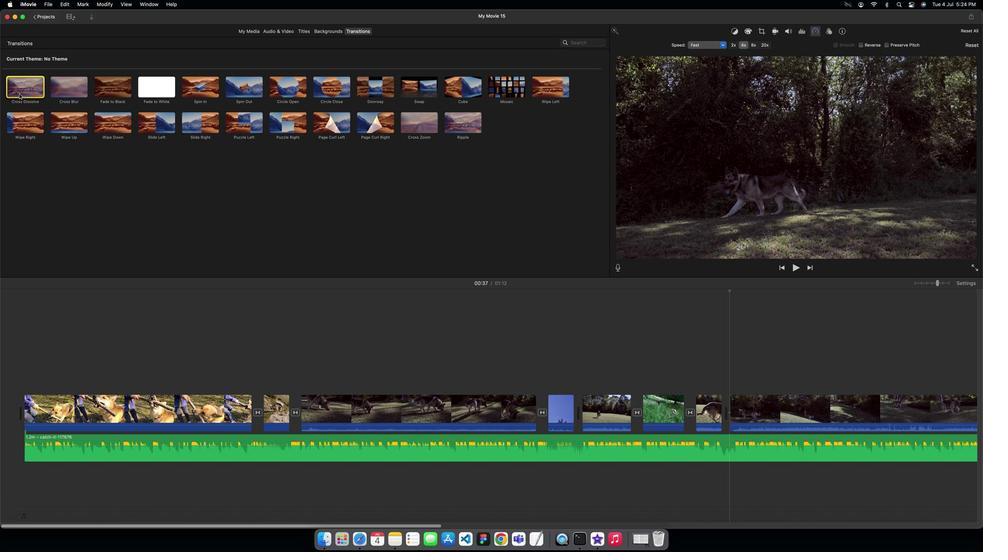 
Action: Mouse moved to (66, 408)
Screenshot: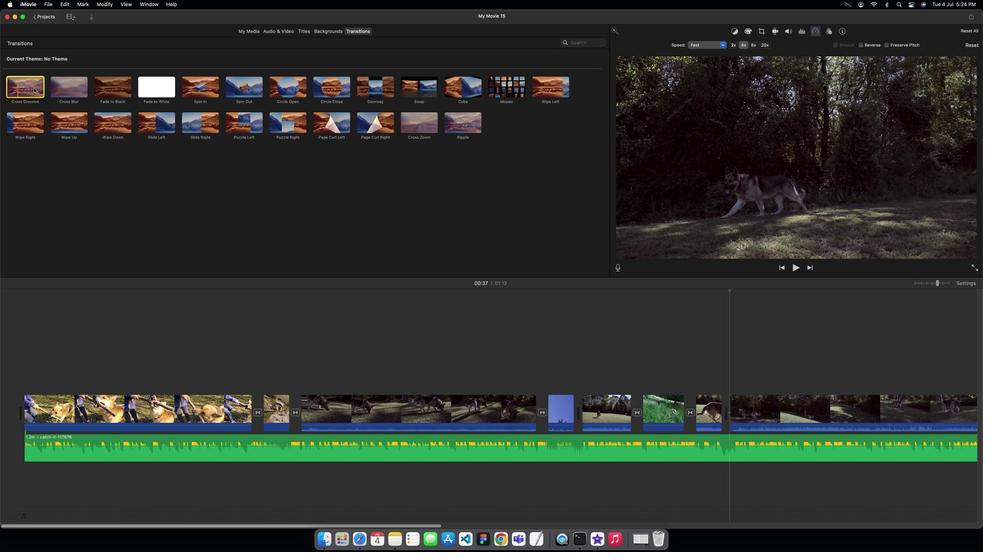 
Action: Mouse pressed left at (66, 408)
Screenshot: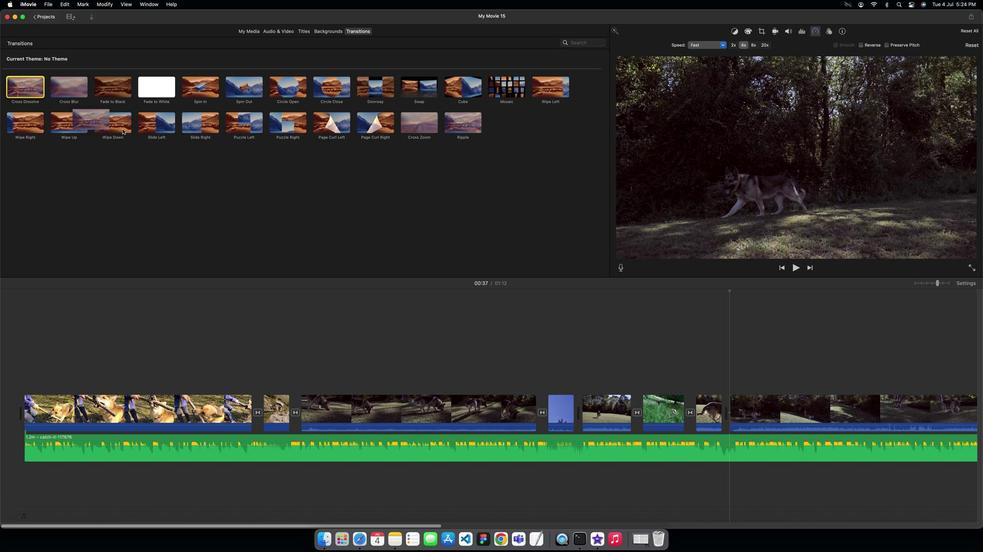 
Action: Mouse moved to (66, 411)
Screenshot: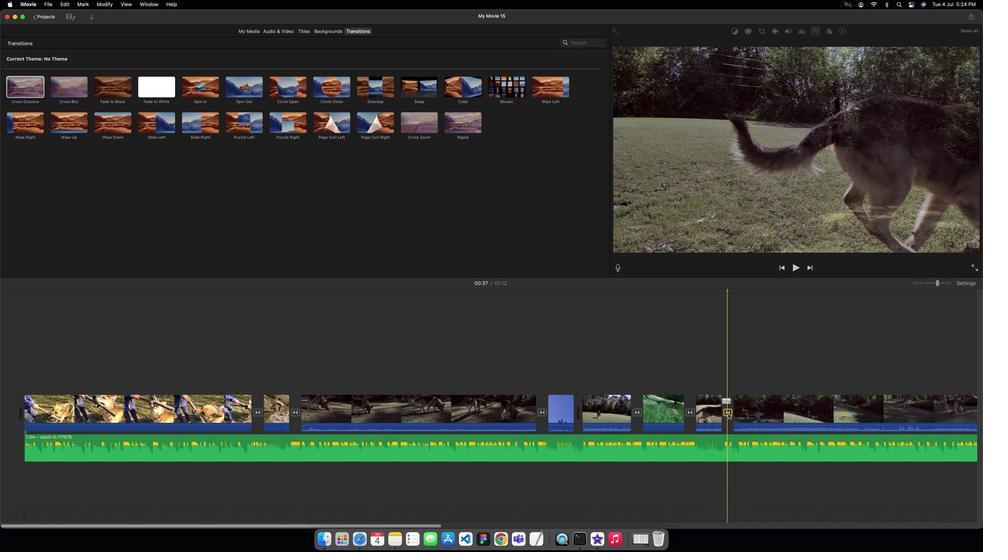
Action: Mouse pressed left at (66, 411)
